 Task: Look for space in Takoma Park, United States from 8th August, 2023 to 15th August, 2023 for 9 adults in price range Rs.10000 to Rs.14000. Place can be shared room with 5 bedrooms having 9 beds and 5 bathrooms. Property type can be house, flat, guest house. Amenities needed are: wifi, TV, free parkinig on premises, gym, breakfast. Booking option can be shelf check-in. Required host language is English.
Action: Mouse moved to (600, 153)
Screenshot: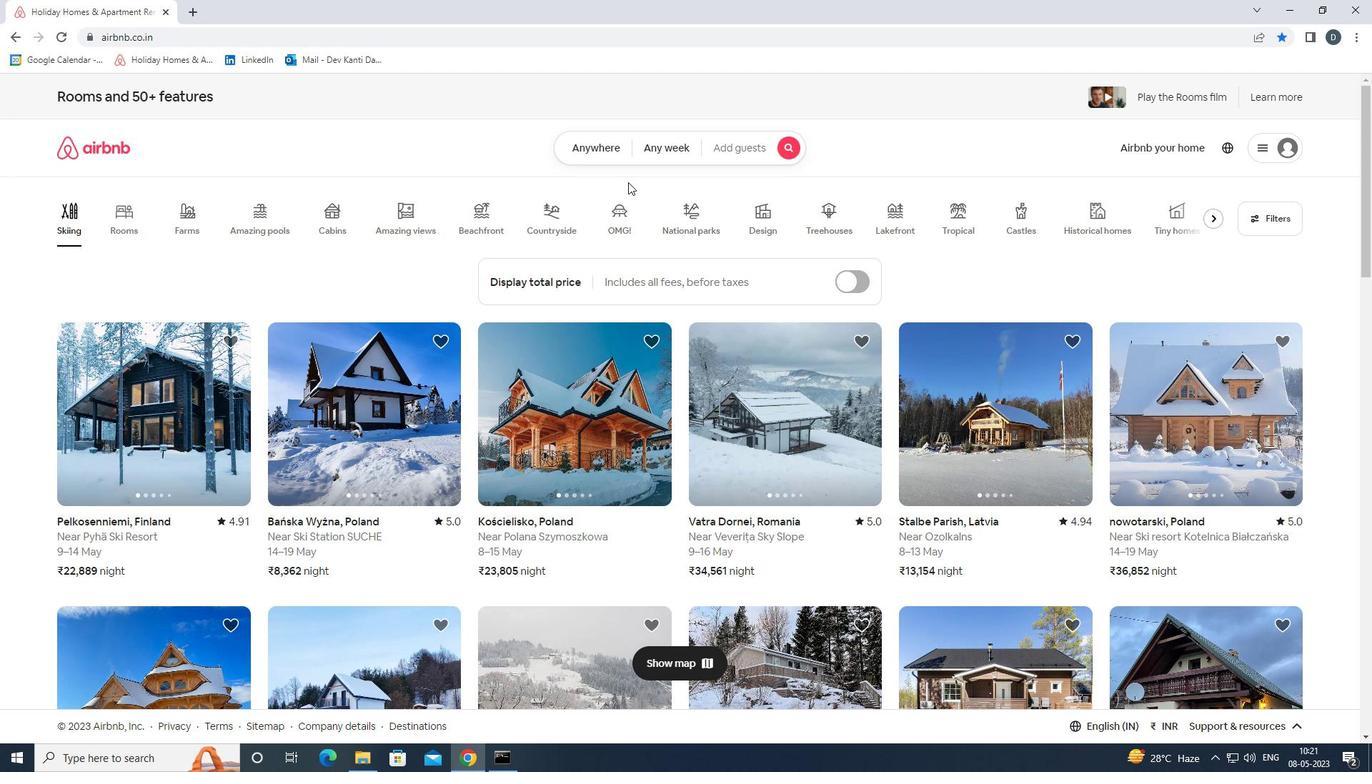 
Action: Mouse pressed left at (600, 153)
Screenshot: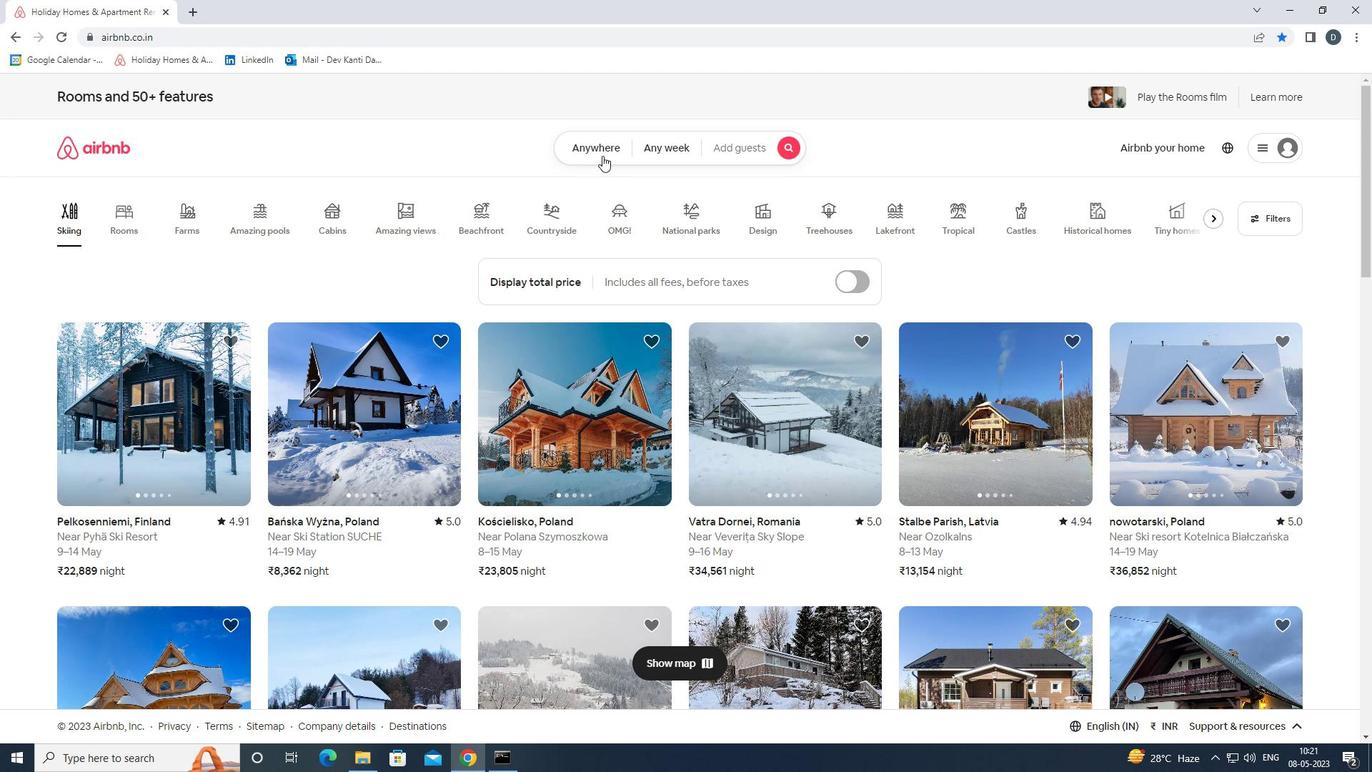 
Action: Mouse moved to (518, 203)
Screenshot: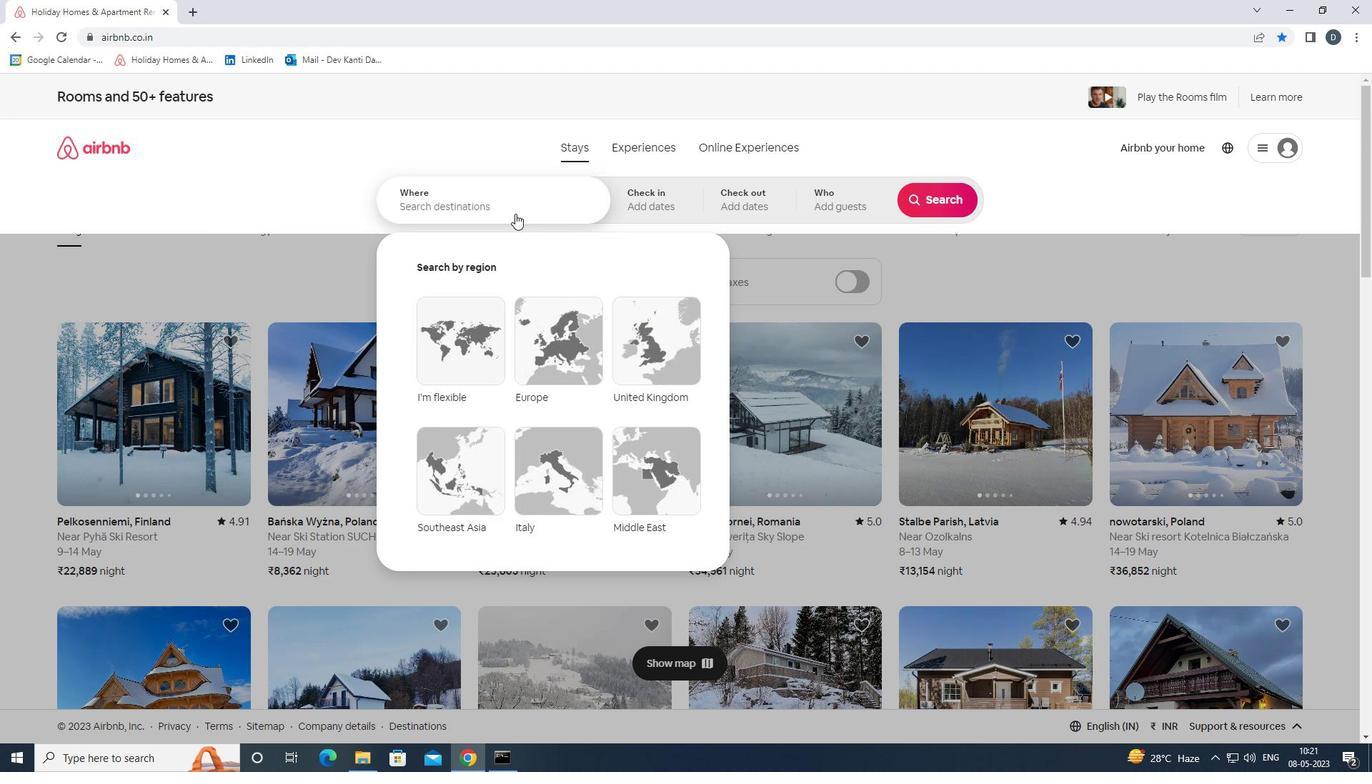 
Action: Mouse pressed left at (518, 203)
Screenshot: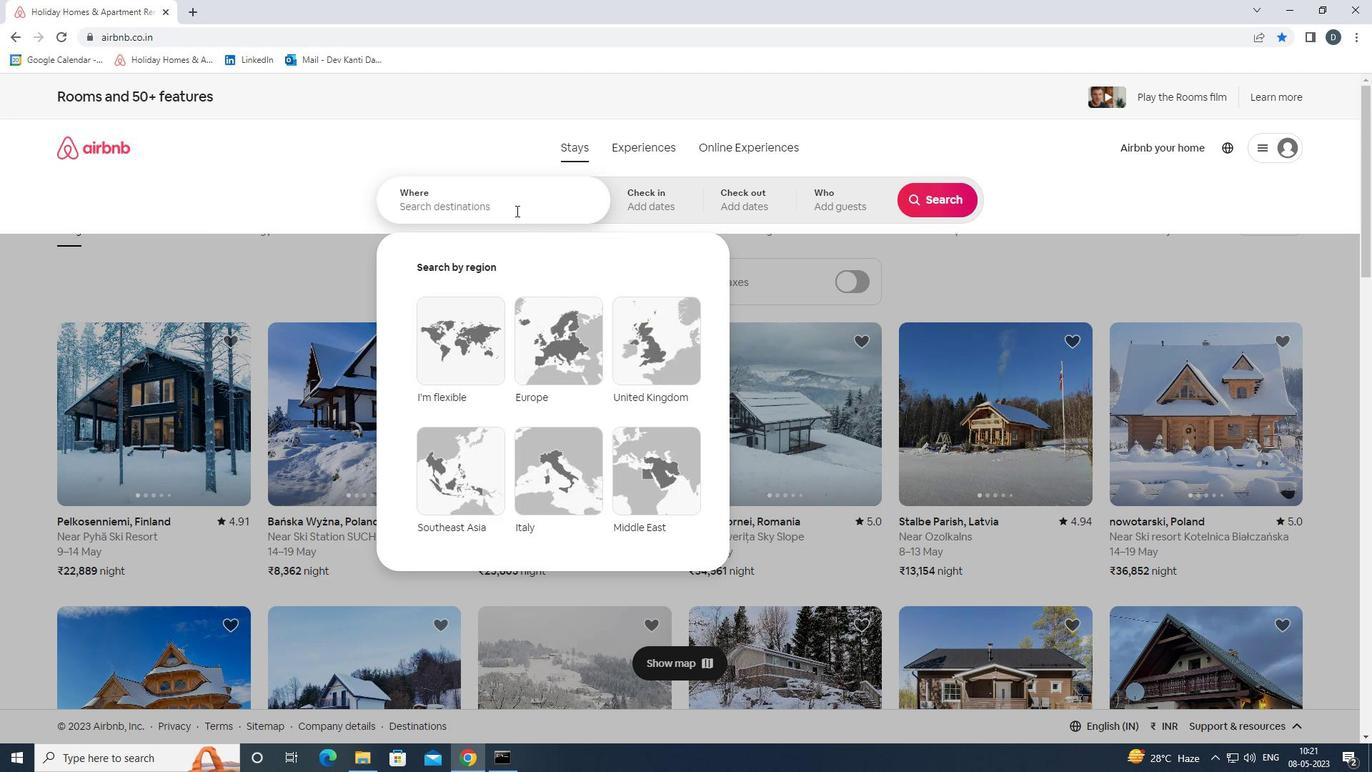 
Action: Key pressed <Key.shift><Key.shift><Key.shift><Key.shift><Key.shift><Key.shift><Key.shift><Key.shift><Key.shift><Key.shift><Key.shift><Key.shift><Key.shift>TAKOMA<Key.space><Key.shift>PARK,<Key.shift>UNITED<Key.space><Key.shift>STATES<Key.enter>
Screenshot: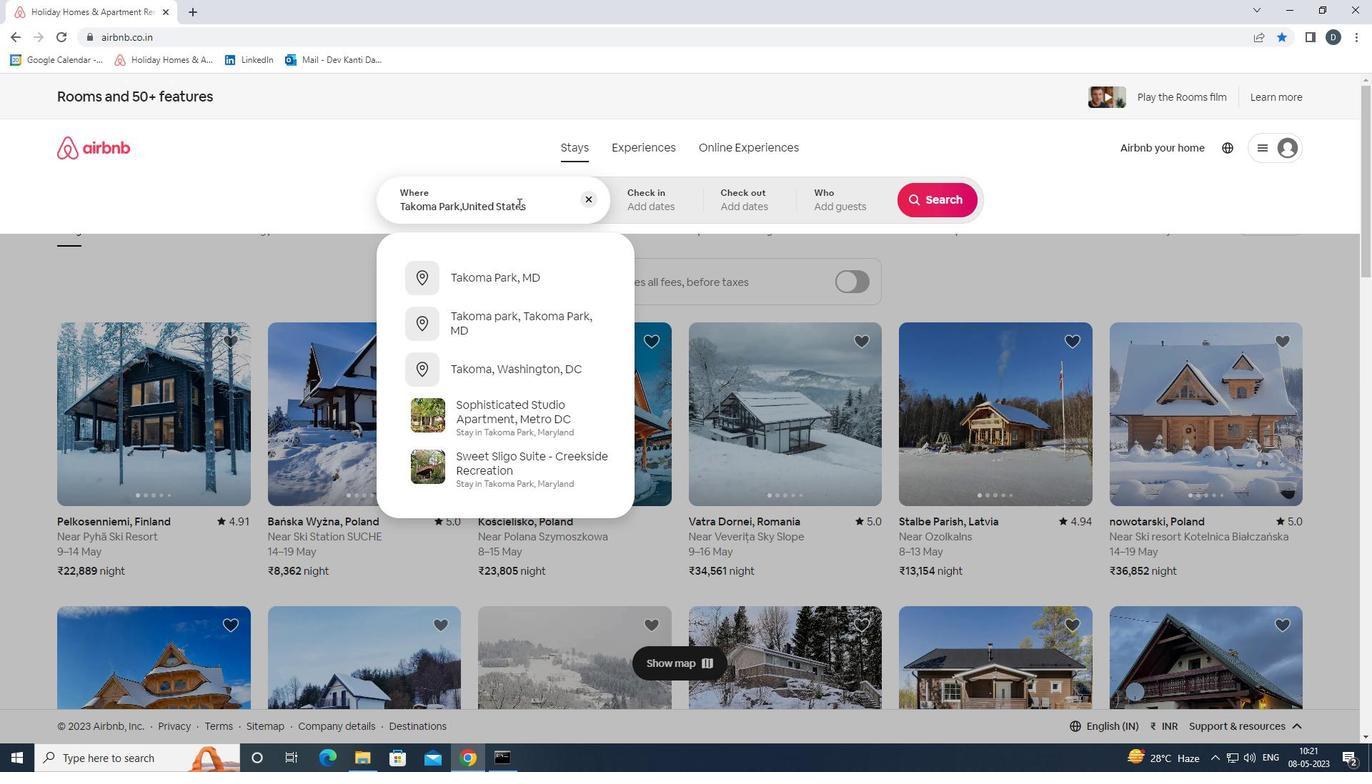 
Action: Mouse moved to (927, 310)
Screenshot: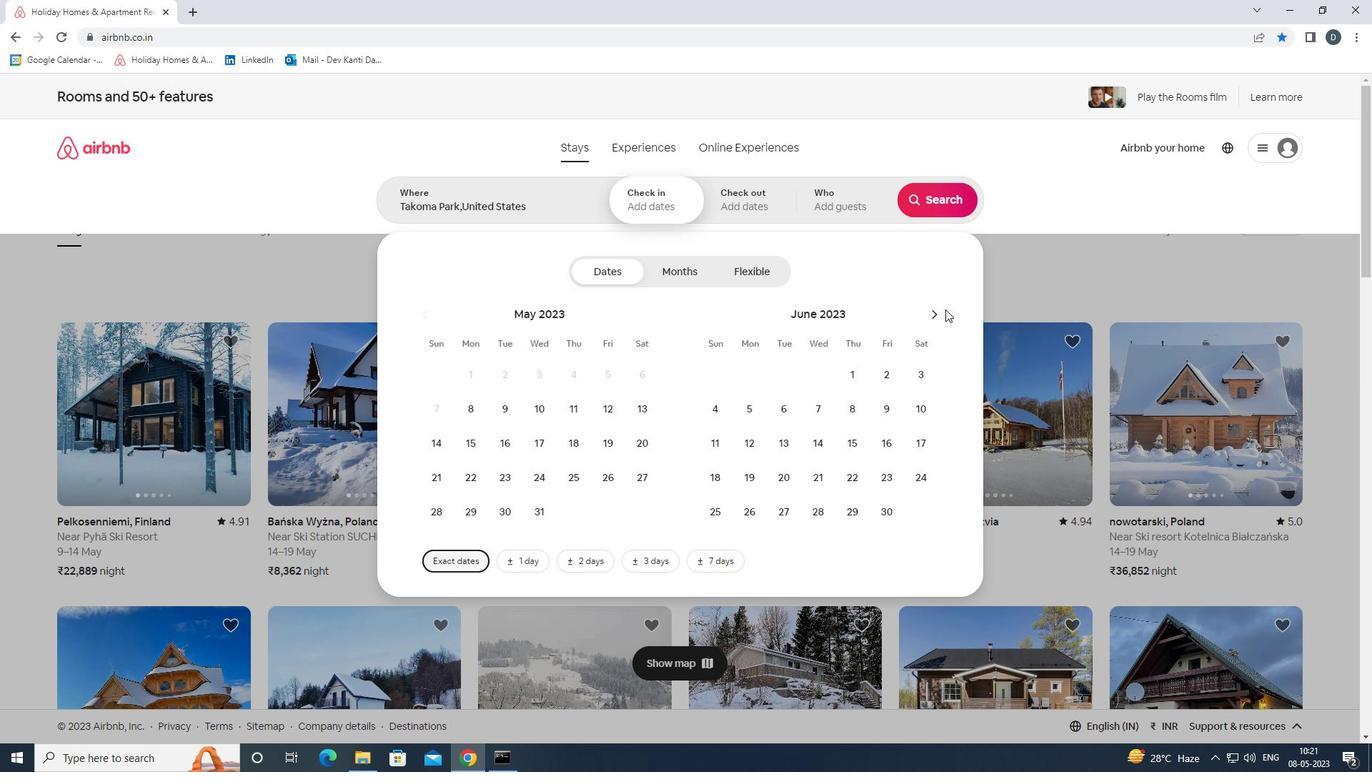 
Action: Mouse pressed left at (927, 310)
Screenshot: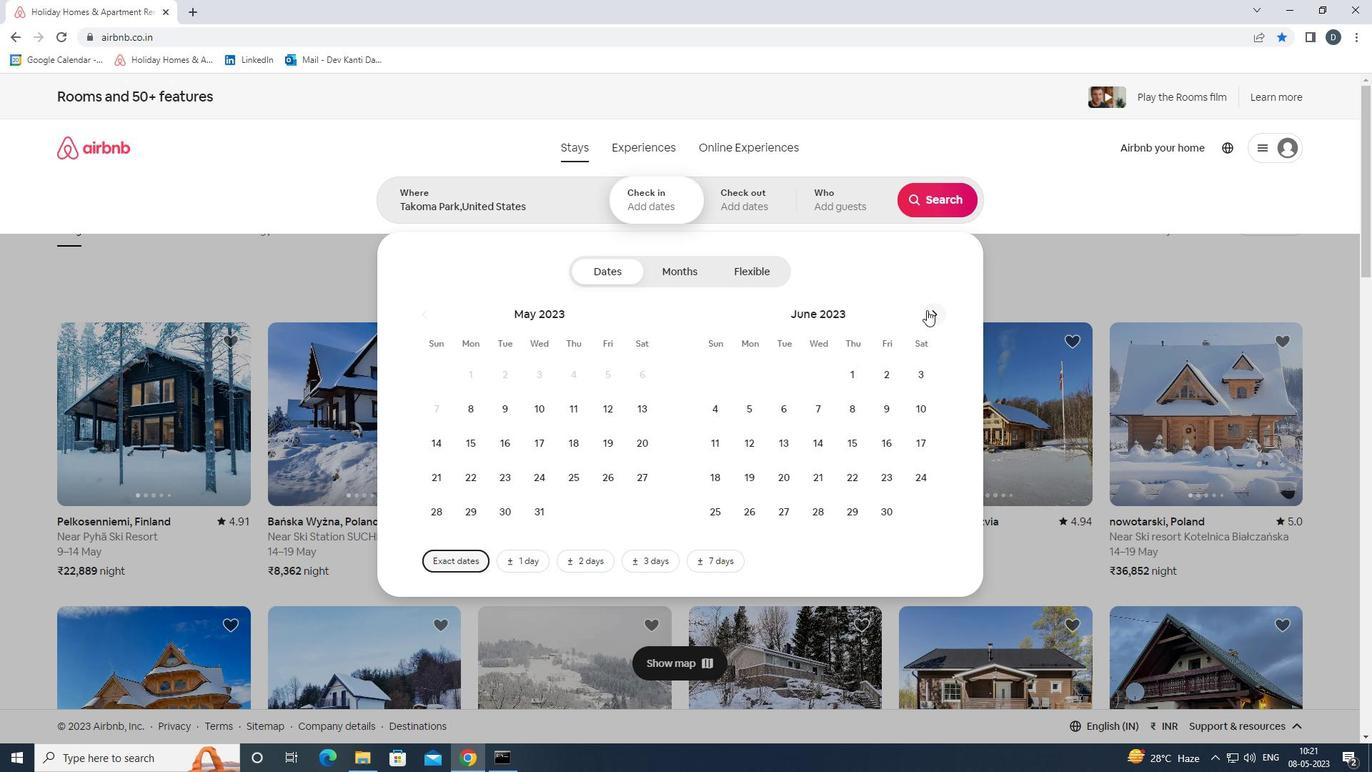 
Action: Mouse pressed left at (927, 310)
Screenshot: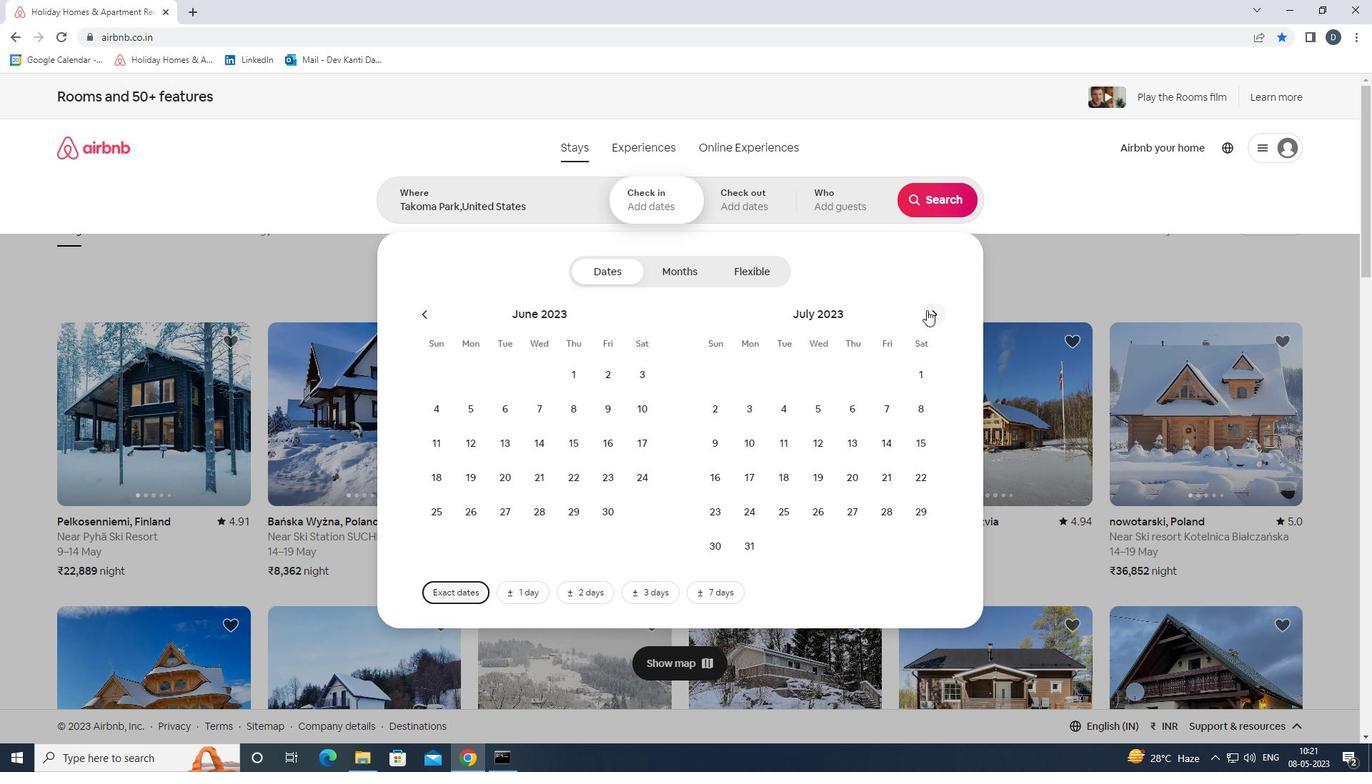 
Action: Mouse moved to (785, 408)
Screenshot: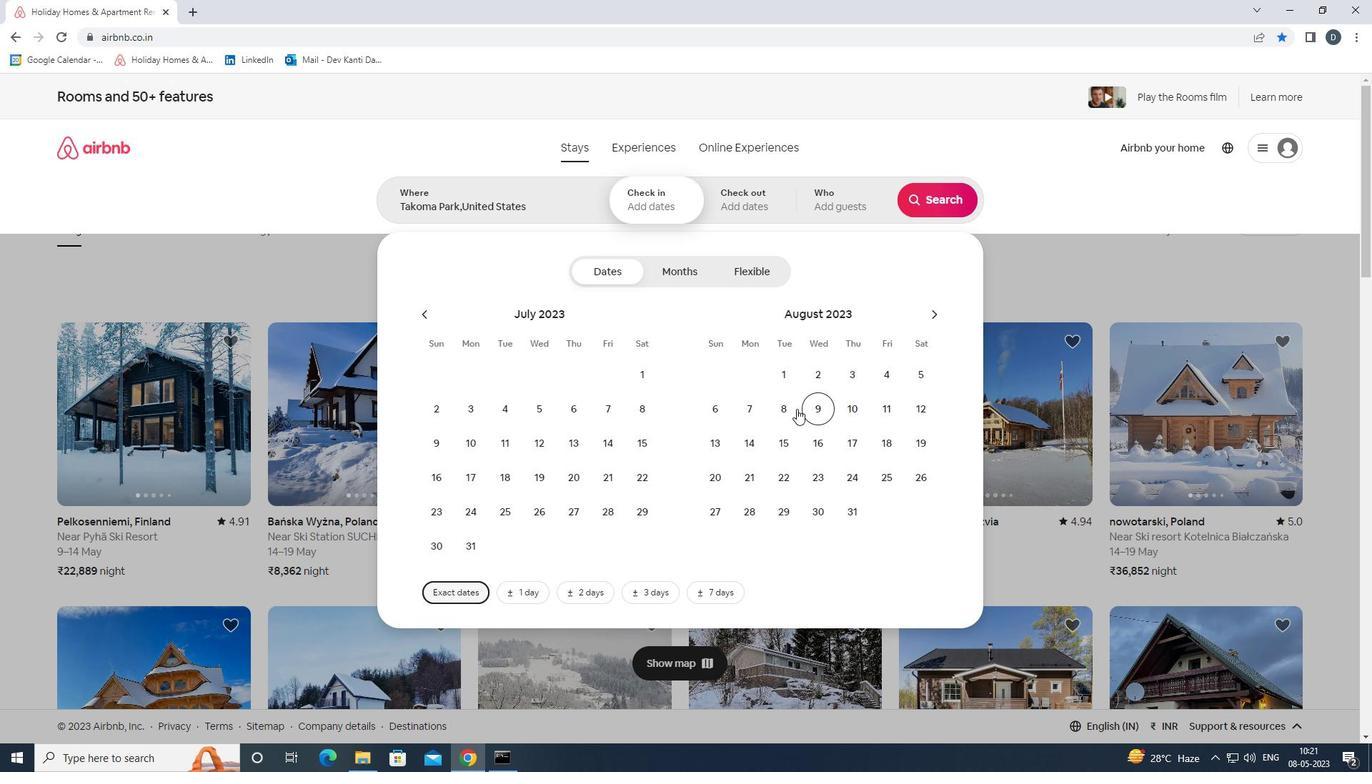
Action: Mouse pressed left at (785, 408)
Screenshot: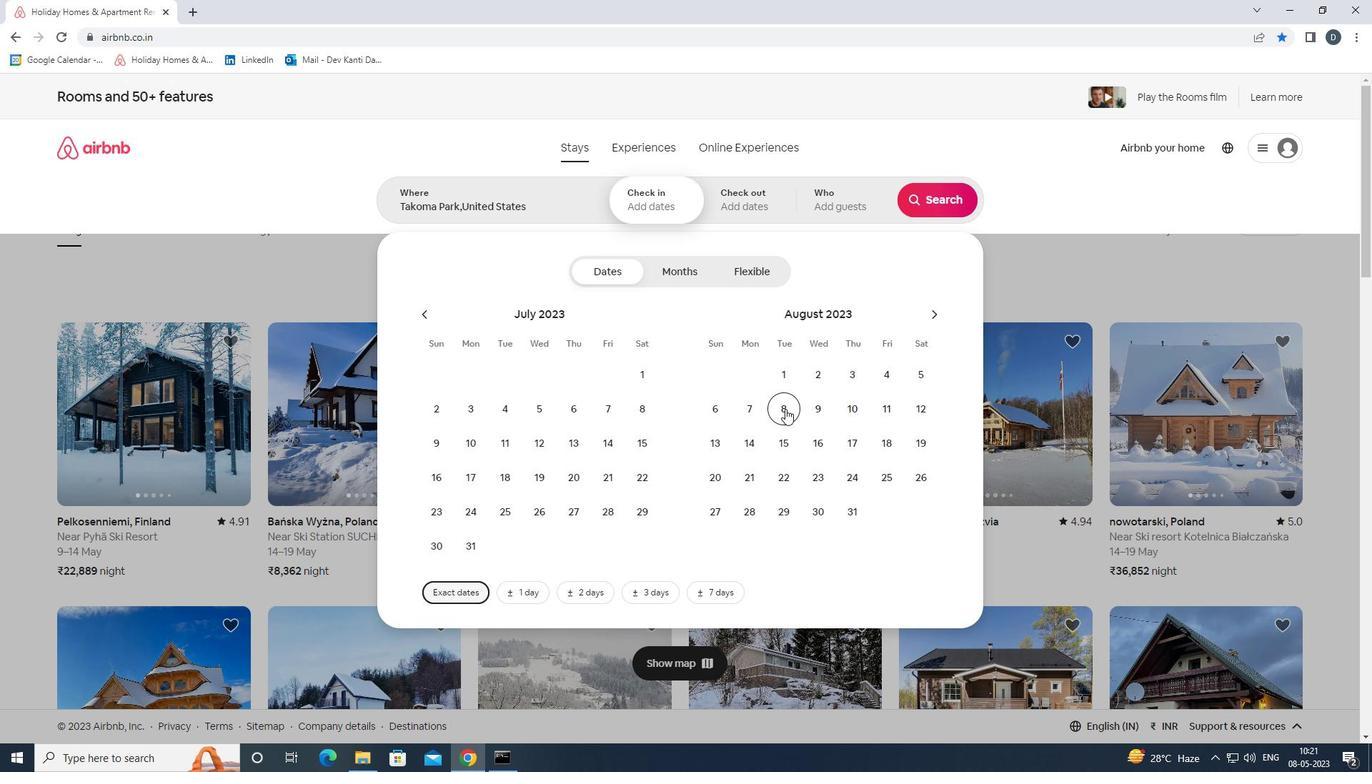 
Action: Mouse moved to (785, 446)
Screenshot: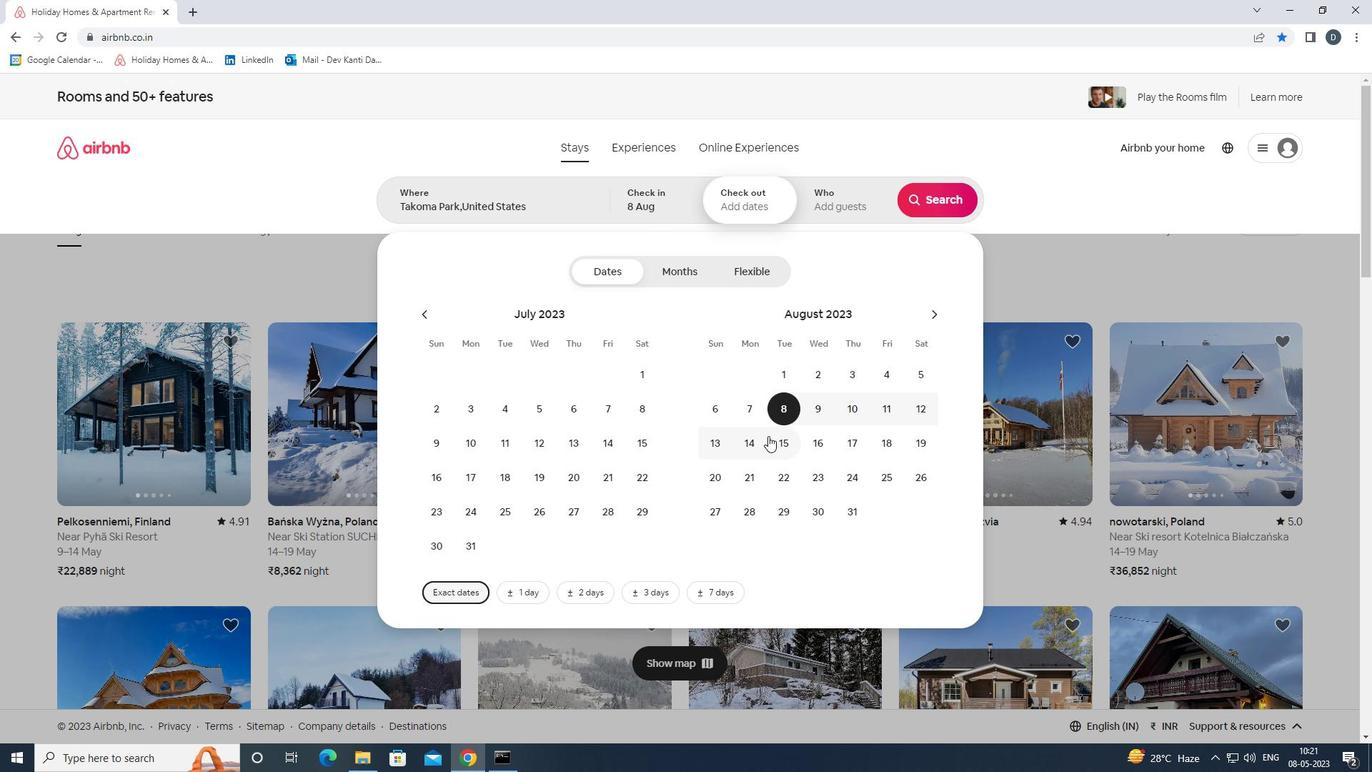 
Action: Mouse pressed left at (785, 446)
Screenshot: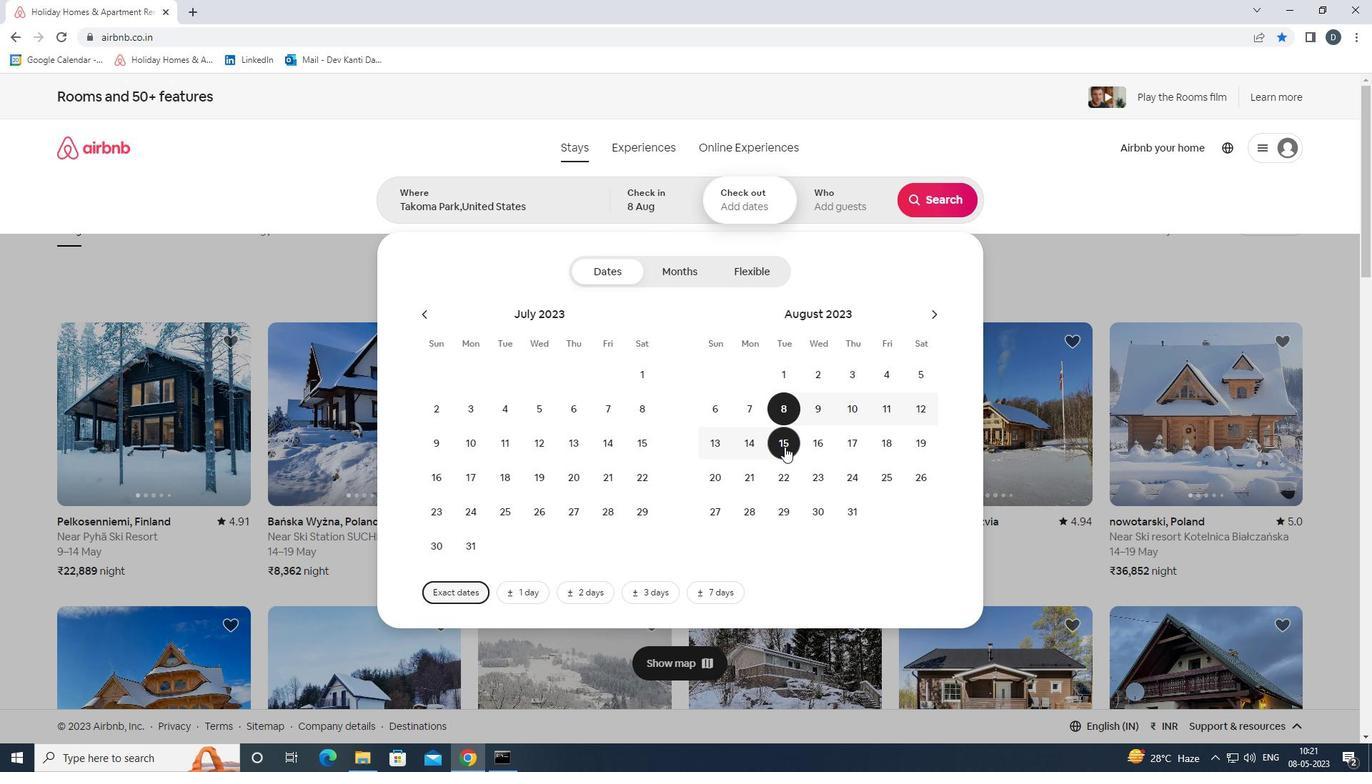 
Action: Mouse moved to (838, 186)
Screenshot: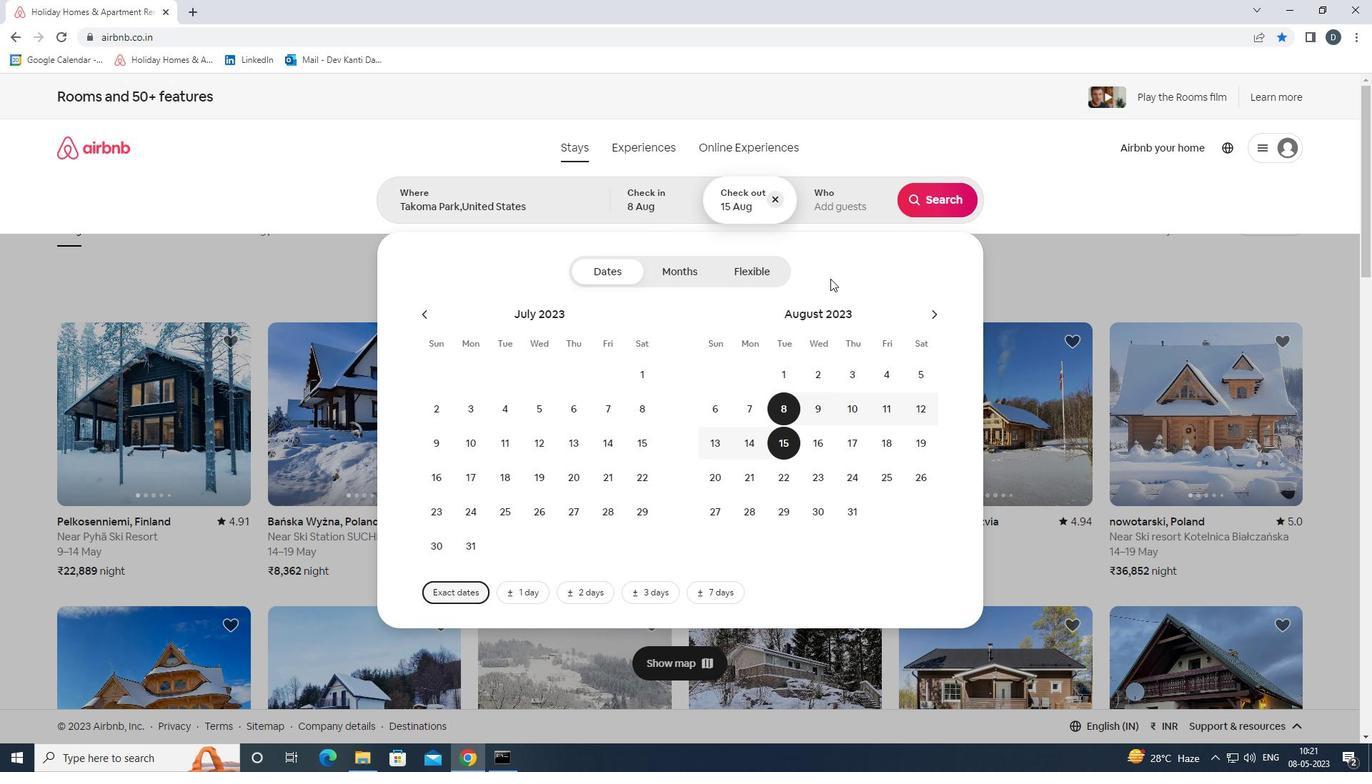
Action: Mouse pressed left at (838, 186)
Screenshot: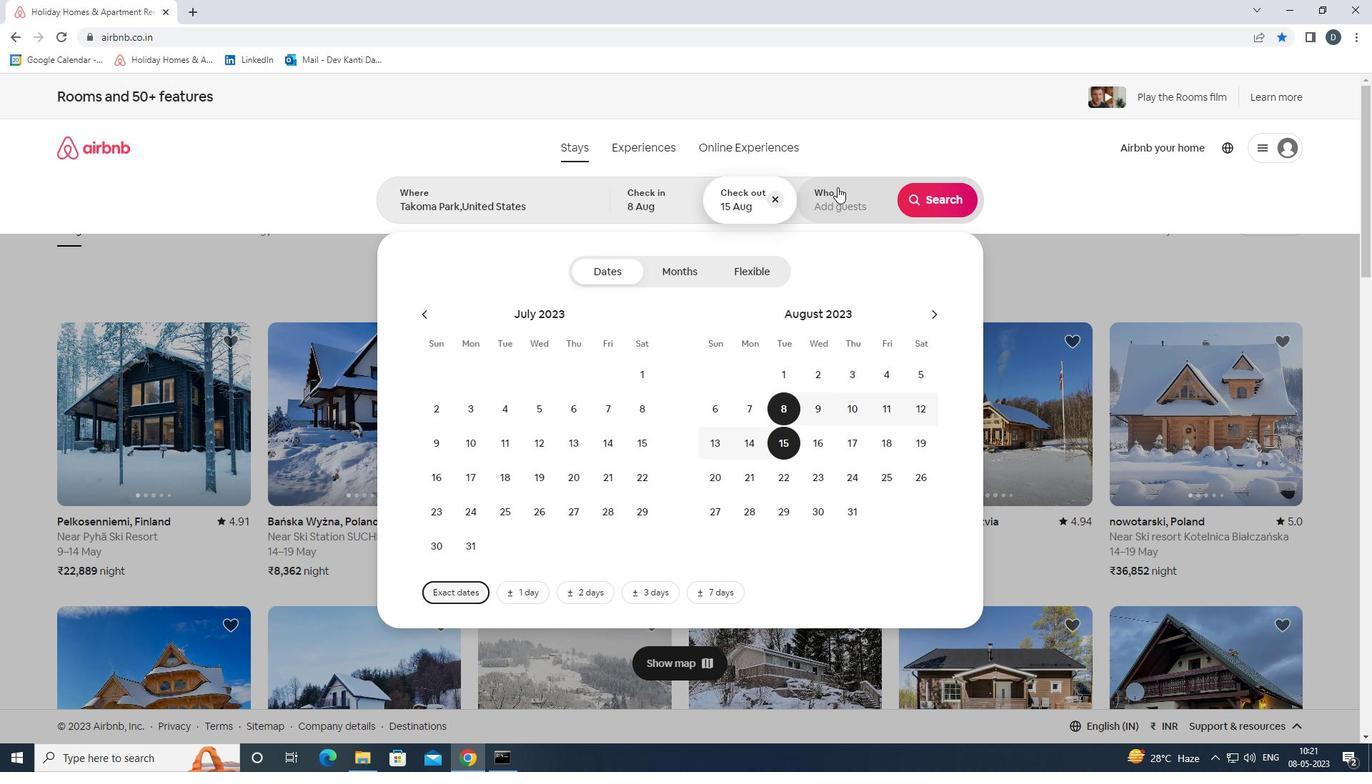 
Action: Mouse moved to (938, 266)
Screenshot: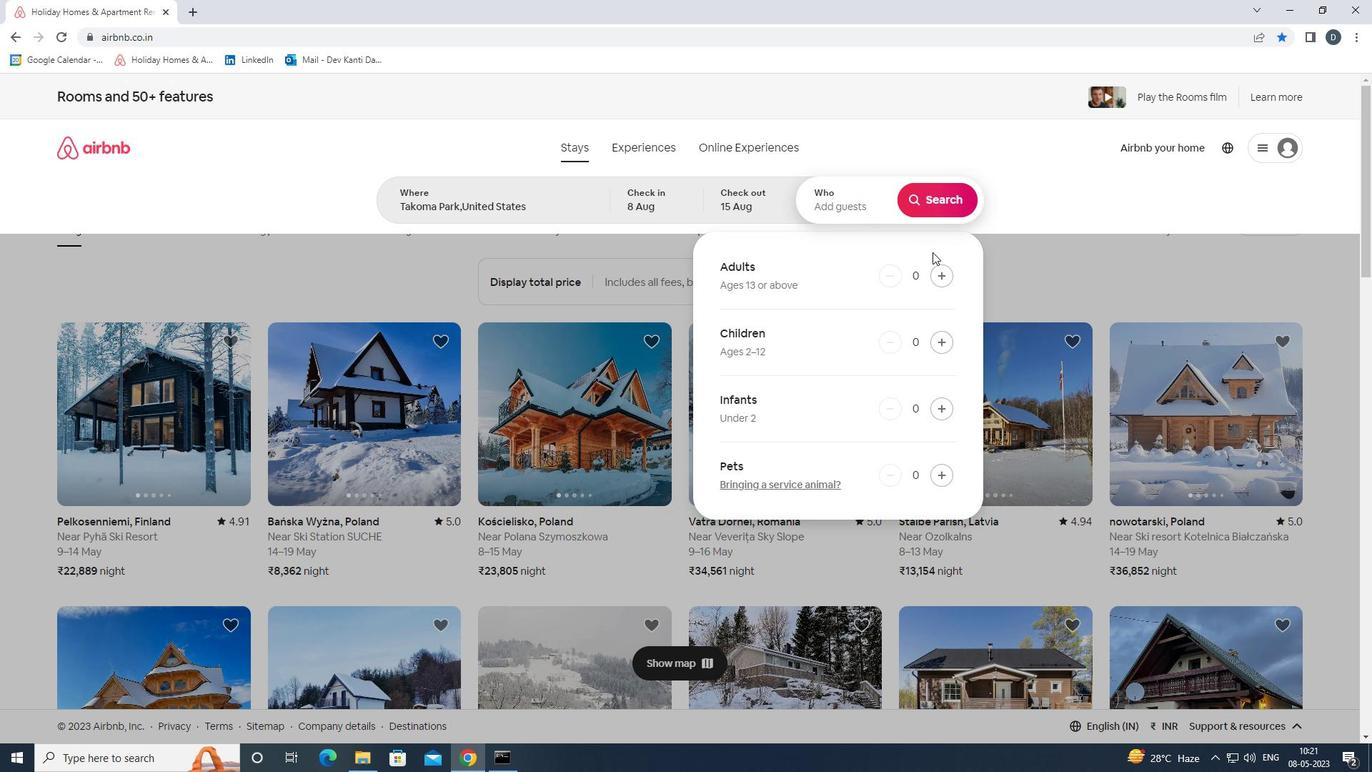 
Action: Mouse pressed left at (938, 266)
Screenshot: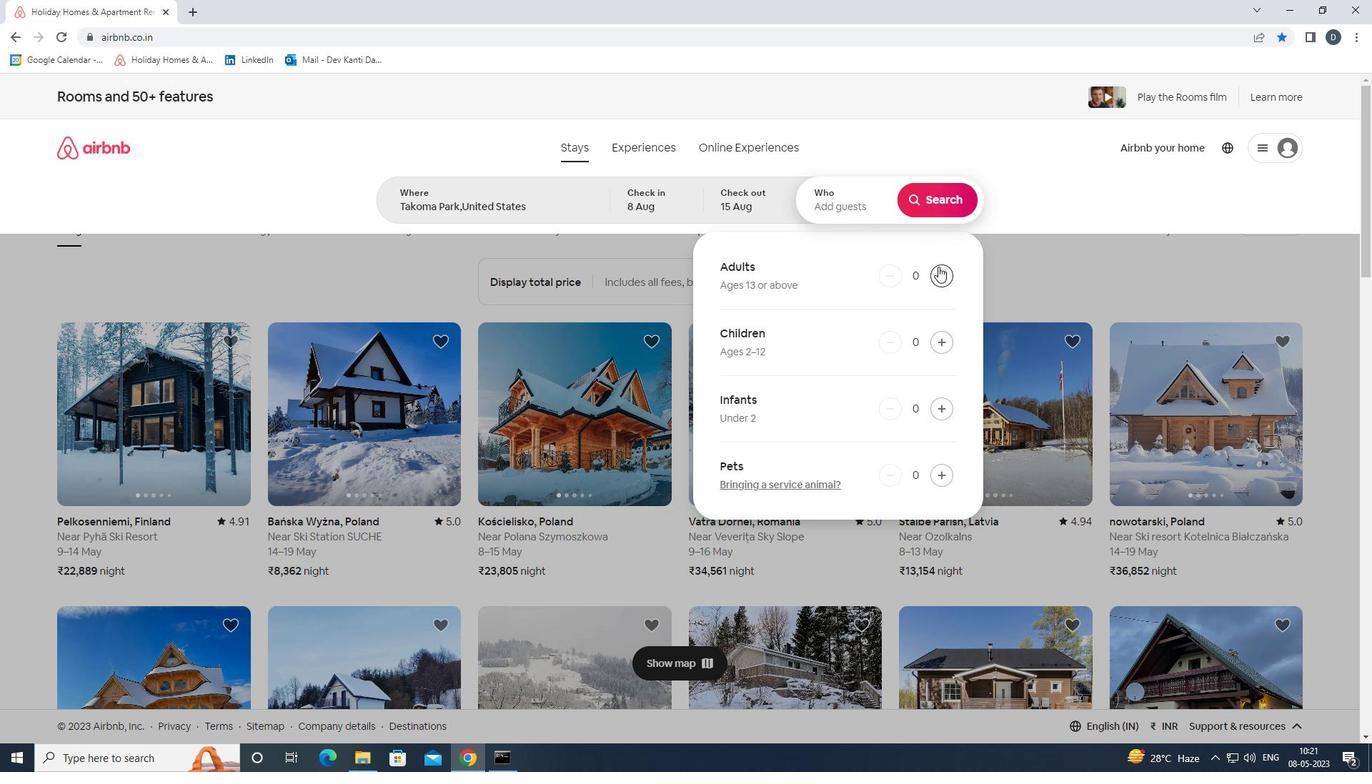 
Action: Mouse pressed left at (938, 266)
Screenshot: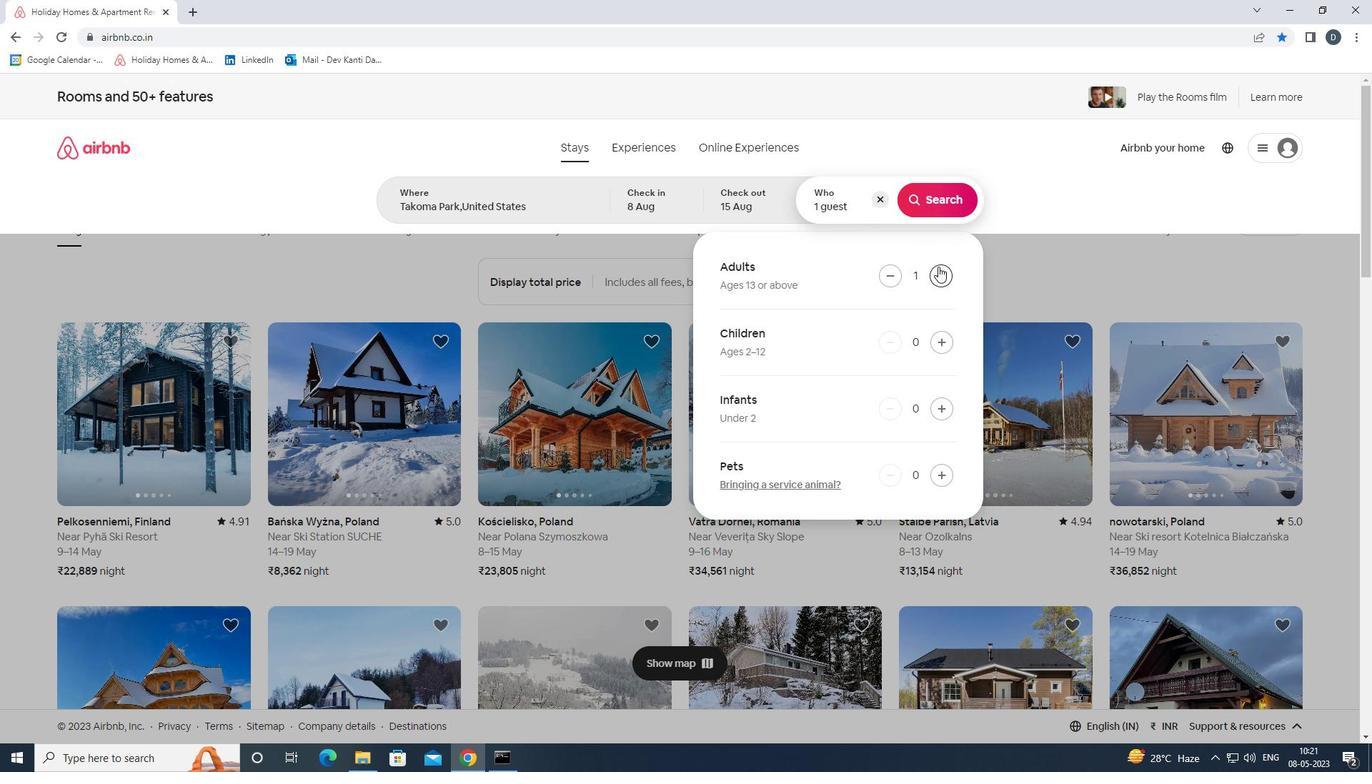 
Action: Mouse pressed left at (938, 266)
Screenshot: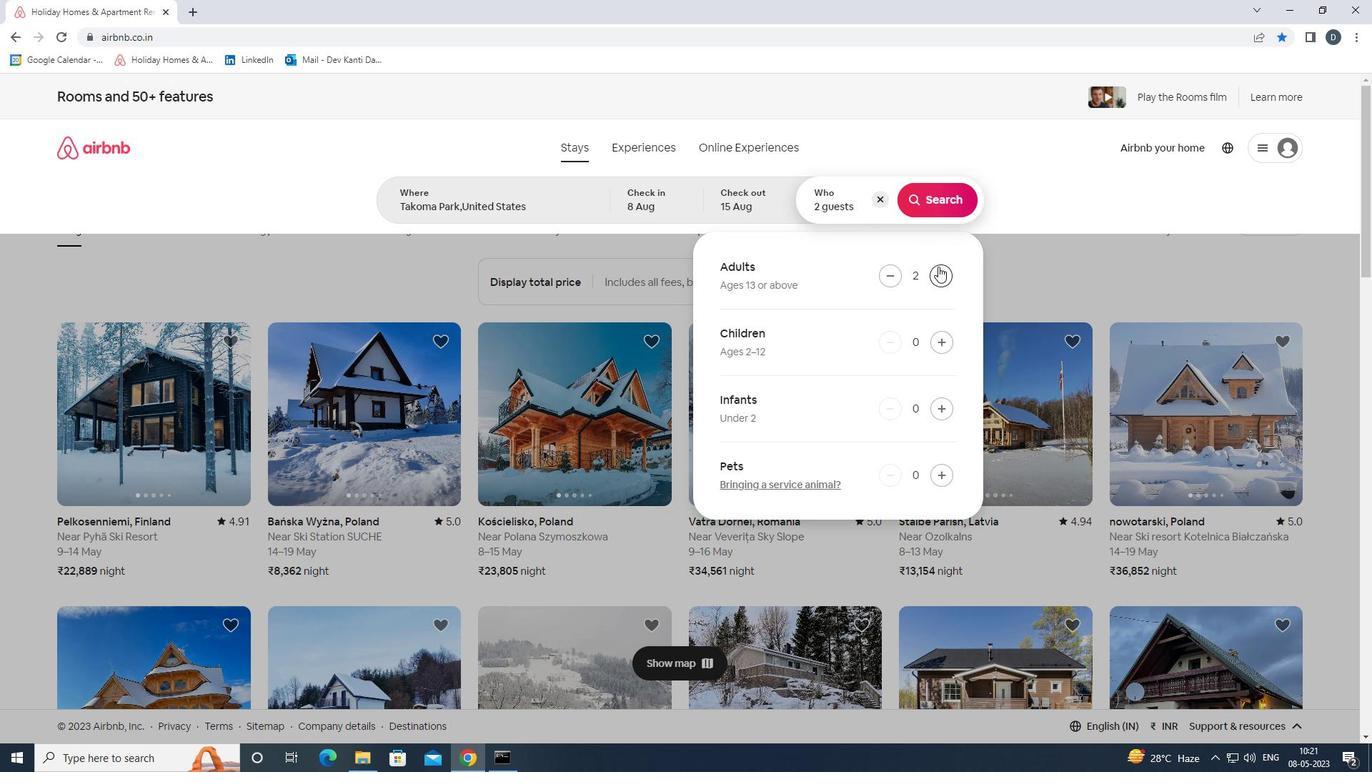 
Action: Mouse pressed left at (938, 266)
Screenshot: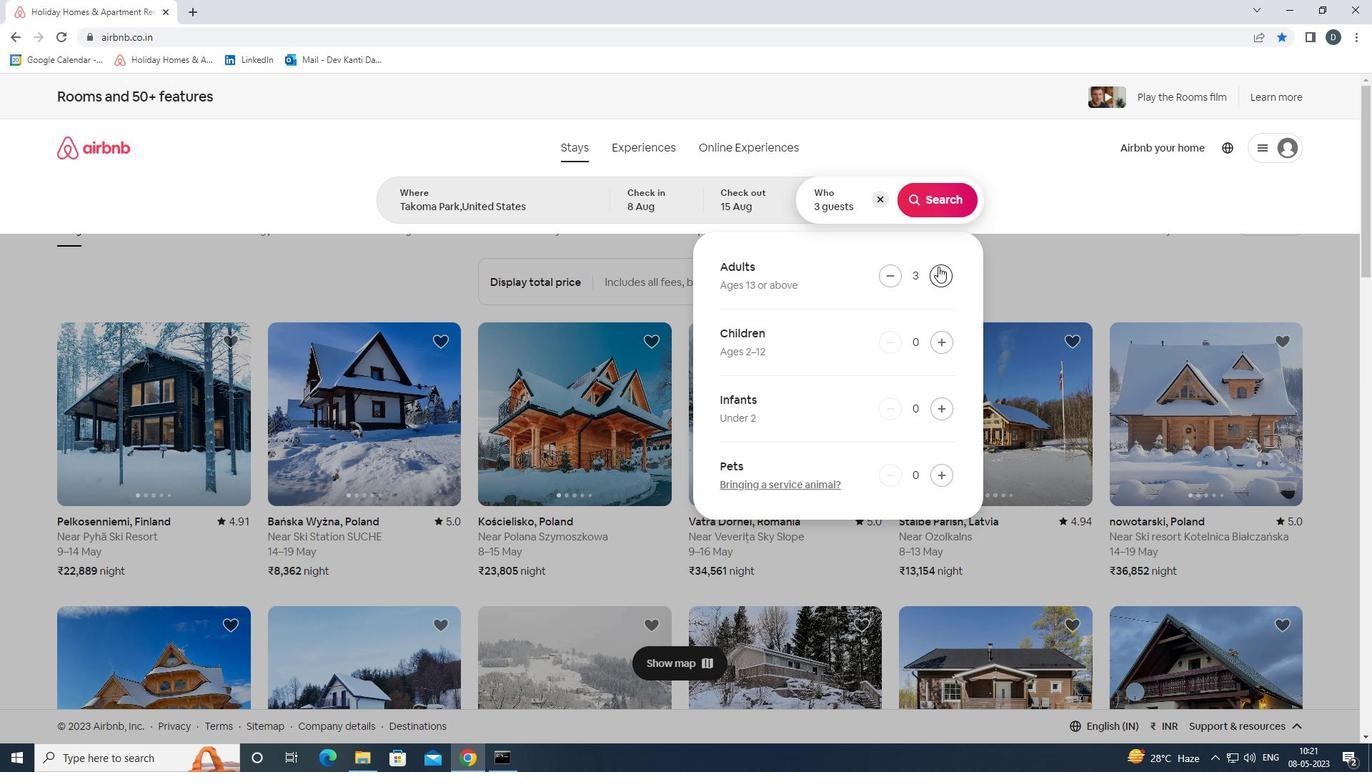 
Action: Mouse pressed left at (938, 266)
Screenshot: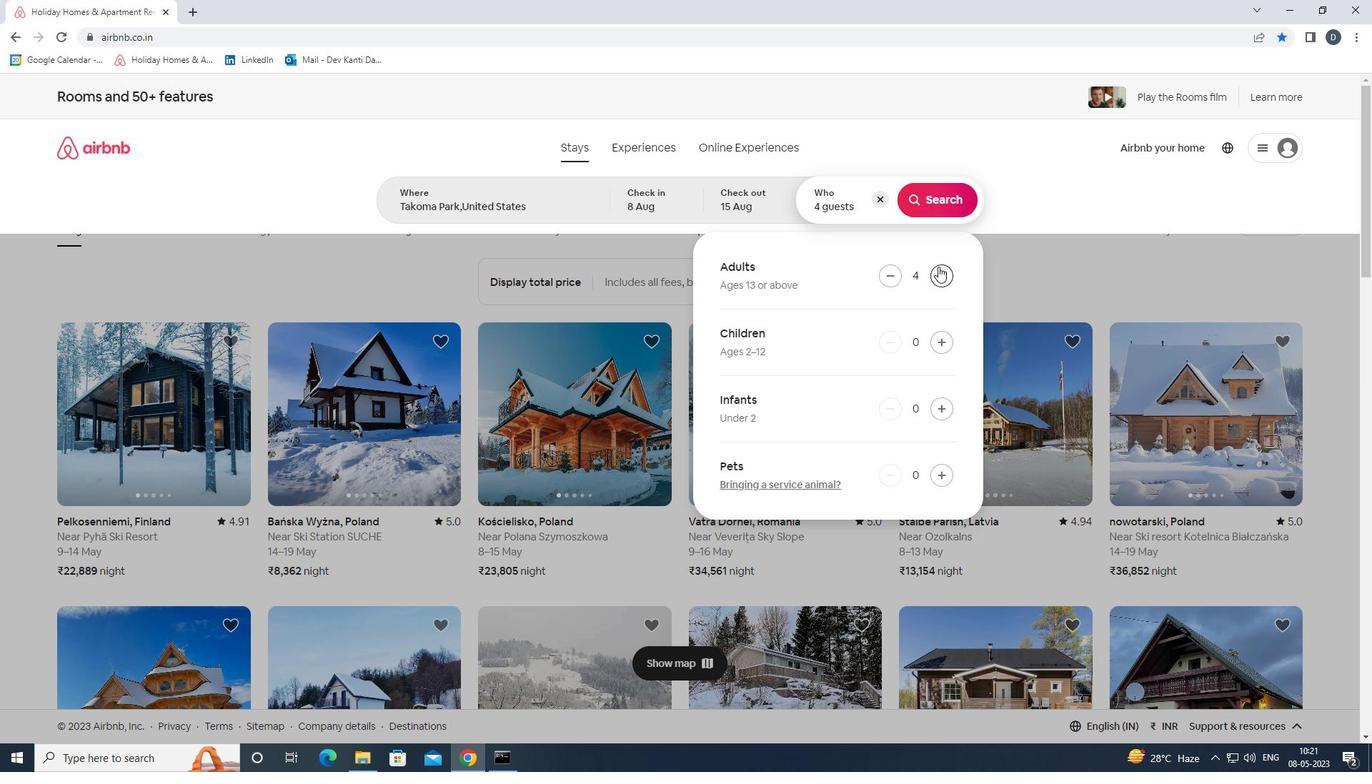 
Action: Mouse pressed left at (938, 266)
Screenshot: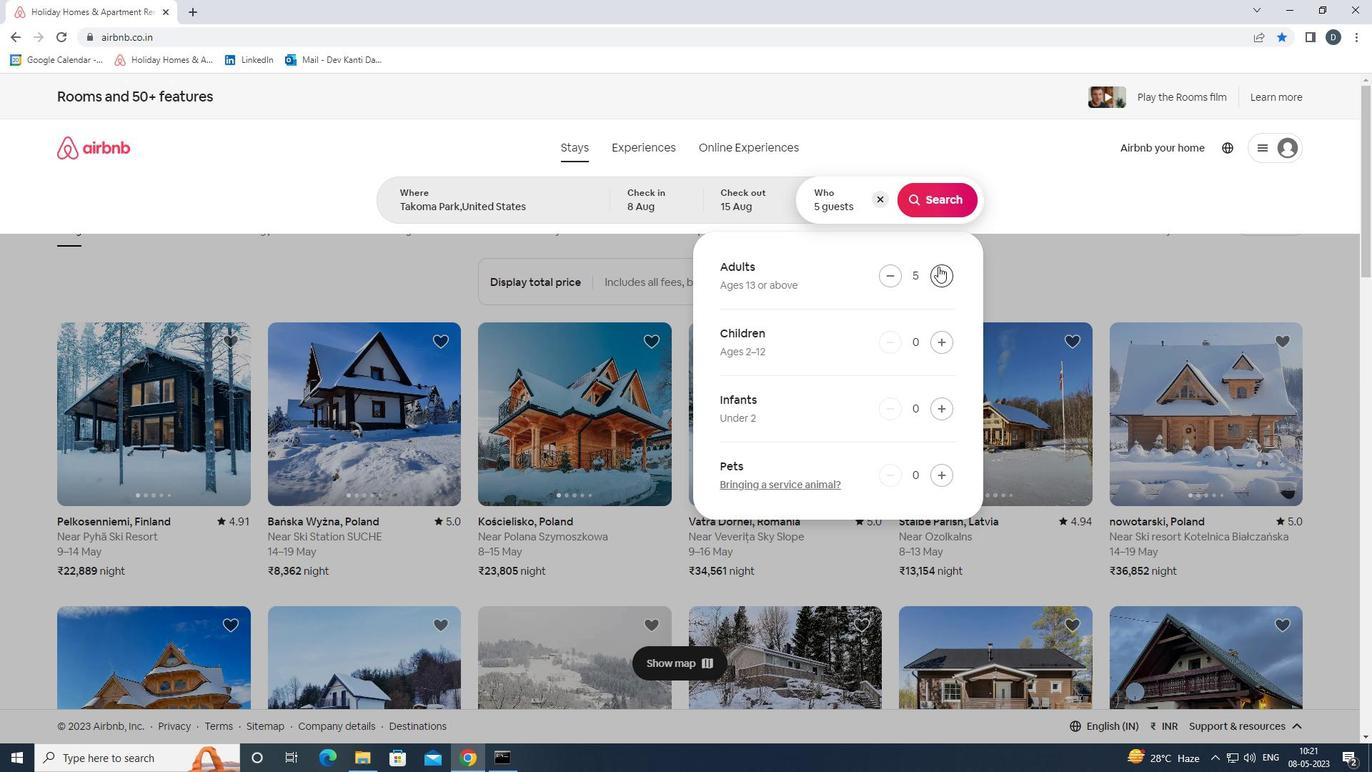
Action: Mouse pressed left at (938, 266)
Screenshot: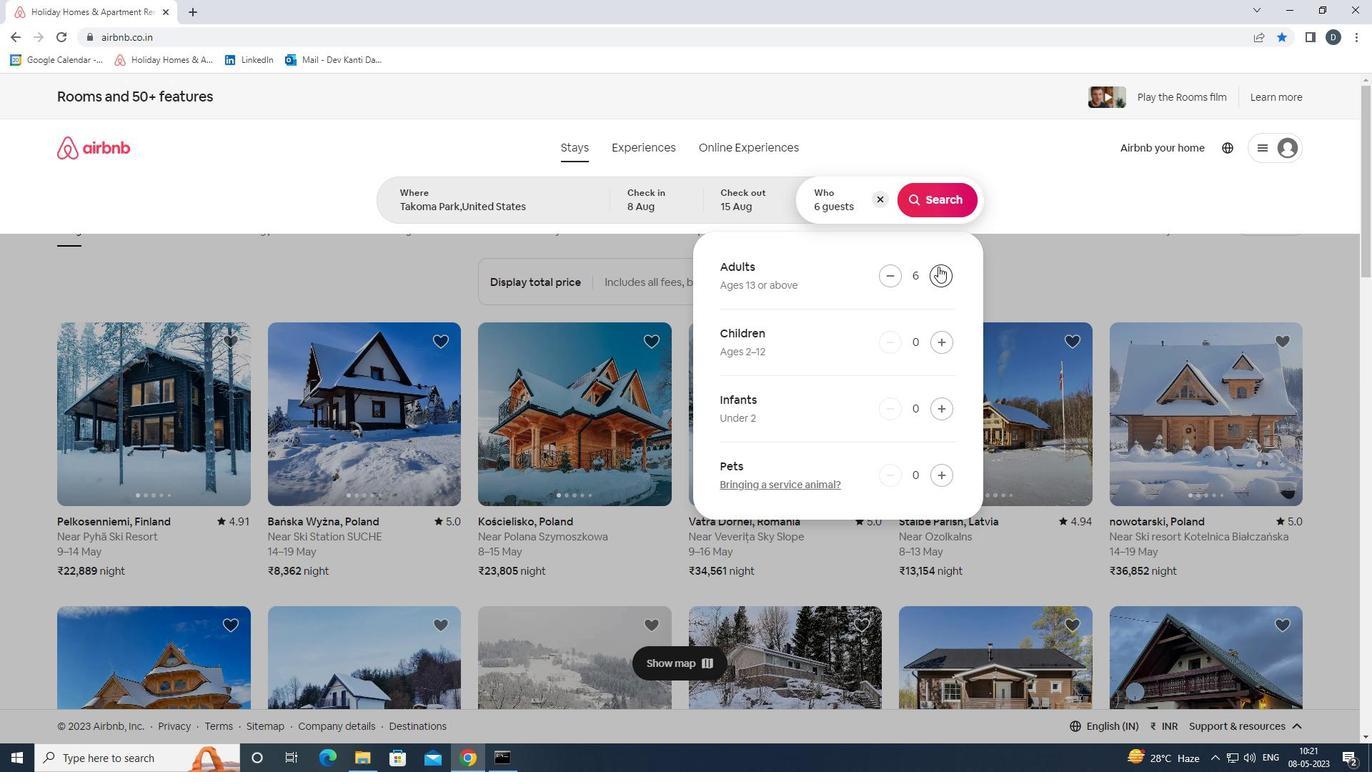 
Action: Mouse pressed left at (938, 266)
Screenshot: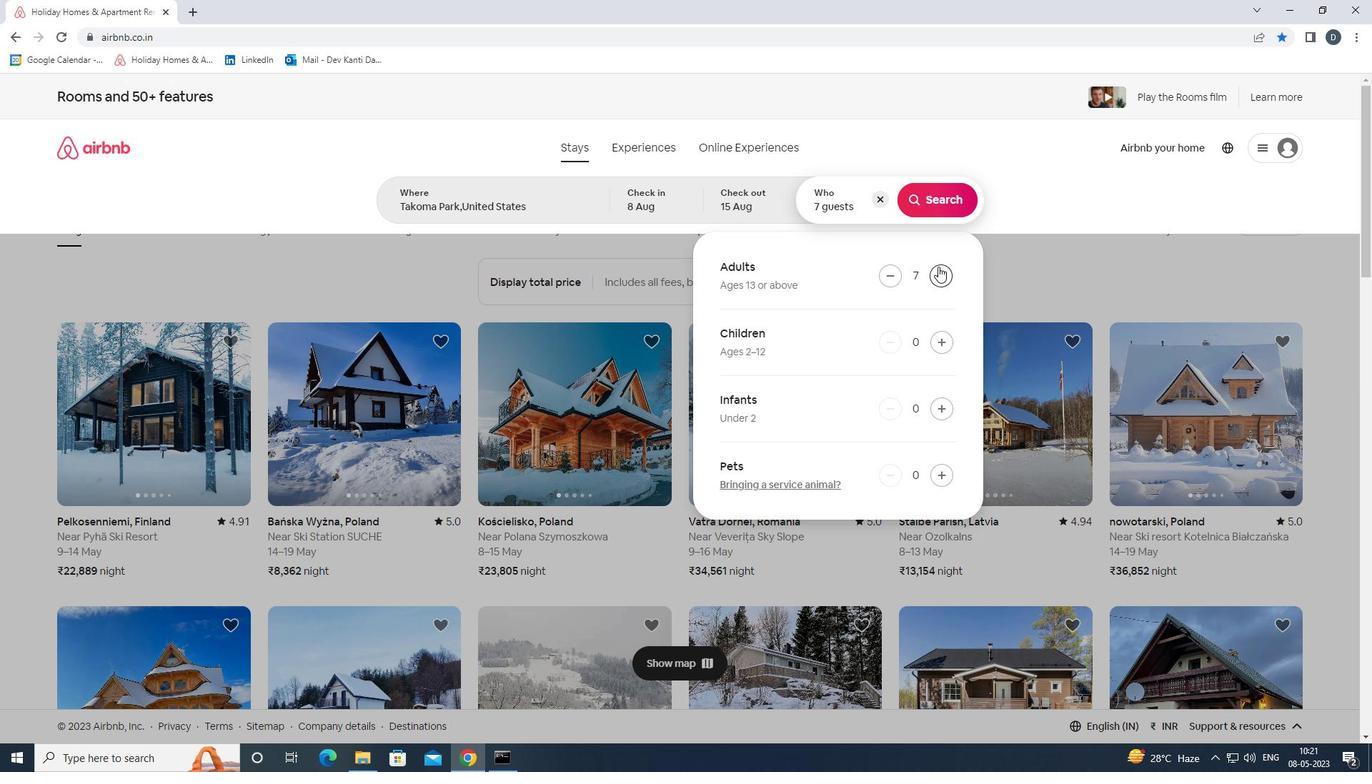 
Action: Mouse moved to (939, 266)
Screenshot: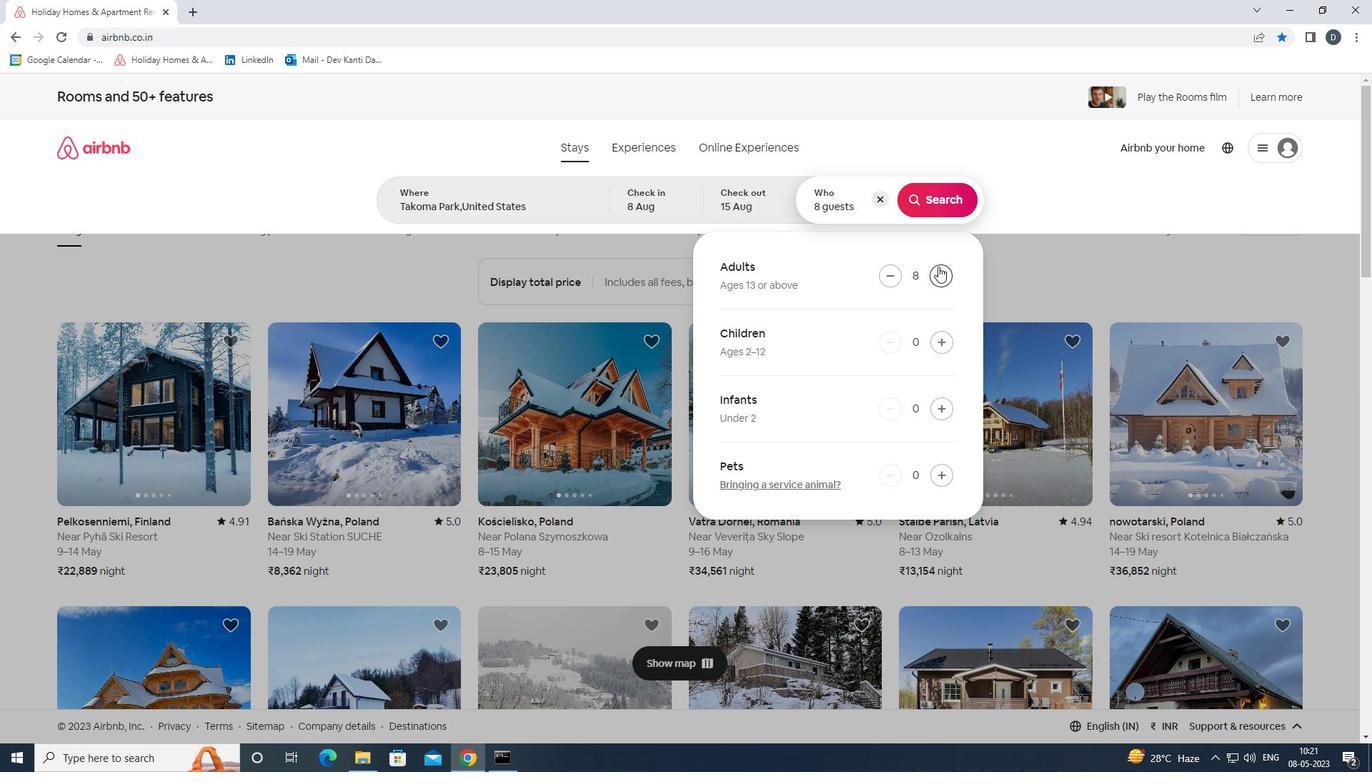 
Action: Mouse pressed left at (939, 266)
Screenshot: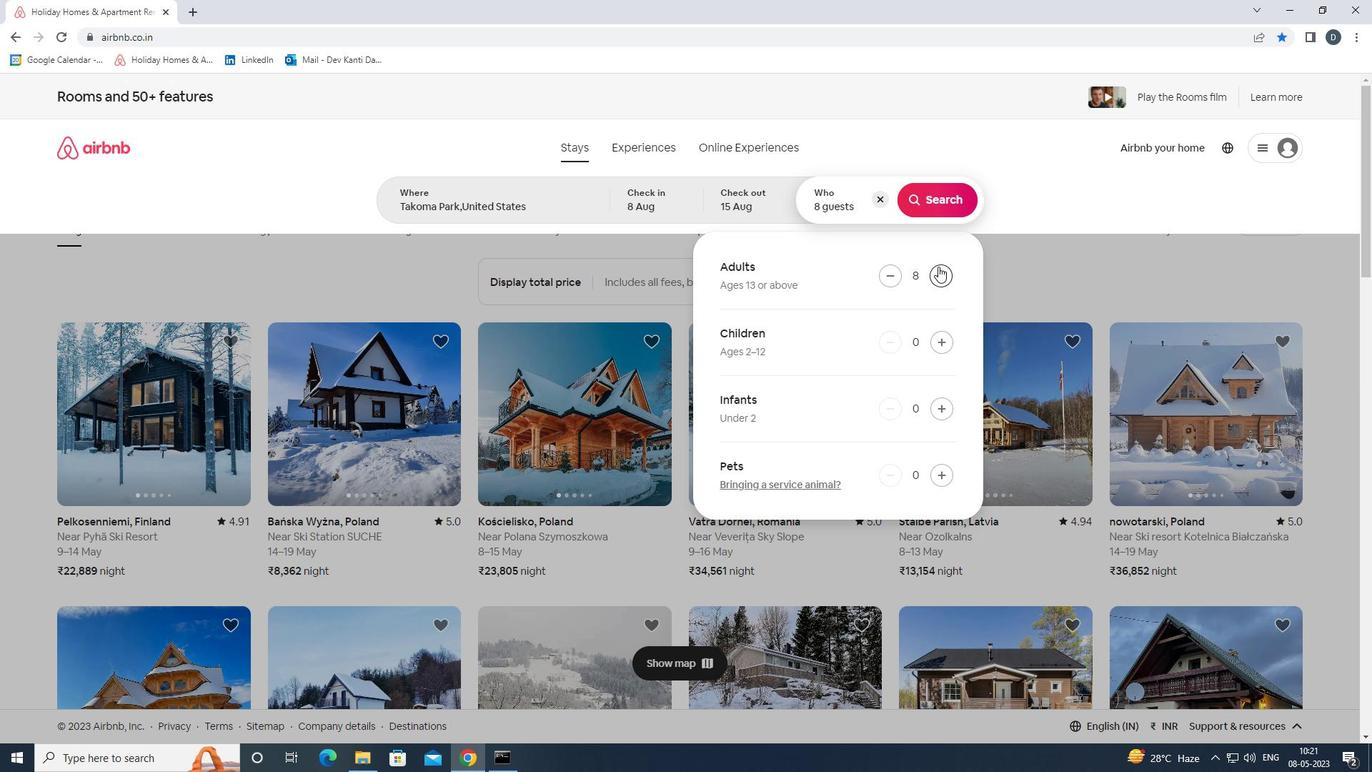 
Action: Mouse moved to (932, 200)
Screenshot: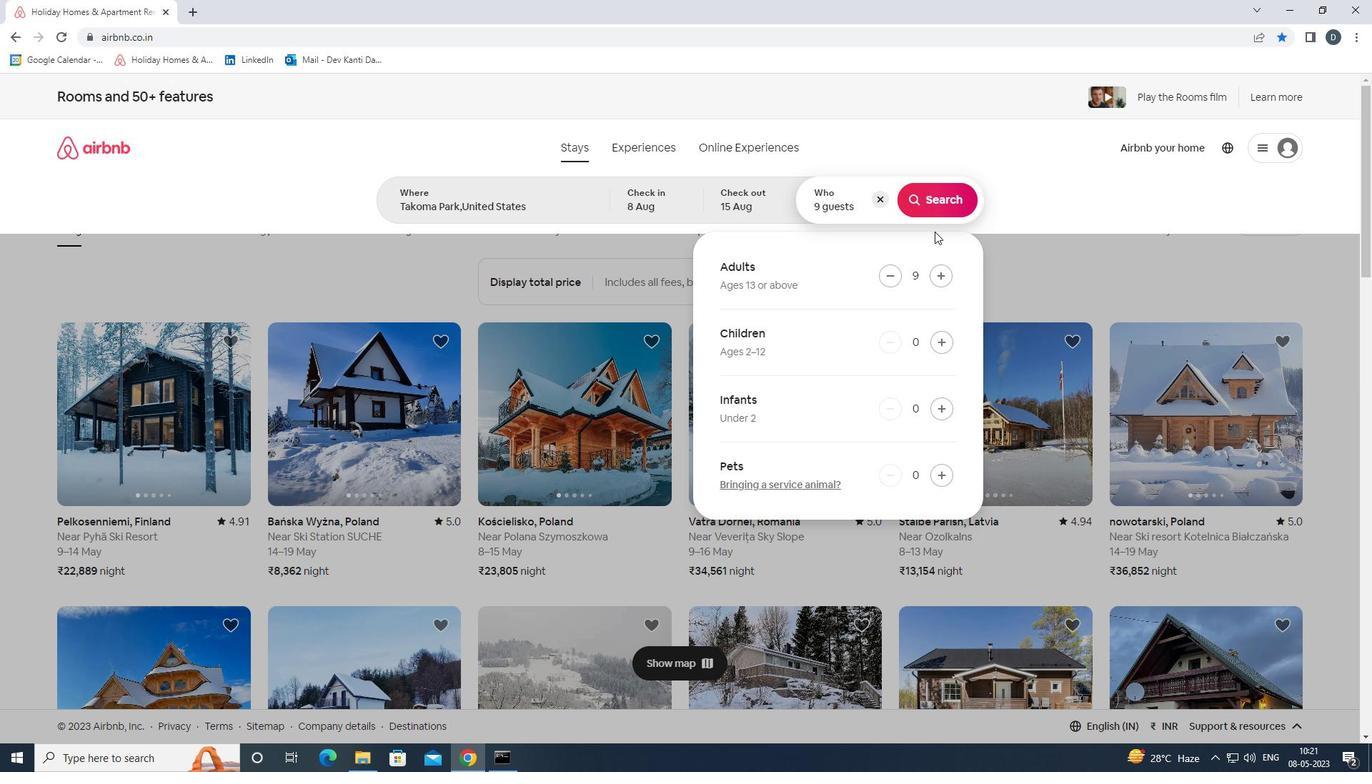 
Action: Mouse pressed left at (932, 200)
Screenshot: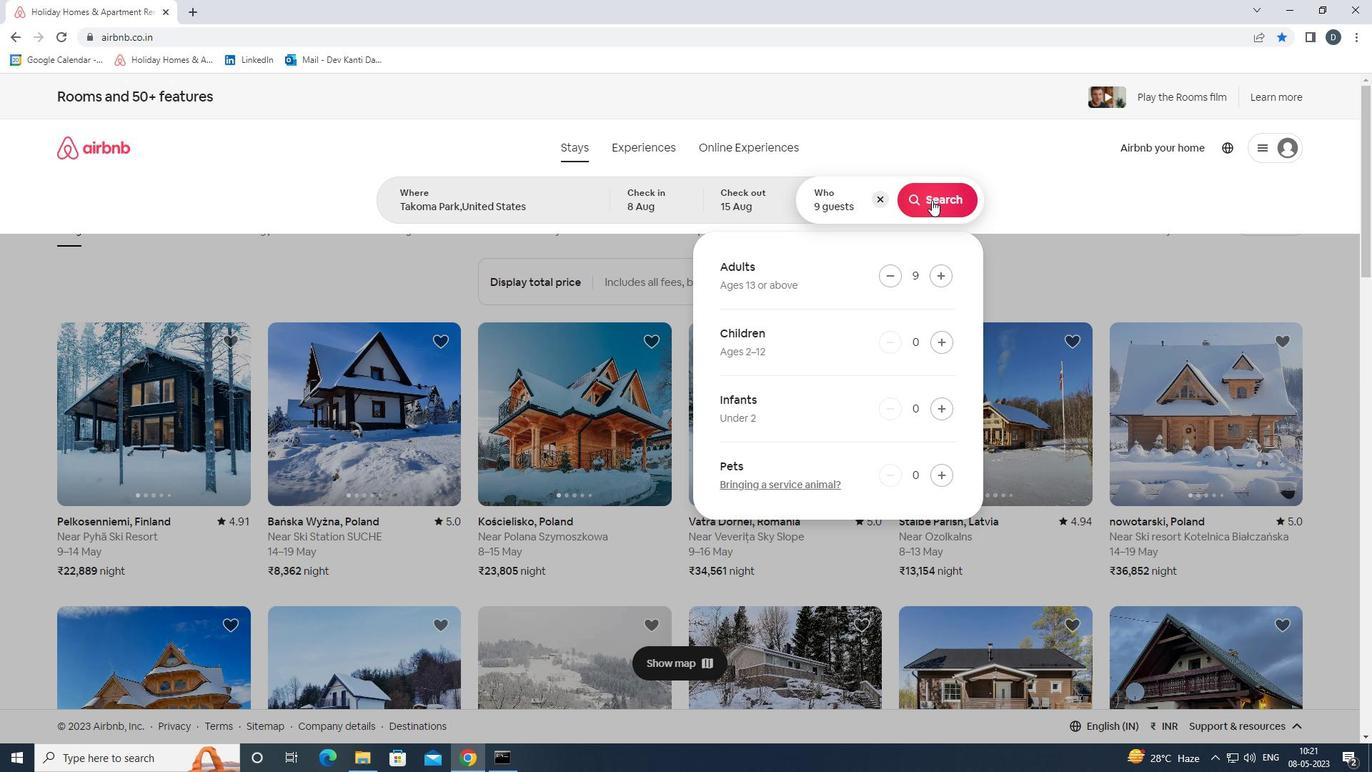
Action: Mouse moved to (1308, 156)
Screenshot: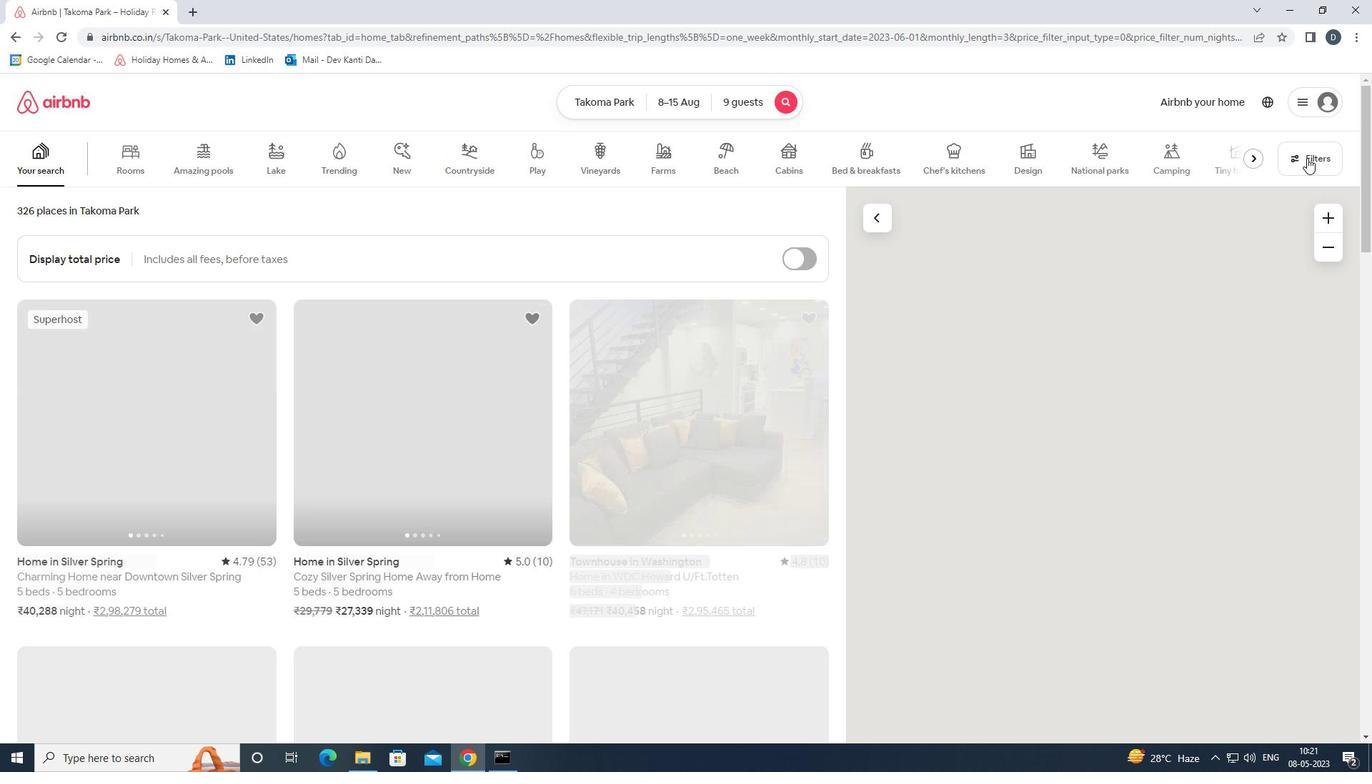 
Action: Mouse pressed left at (1308, 156)
Screenshot: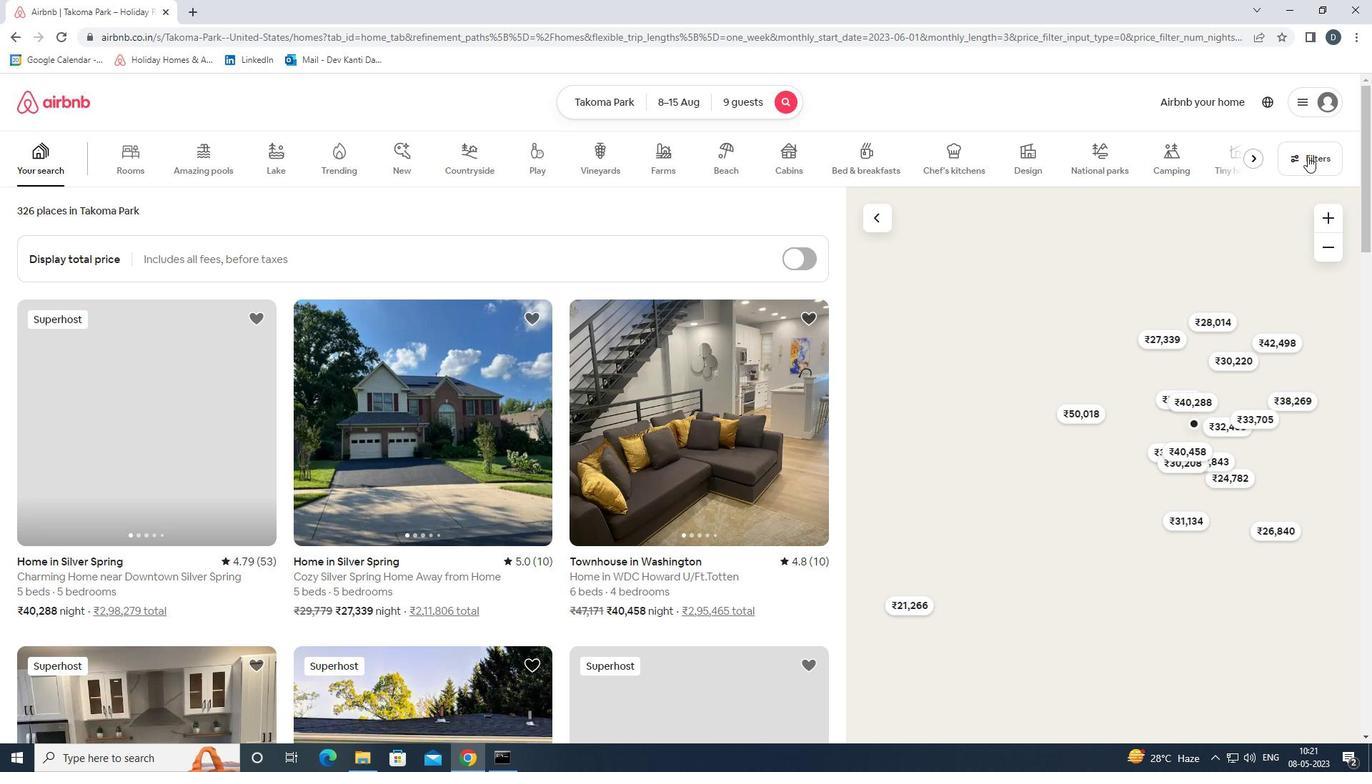 
Action: Mouse moved to (600, 508)
Screenshot: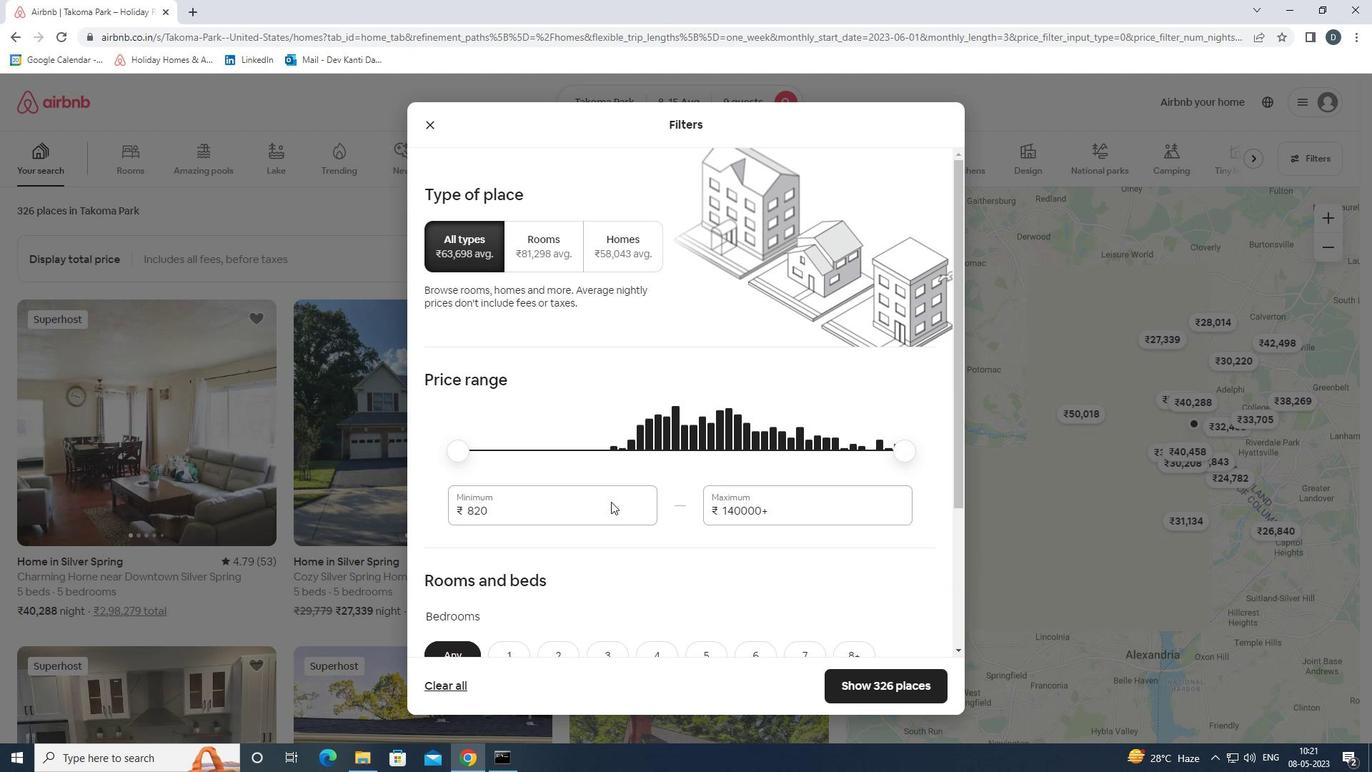 
Action: Mouse pressed left at (600, 508)
Screenshot: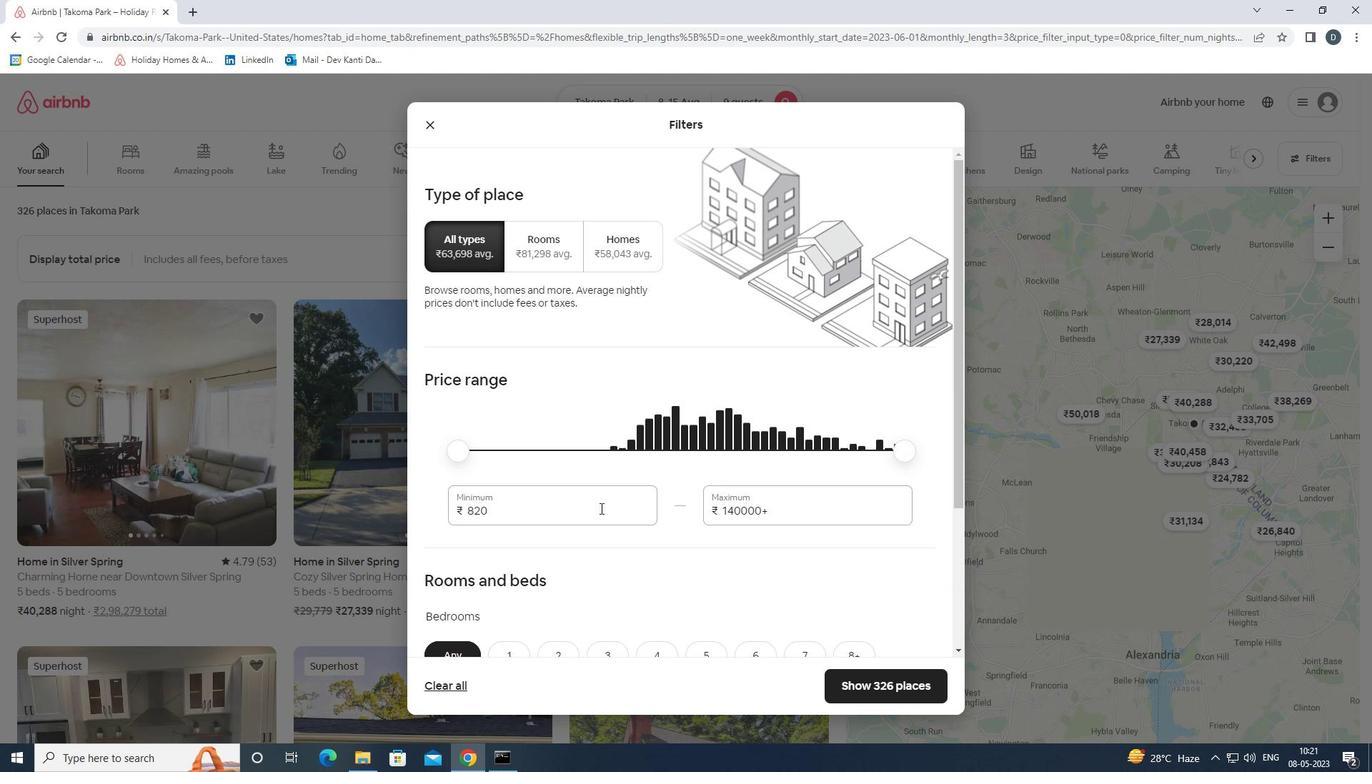 
Action: Mouse pressed left at (600, 508)
Screenshot: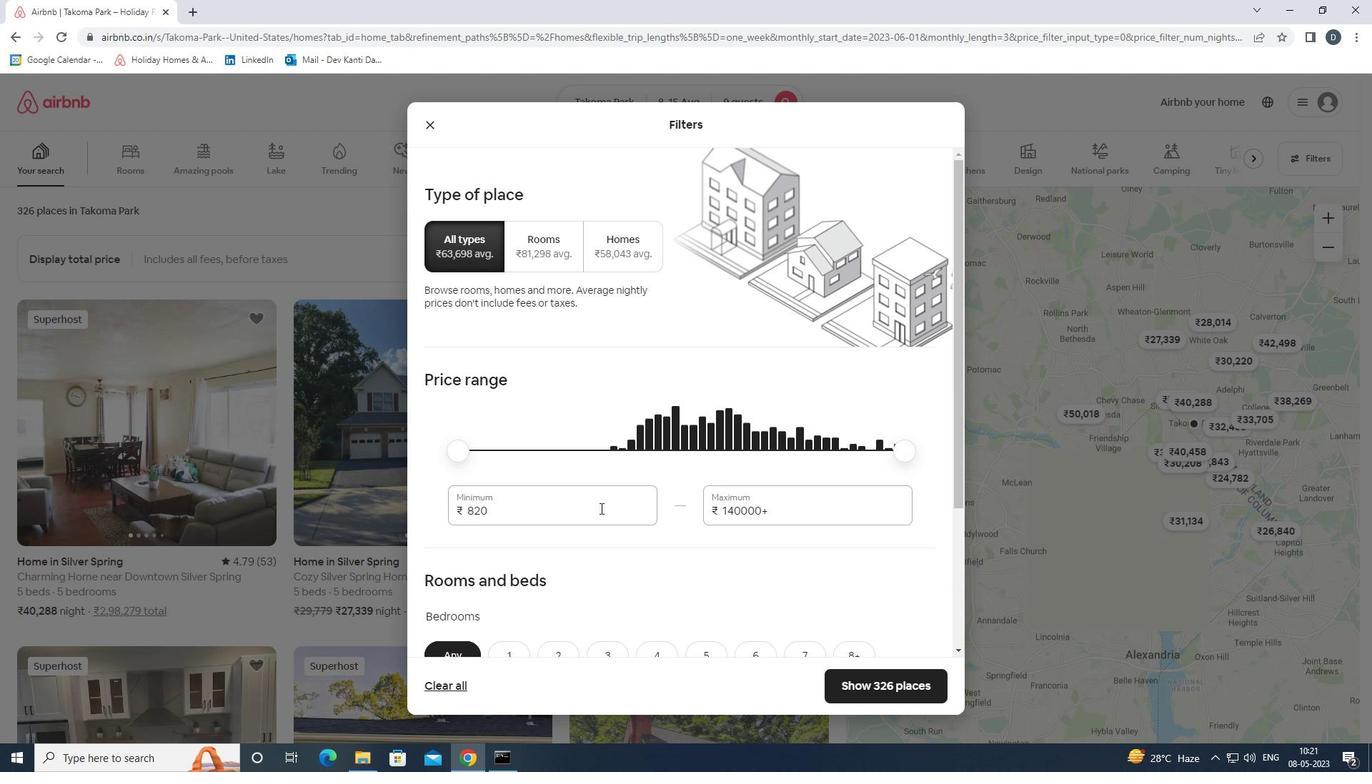 
Action: Key pressed 10000<Key.tab>14000
Screenshot: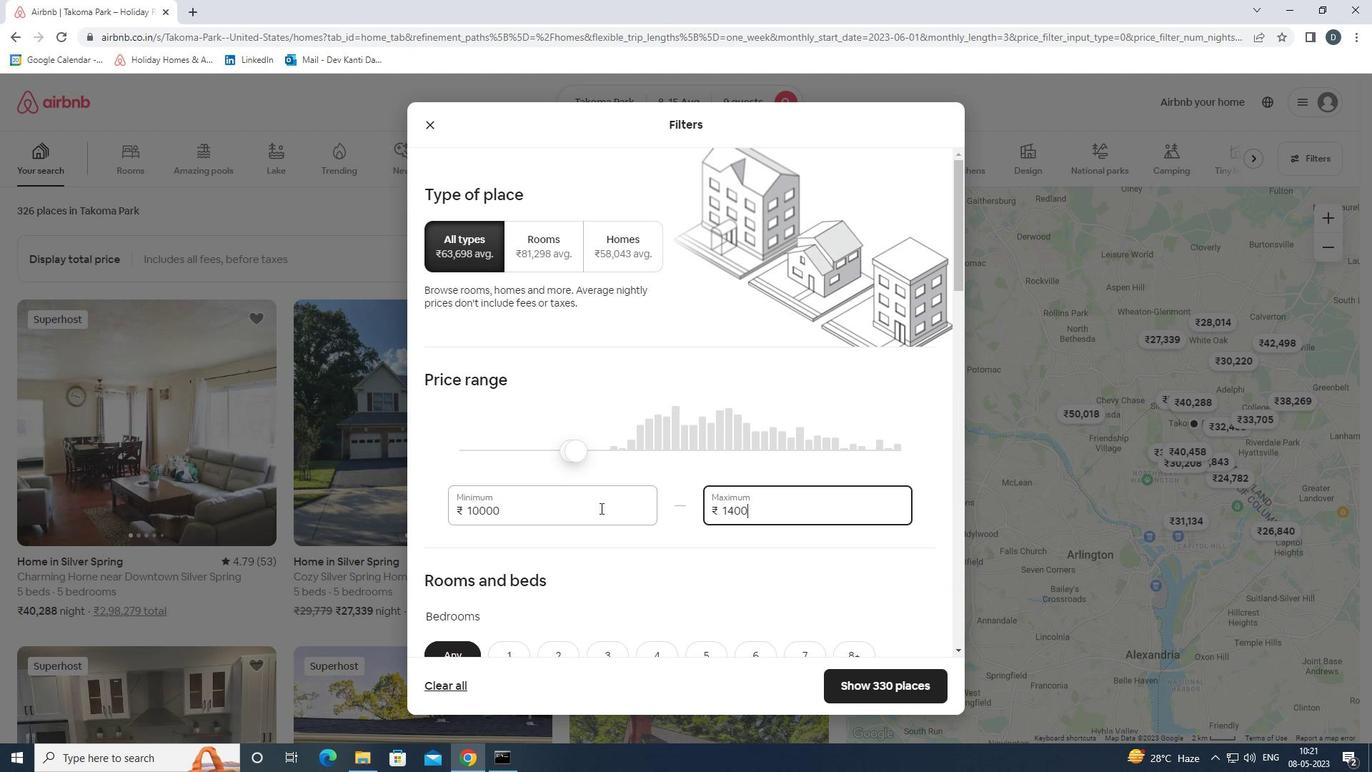 
Action: Mouse moved to (601, 508)
Screenshot: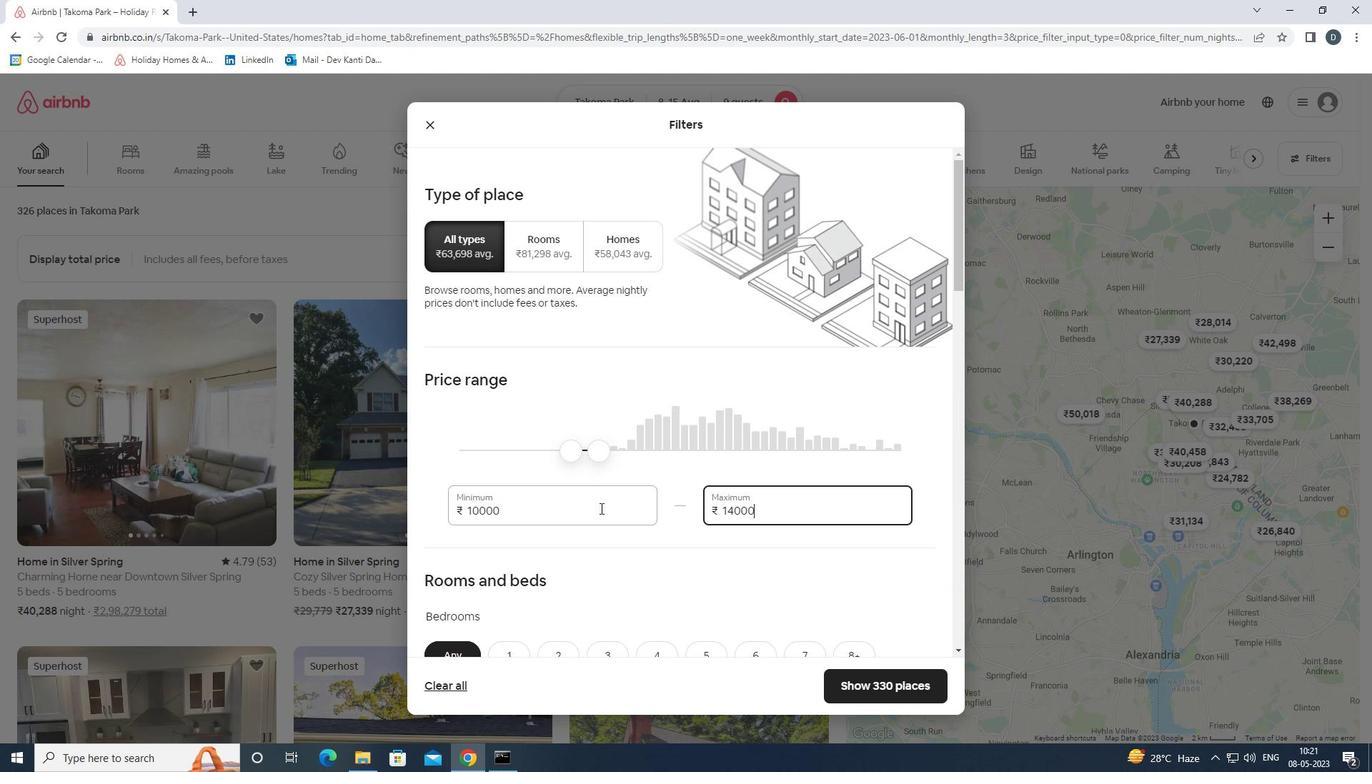 
Action: Mouse scrolled (601, 507) with delta (0, 0)
Screenshot: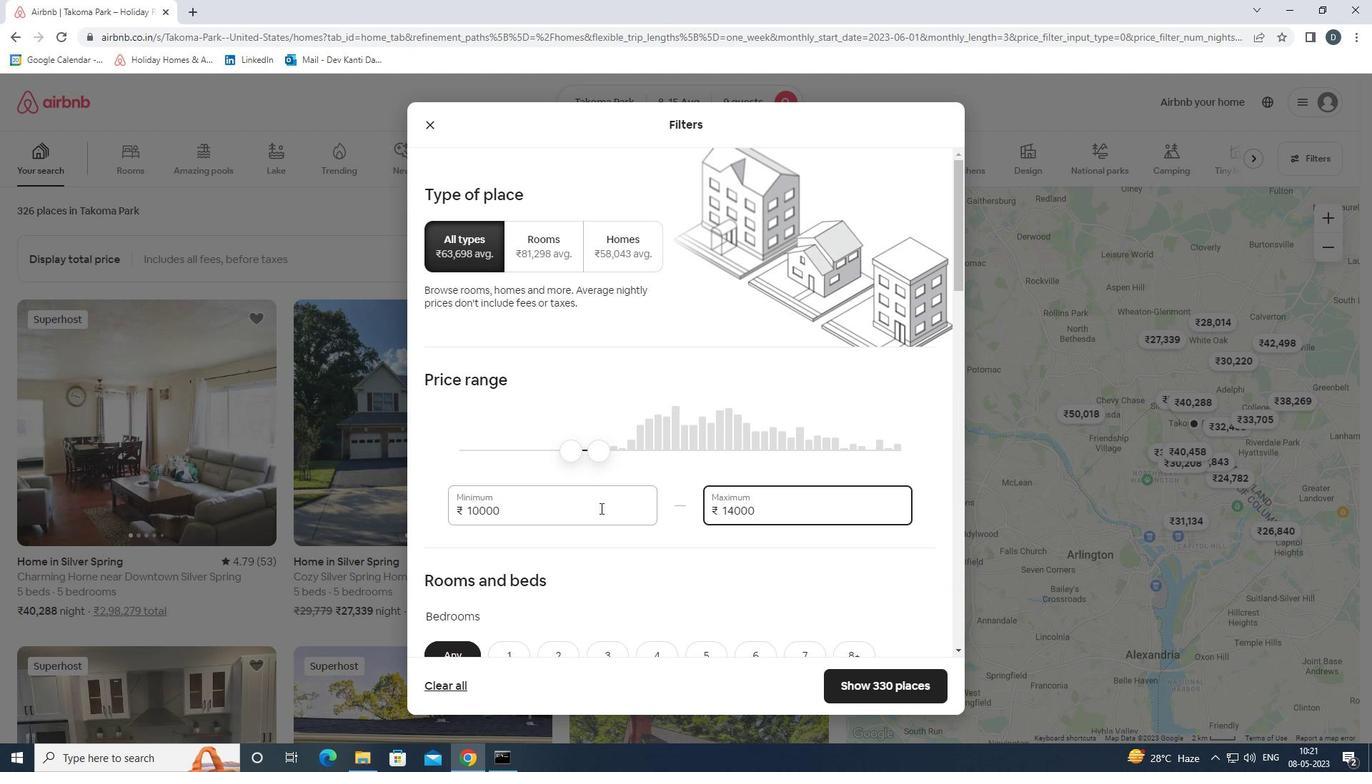 
Action: Mouse scrolled (601, 507) with delta (0, 0)
Screenshot: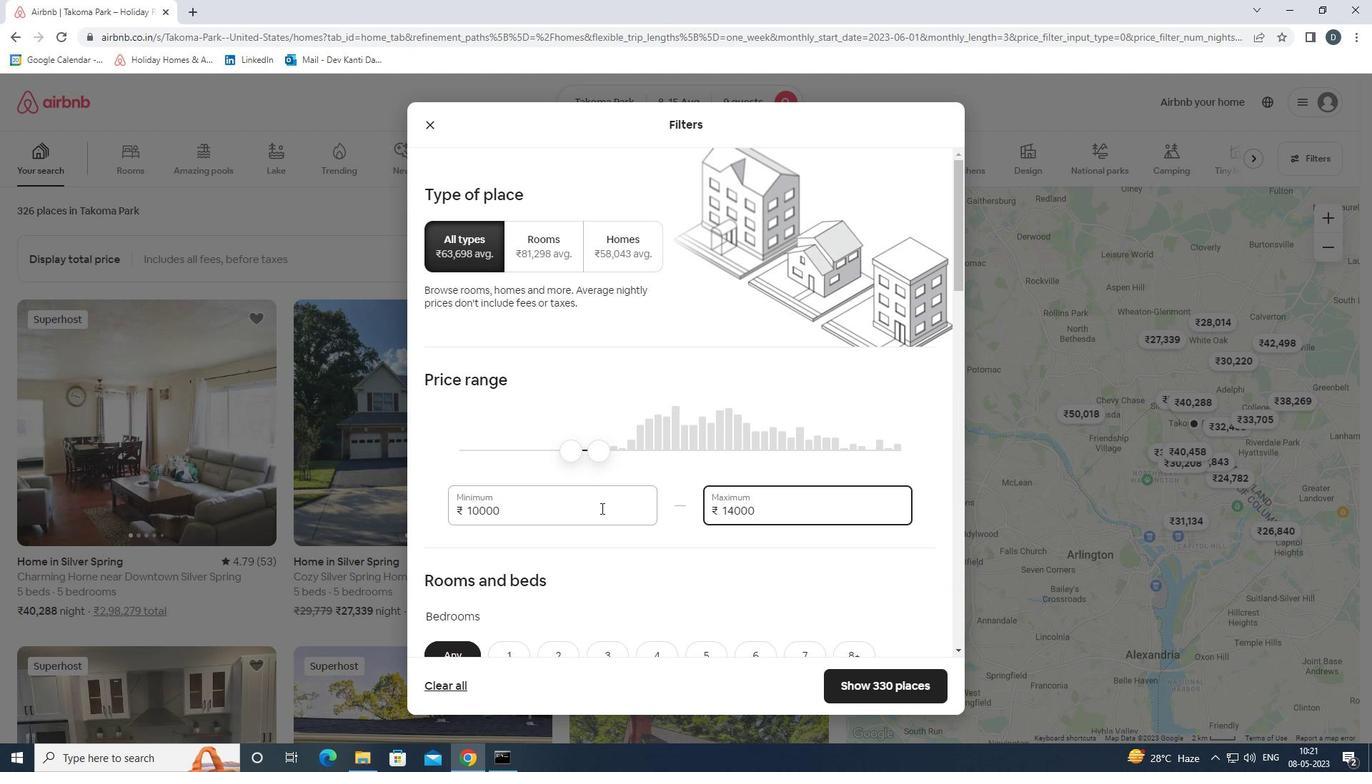
Action: Mouse scrolled (601, 507) with delta (0, 0)
Screenshot: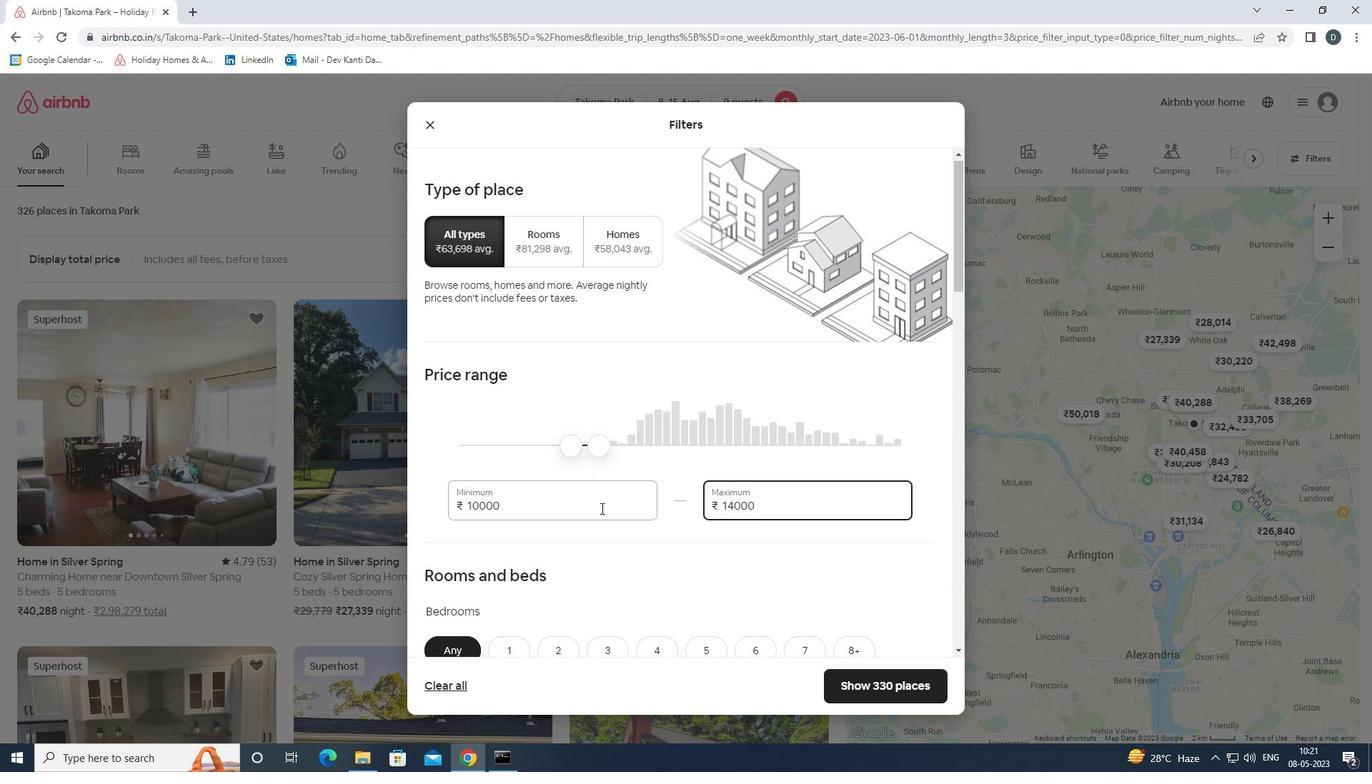 
Action: Mouse moved to (599, 499)
Screenshot: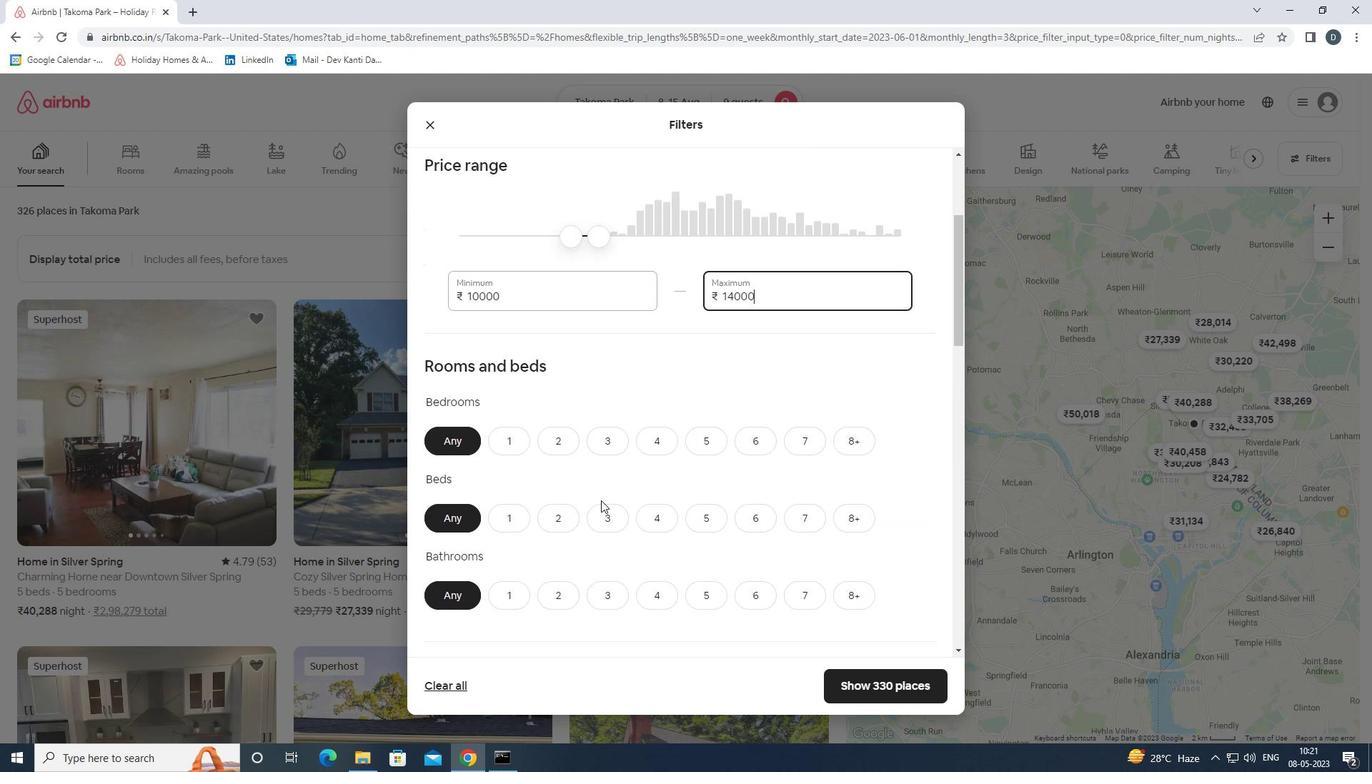 
Action: Mouse scrolled (599, 499) with delta (0, 0)
Screenshot: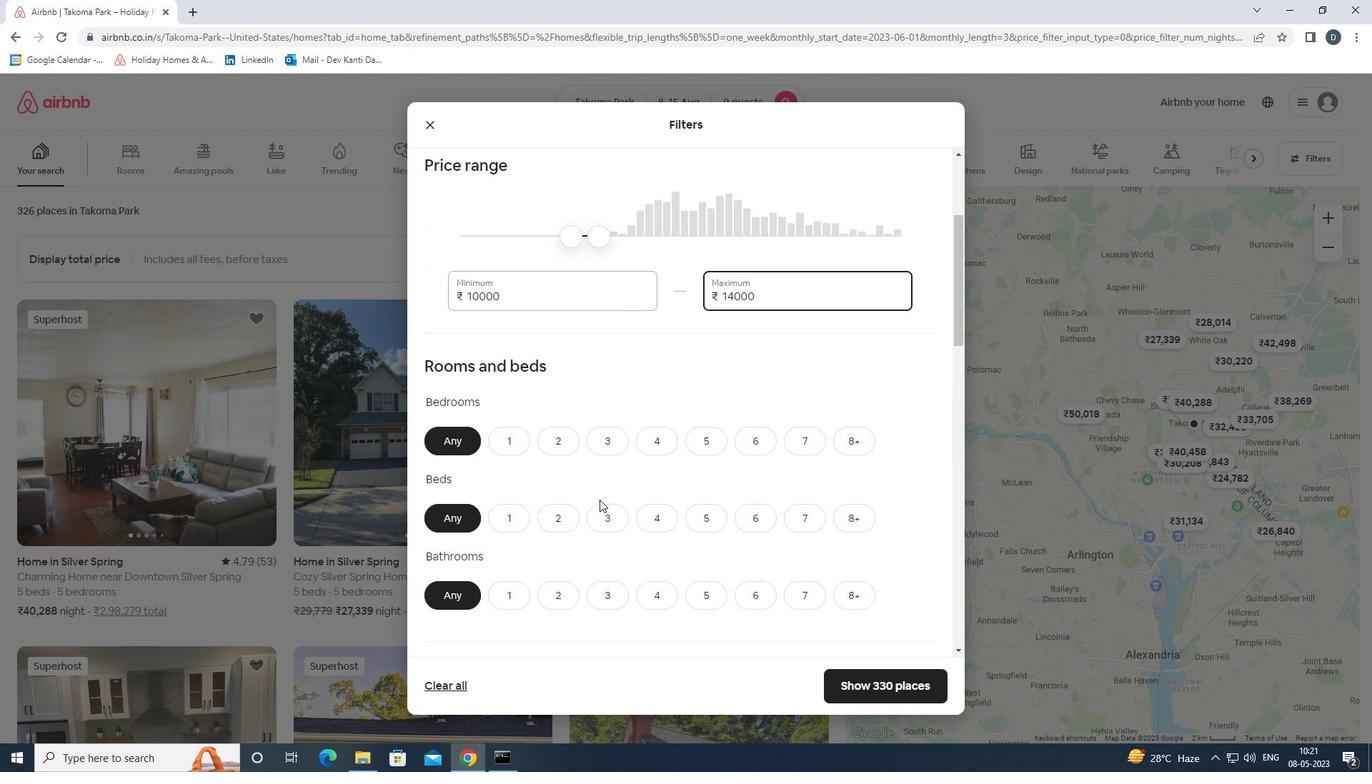 
Action: Mouse moved to (710, 365)
Screenshot: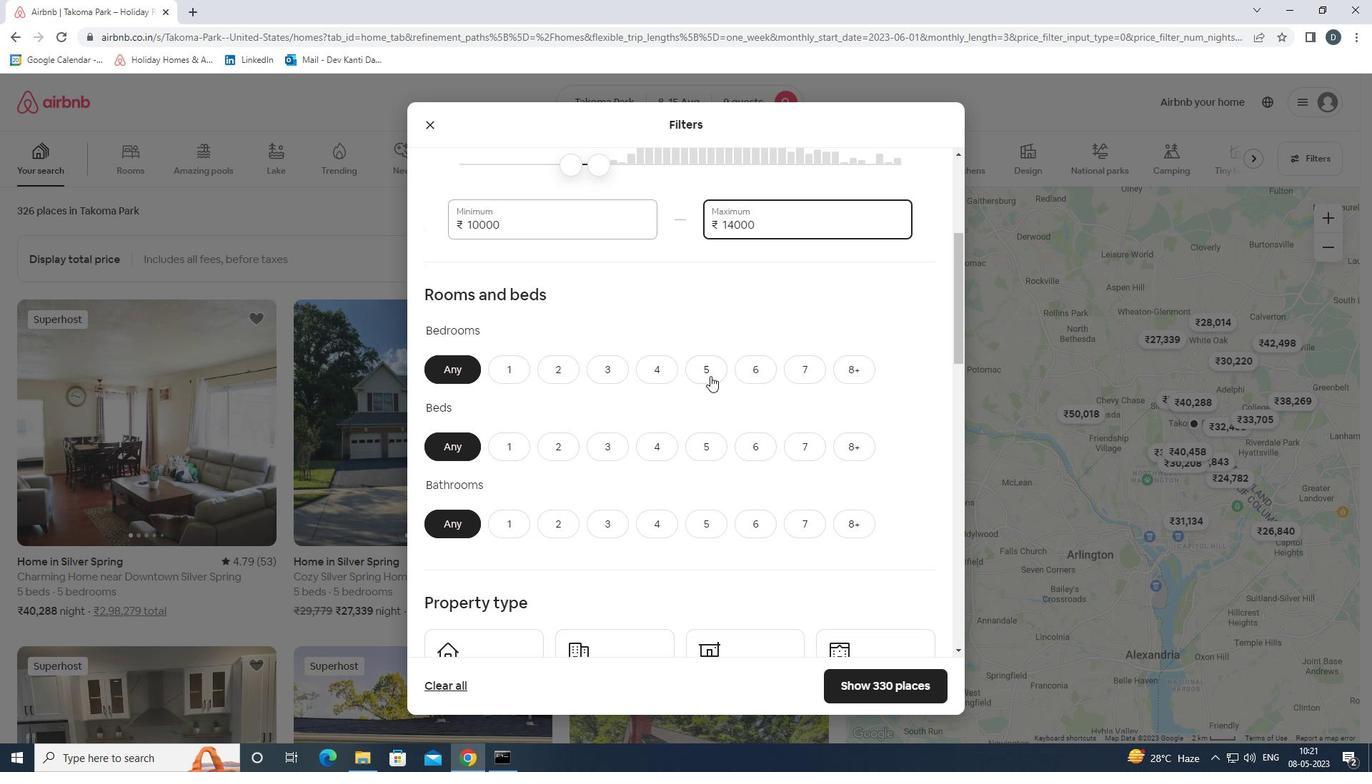 
Action: Mouse pressed left at (710, 365)
Screenshot: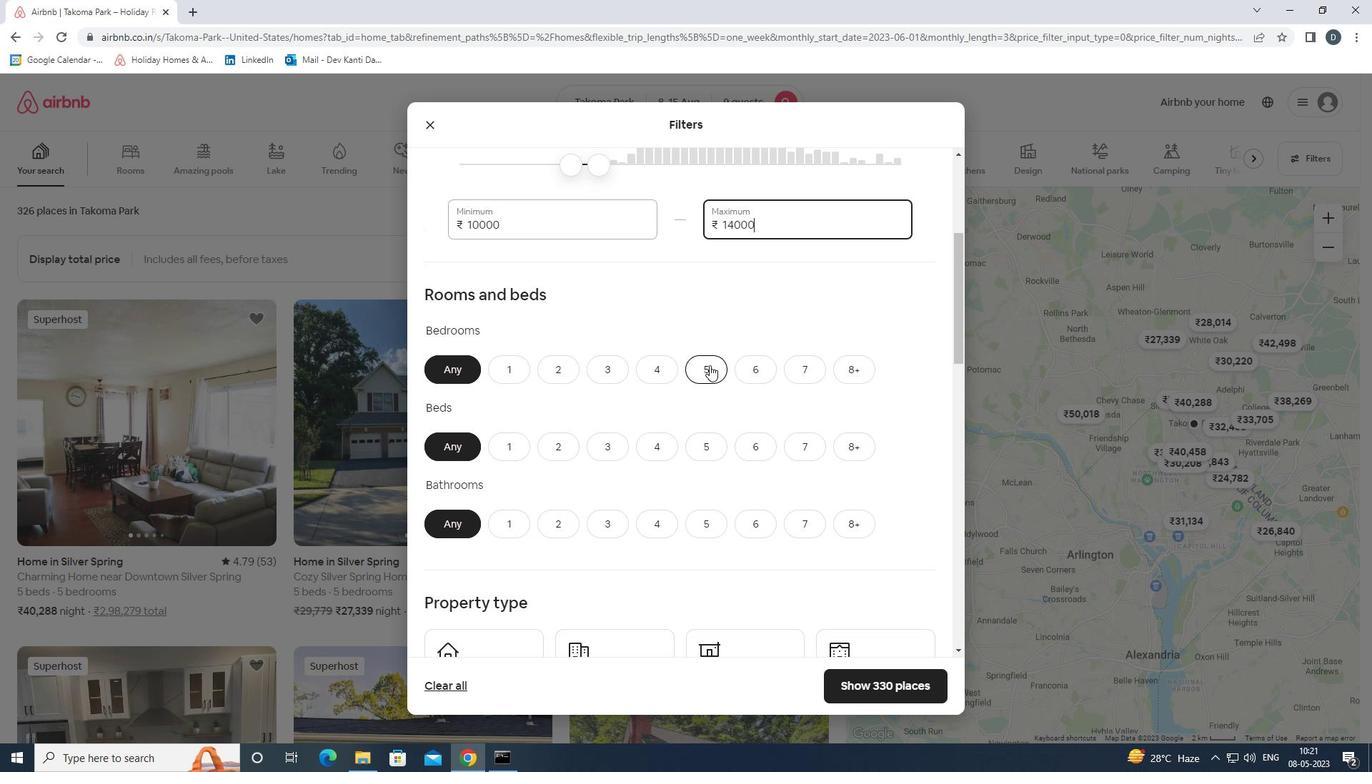 
Action: Mouse moved to (855, 442)
Screenshot: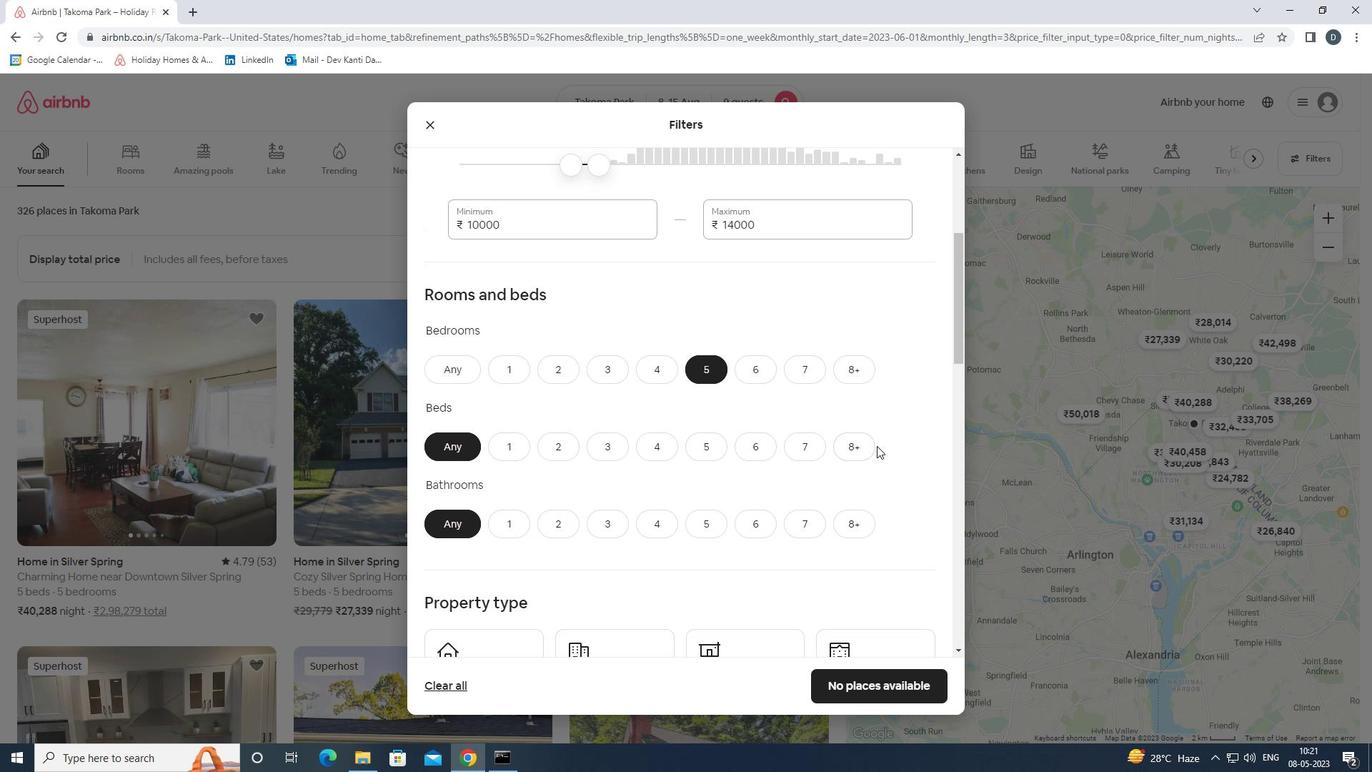 
Action: Mouse pressed left at (855, 442)
Screenshot: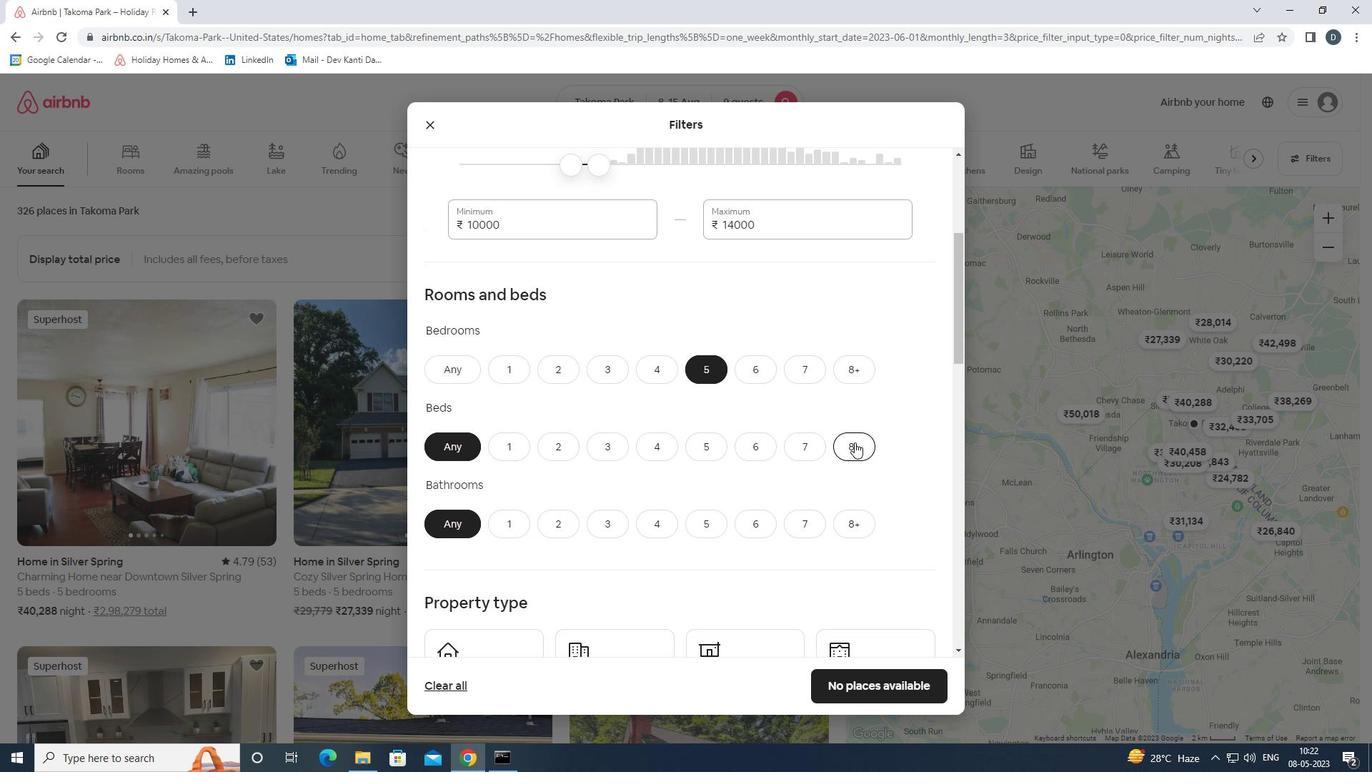 
Action: Mouse moved to (700, 529)
Screenshot: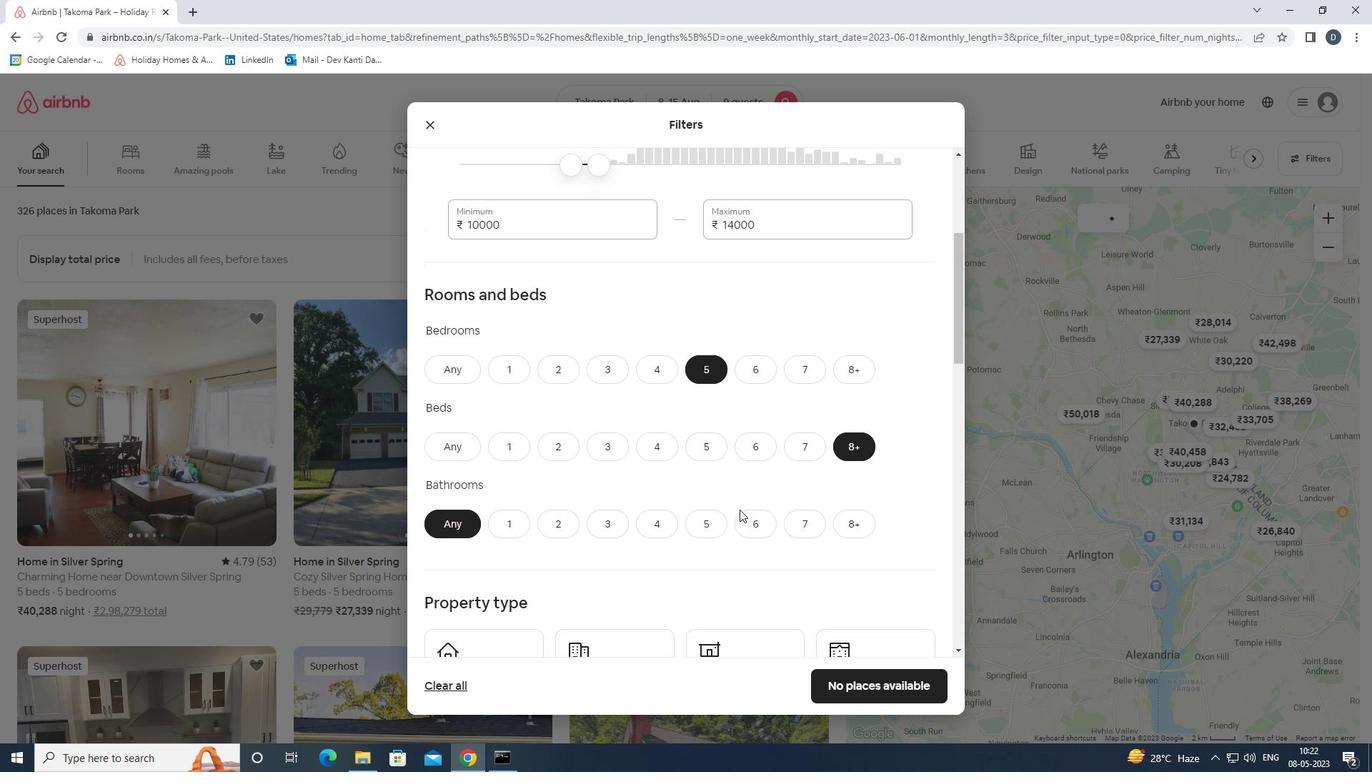 
Action: Mouse pressed left at (700, 529)
Screenshot: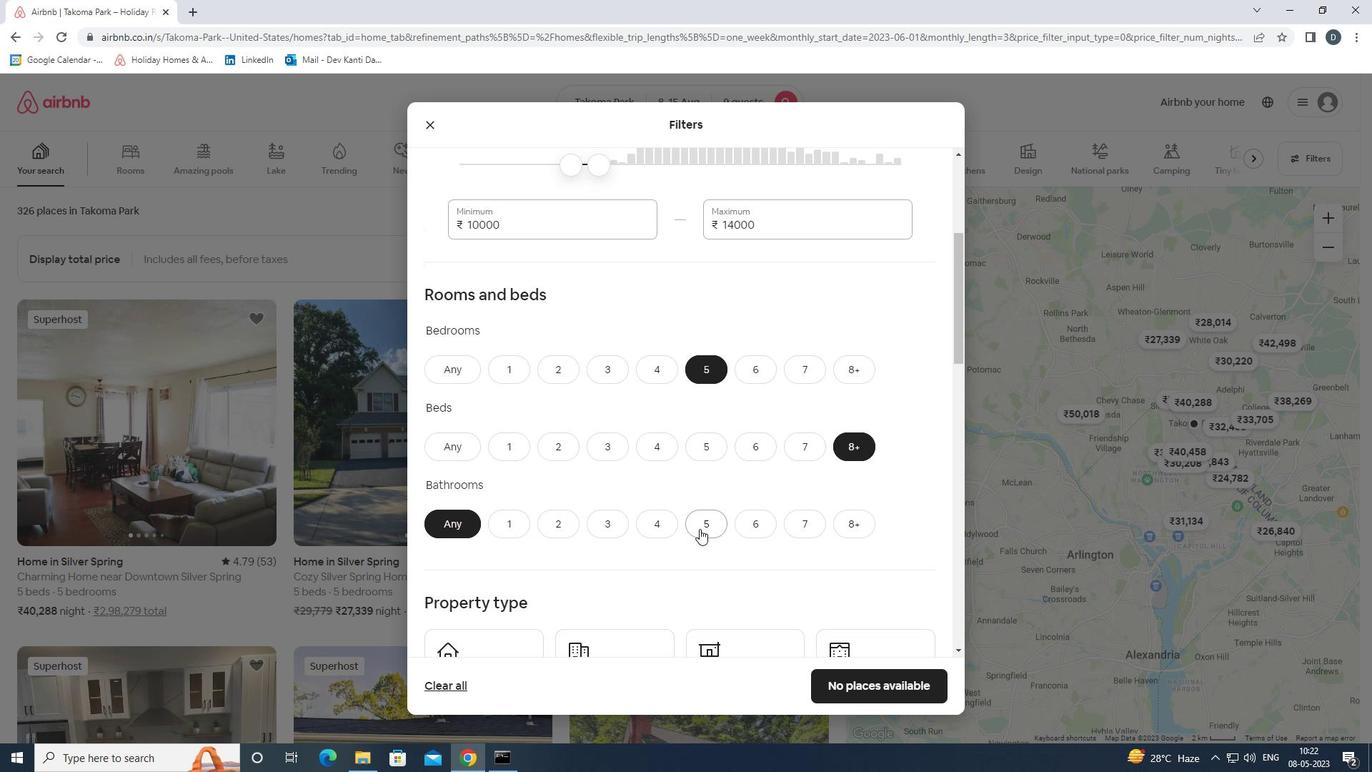 
Action: Mouse scrolled (700, 528) with delta (0, 0)
Screenshot: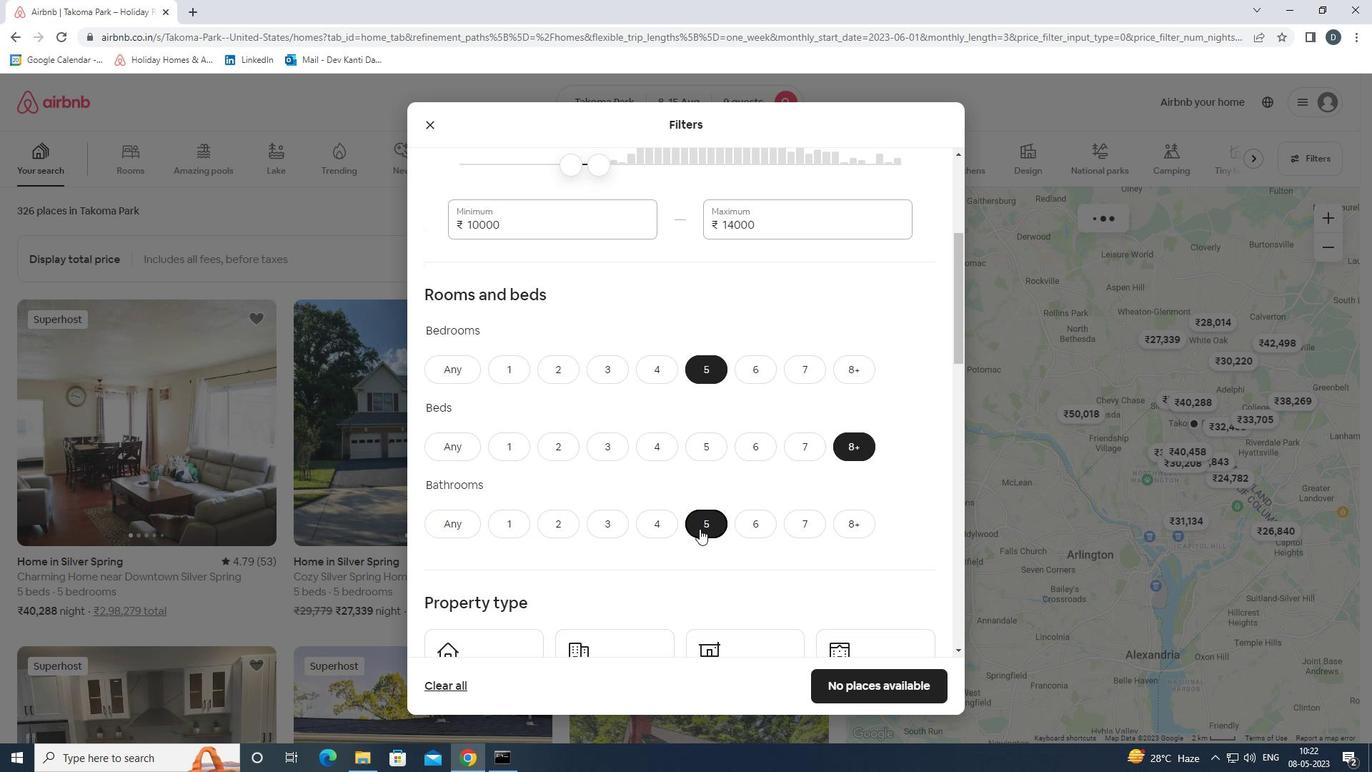 
Action: Mouse scrolled (700, 528) with delta (0, 0)
Screenshot: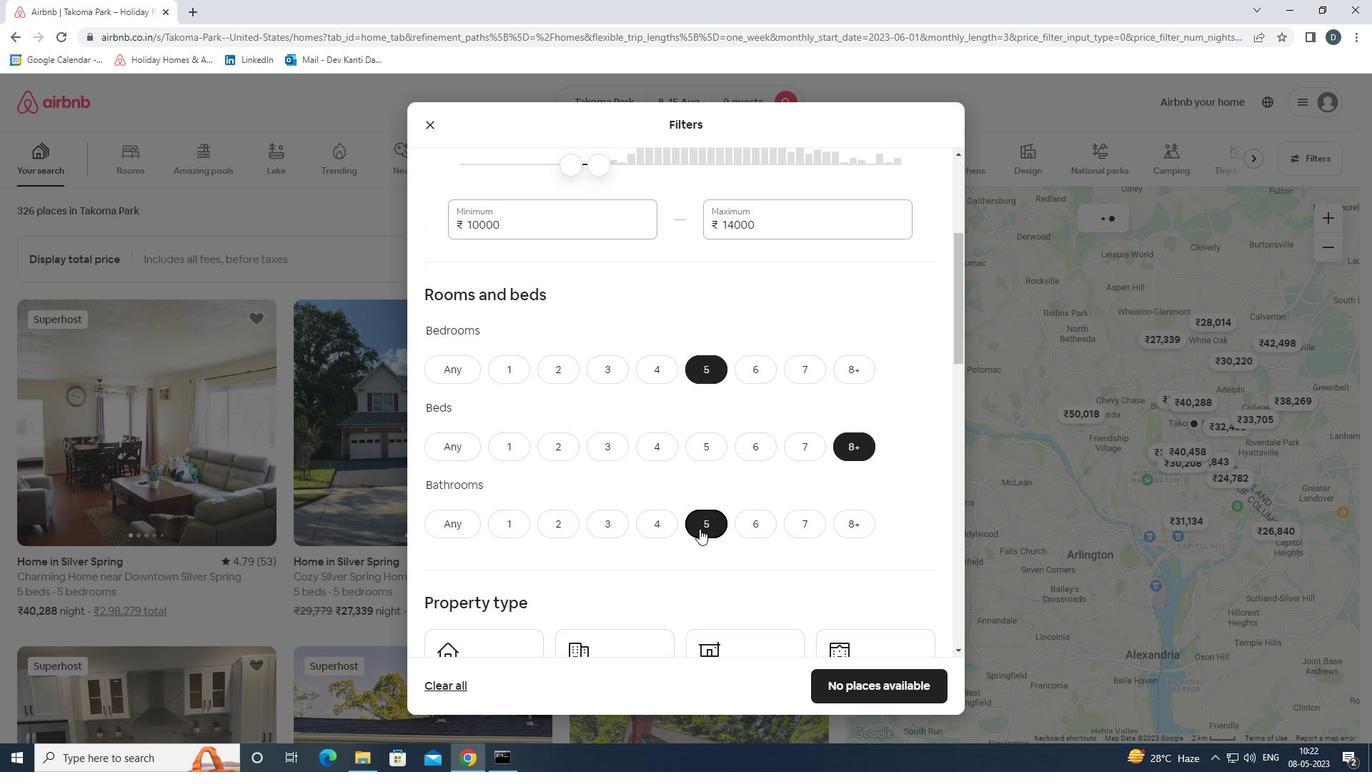 
Action: Mouse scrolled (700, 528) with delta (0, 0)
Screenshot: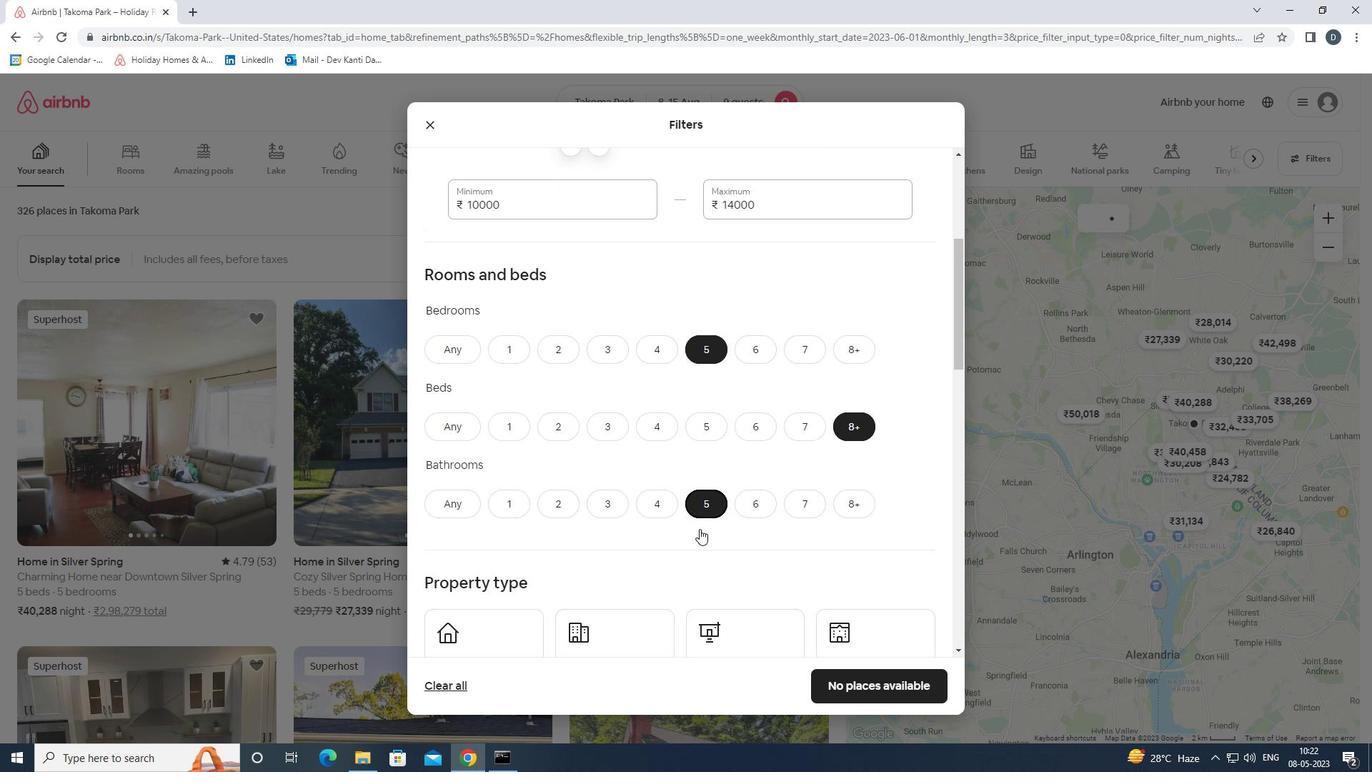 
Action: Mouse moved to (494, 496)
Screenshot: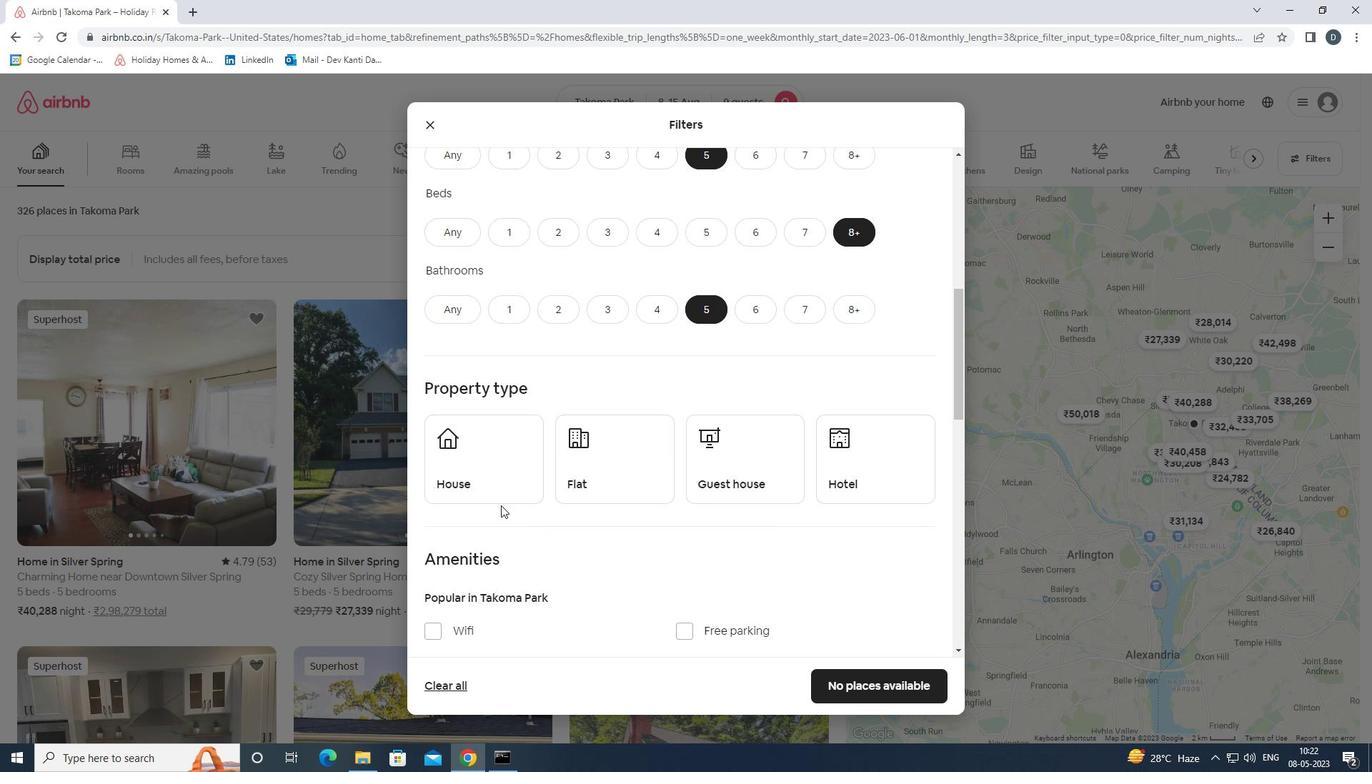 
Action: Mouse pressed left at (494, 496)
Screenshot: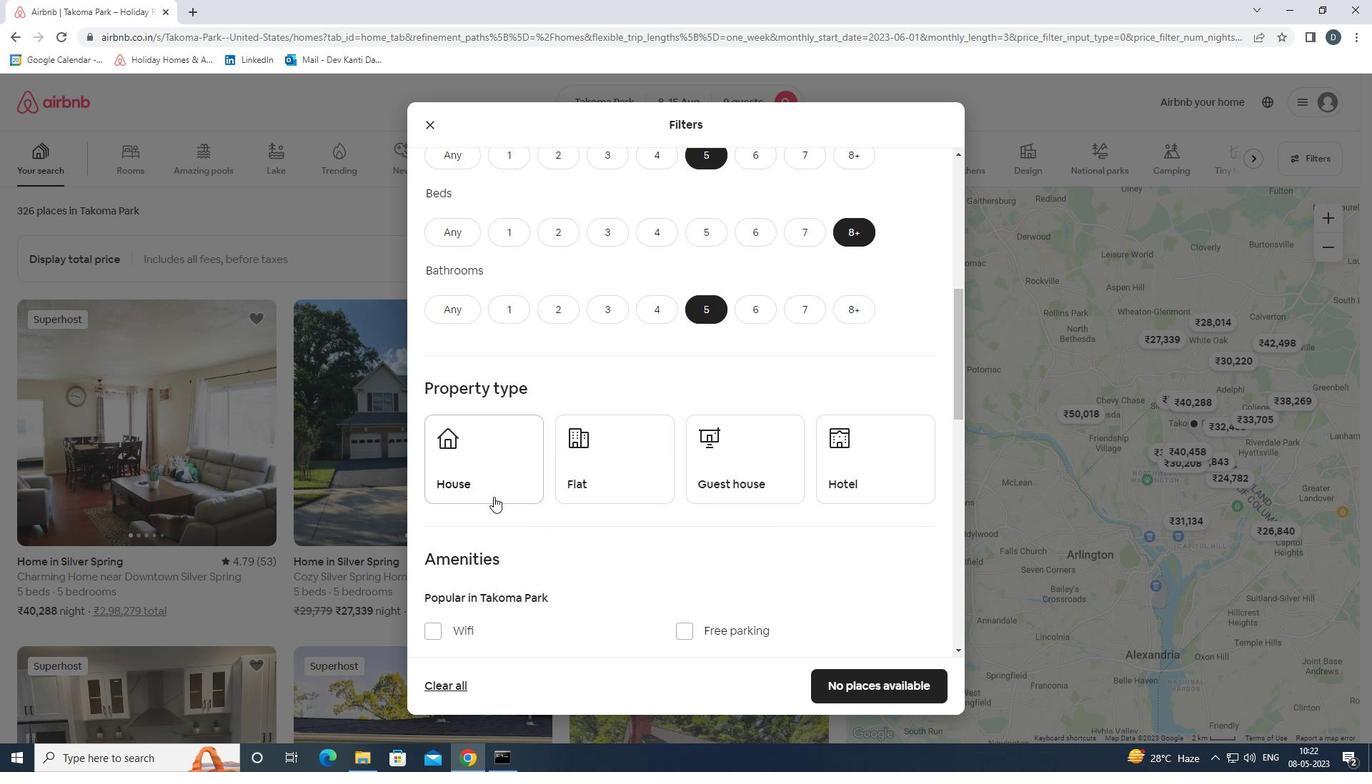 
Action: Mouse moved to (583, 479)
Screenshot: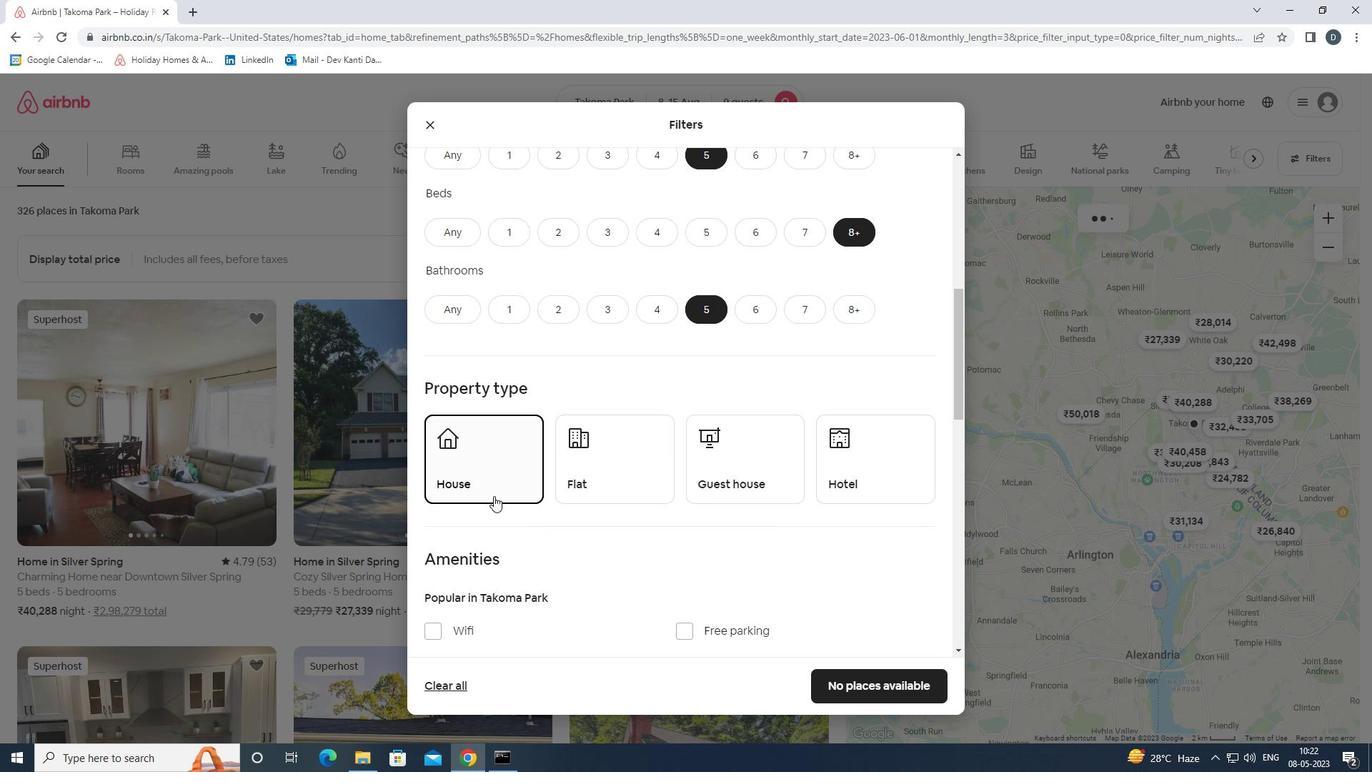 
Action: Mouse pressed left at (583, 479)
Screenshot: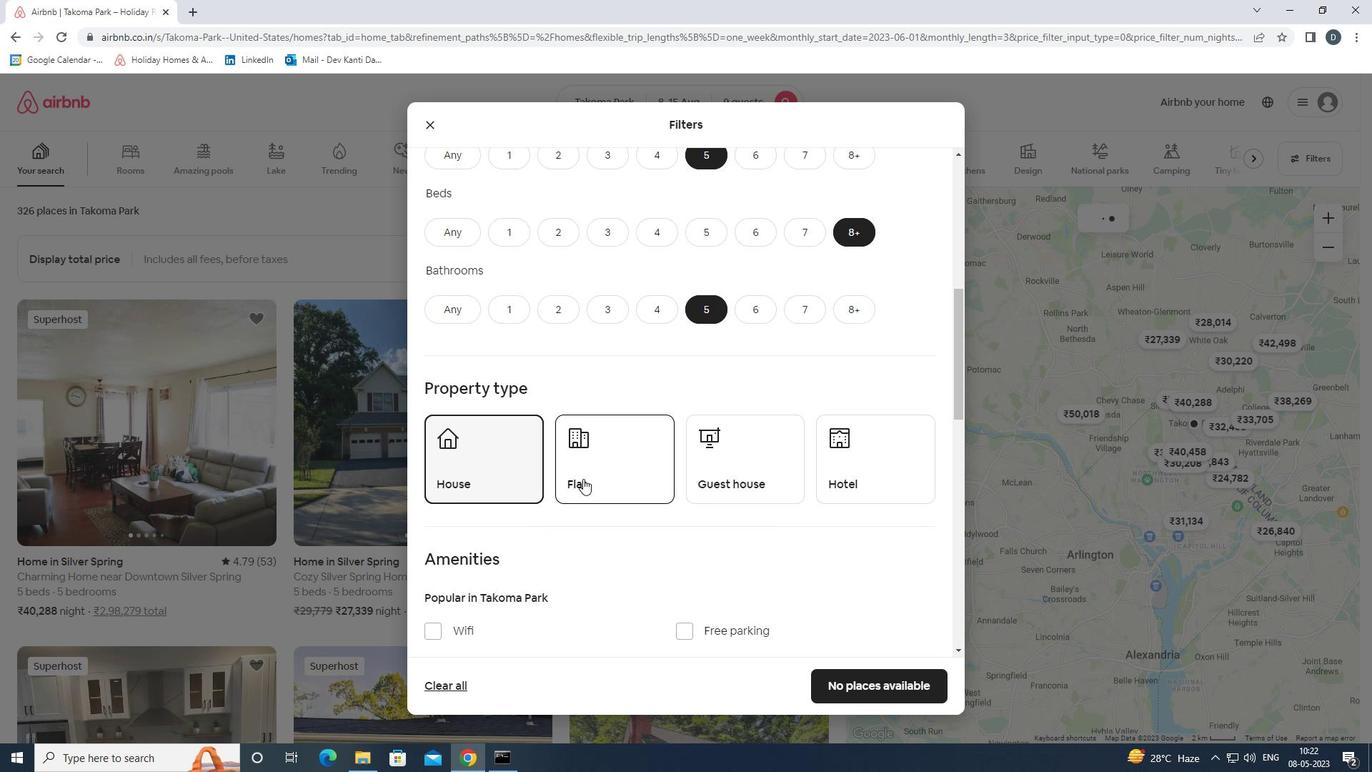 
Action: Mouse moved to (716, 483)
Screenshot: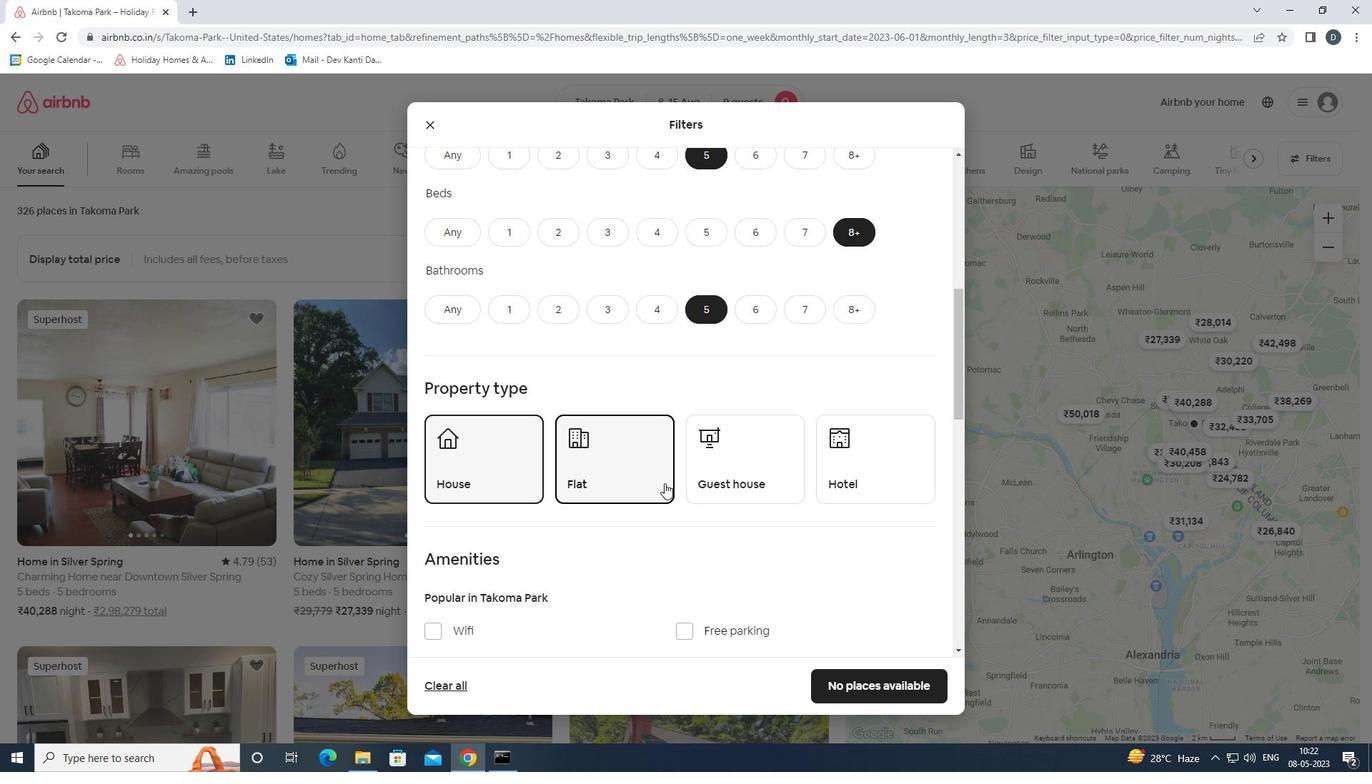 
Action: Mouse pressed left at (716, 483)
Screenshot: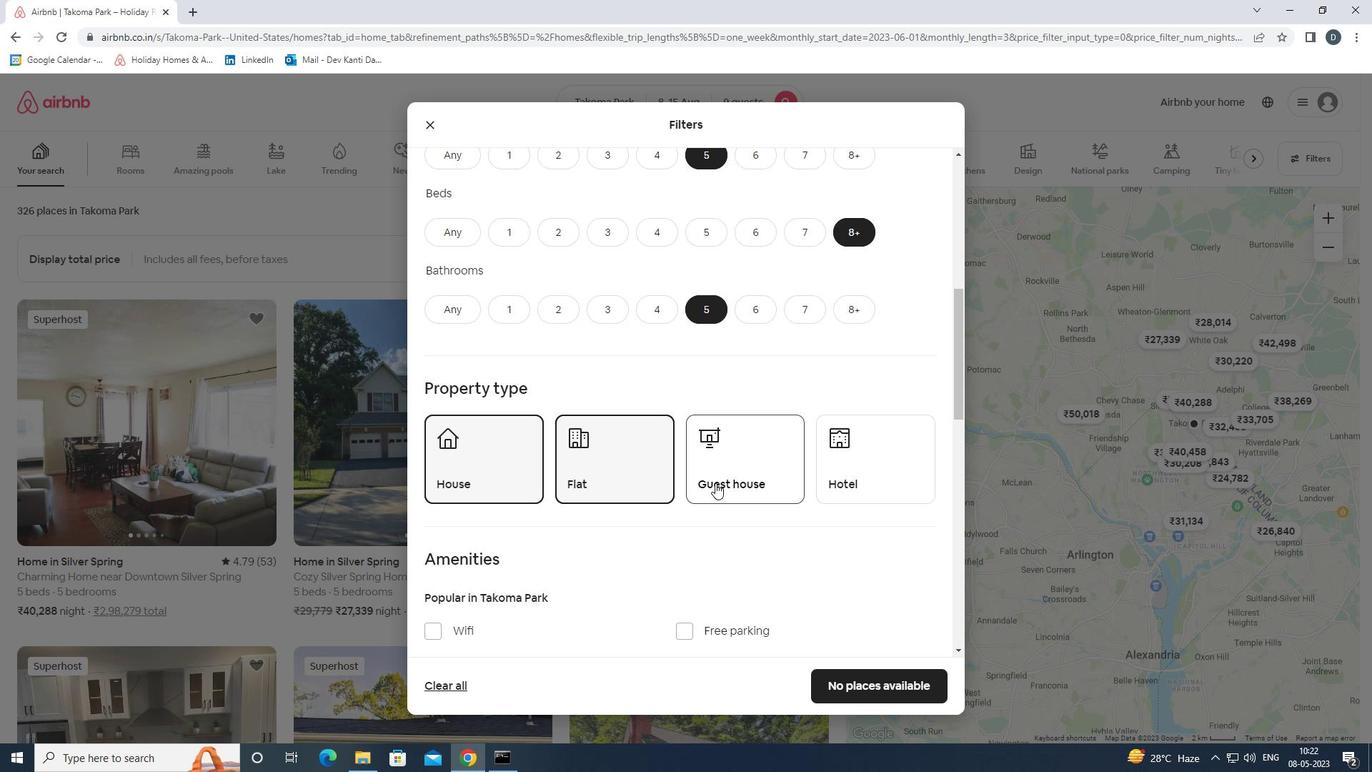 
Action: Mouse scrolled (716, 482) with delta (0, 0)
Screenshot: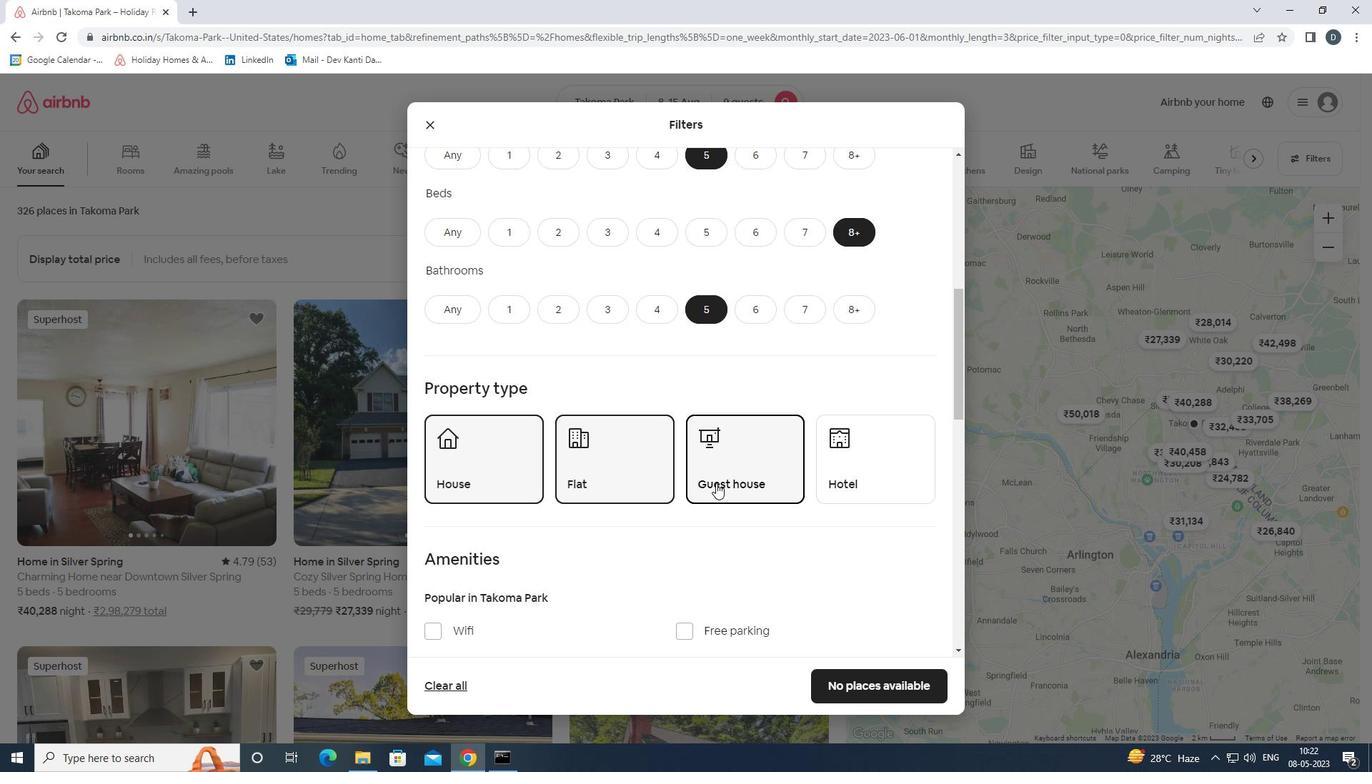 
Action: Mouse scrolled (716, 482) with delta (0, 0)
Screenshot: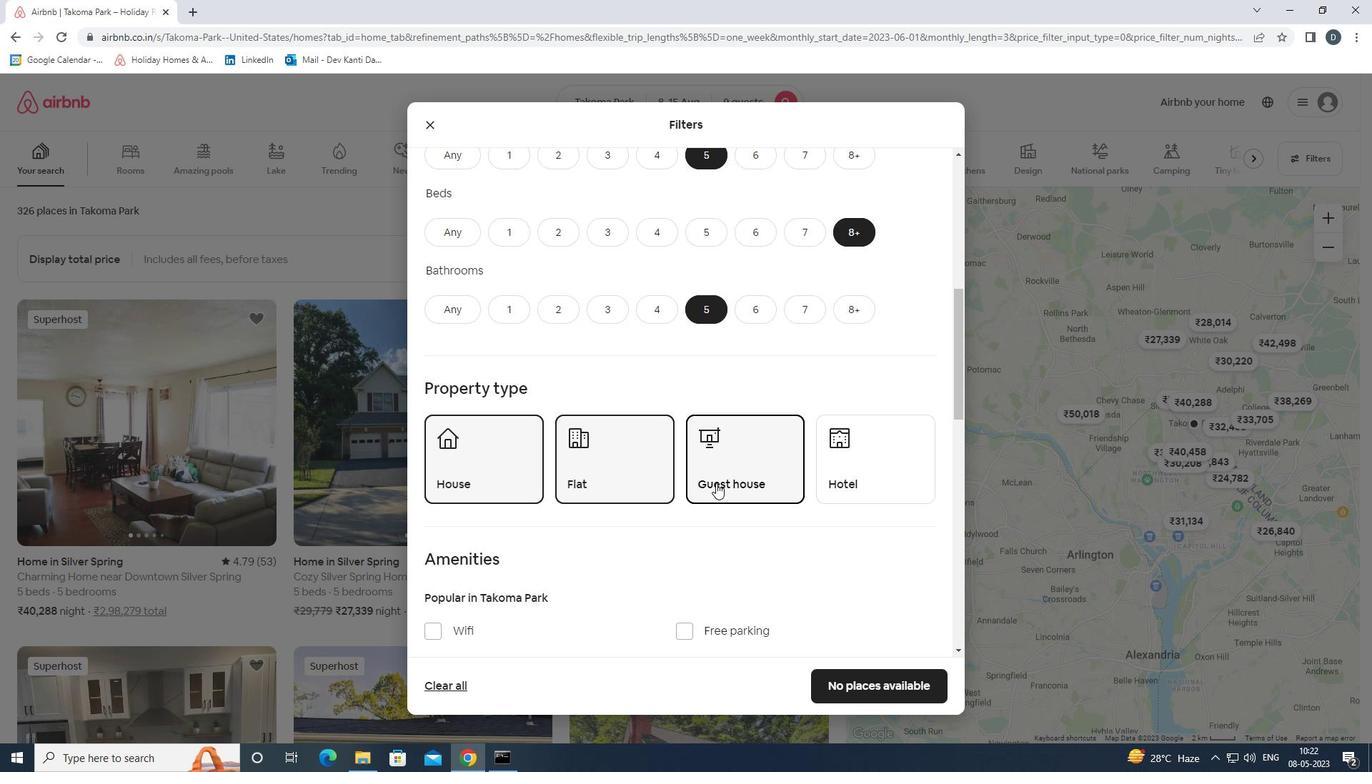 
Action: Mouse moved to (470, 485)
Screenshot: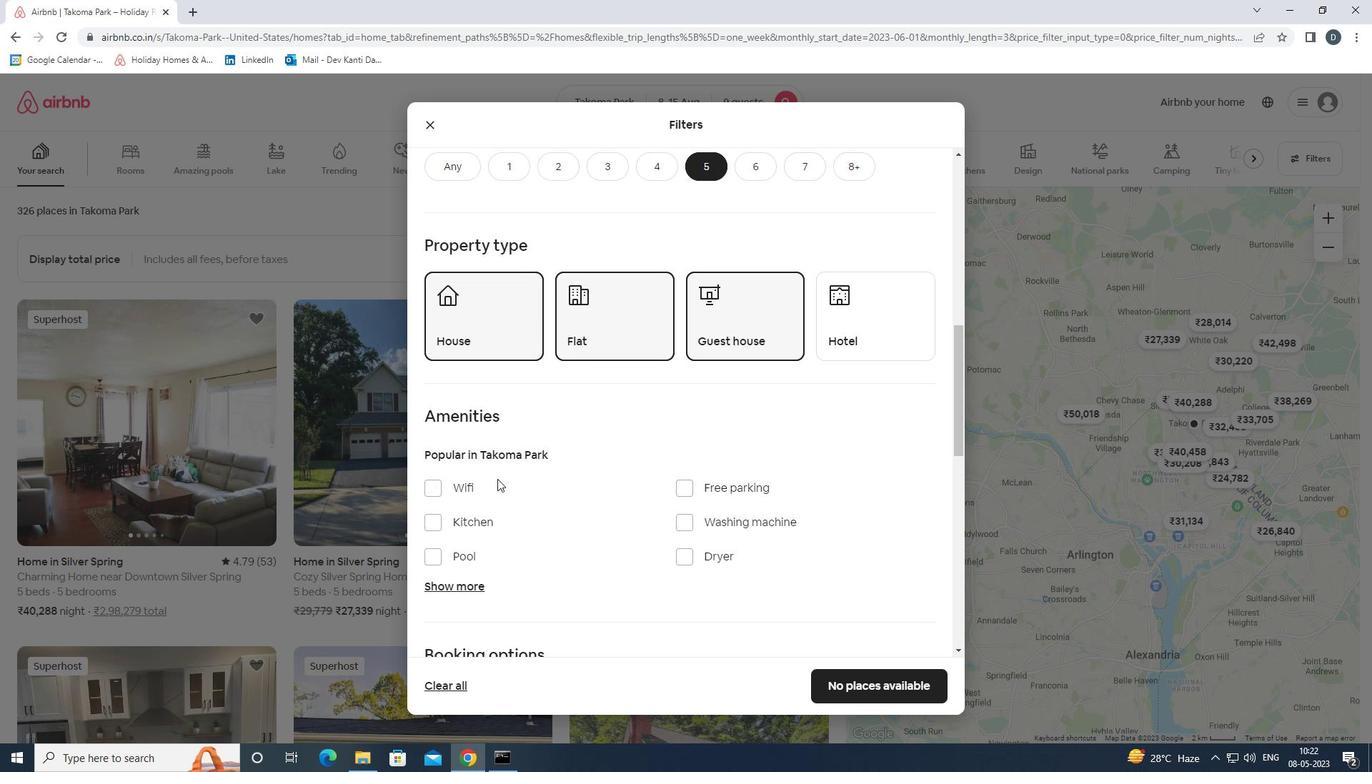 
Action: Mouse pressed left at (470, 485)
Screenshot: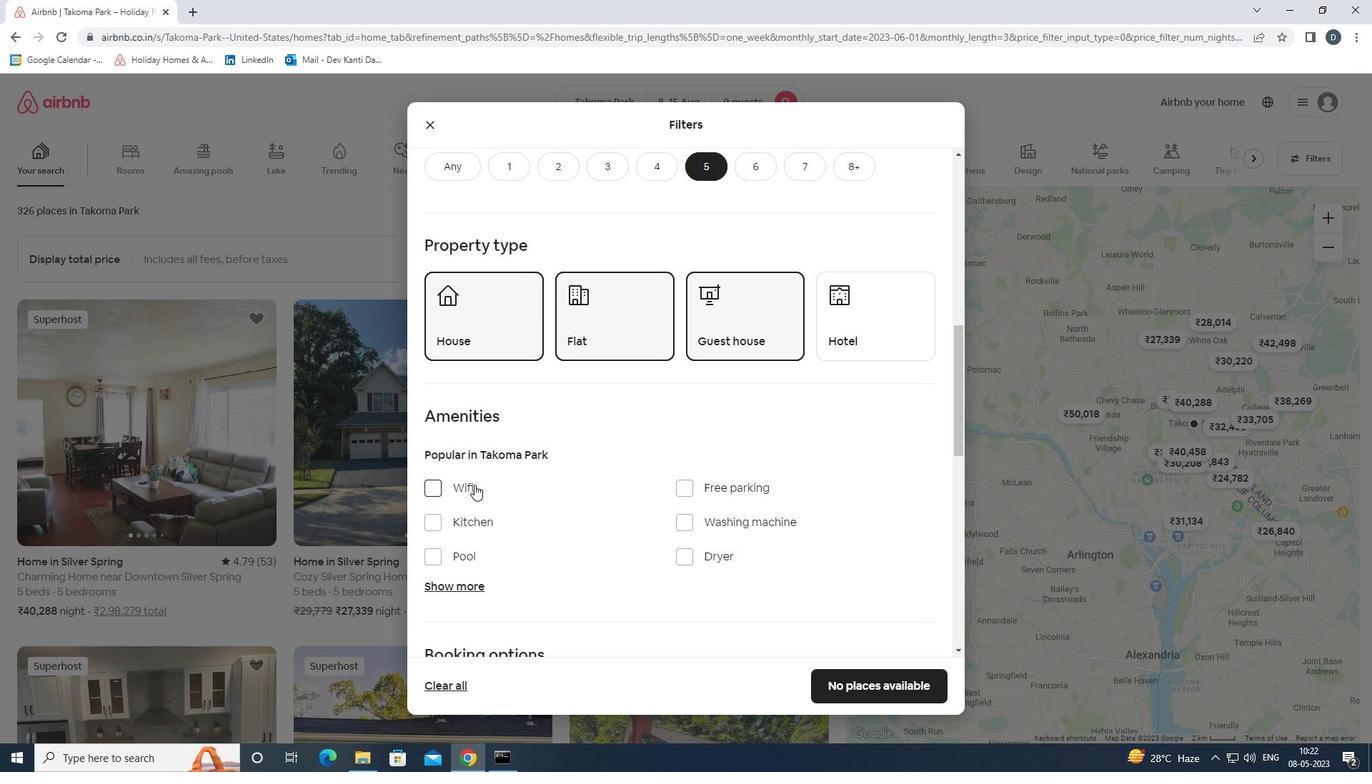 
Action: Mouse moved to (693, 493)
Screenshot: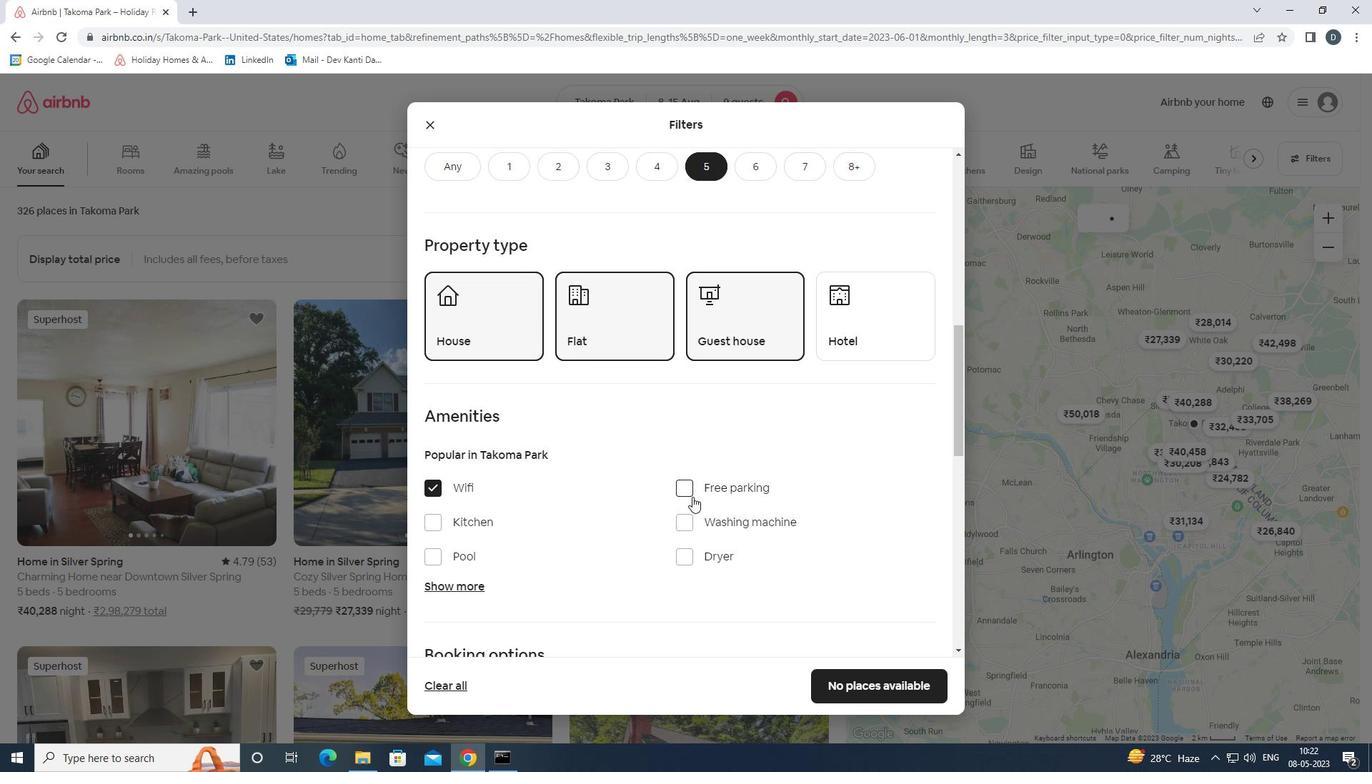 
Action: Mouse pressed left at (693, 493)
Screenshot: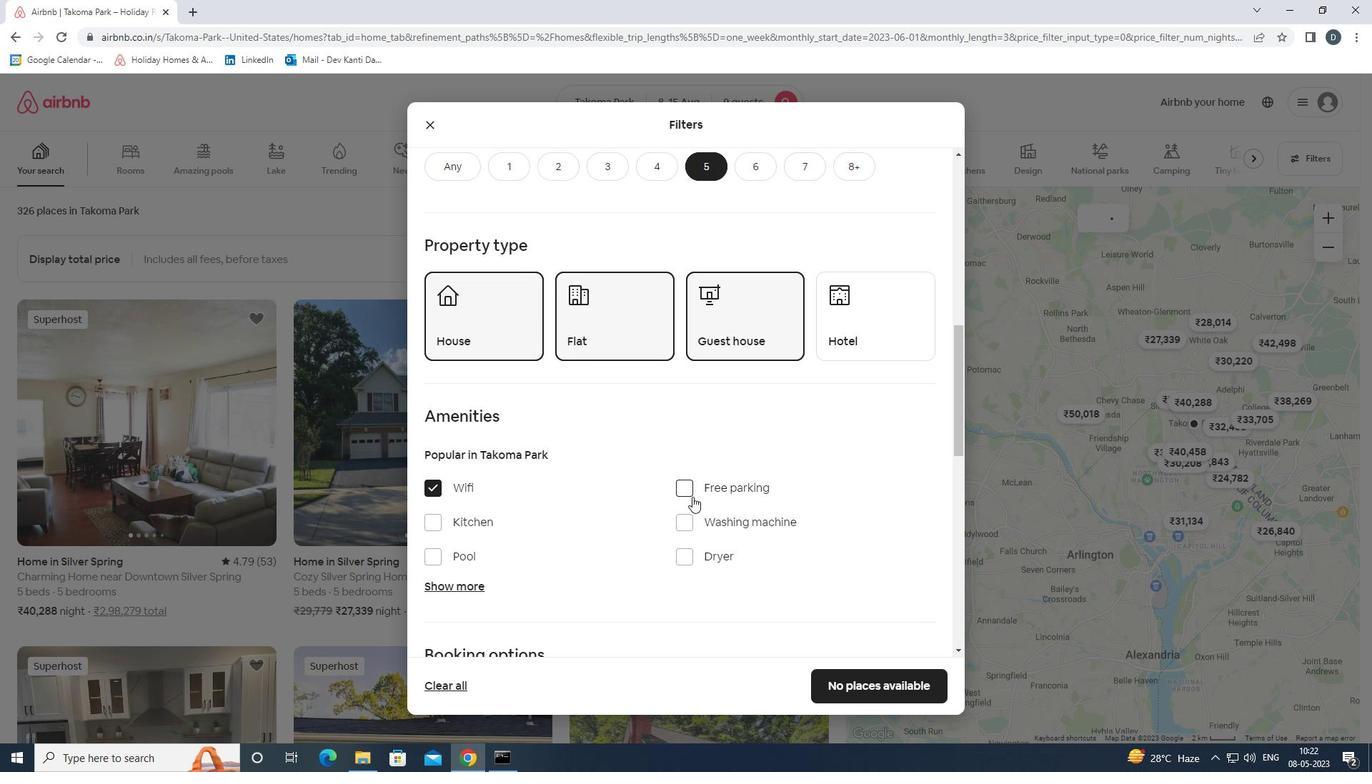 
Action: Mouse moved to (468, 577)
Screenshot: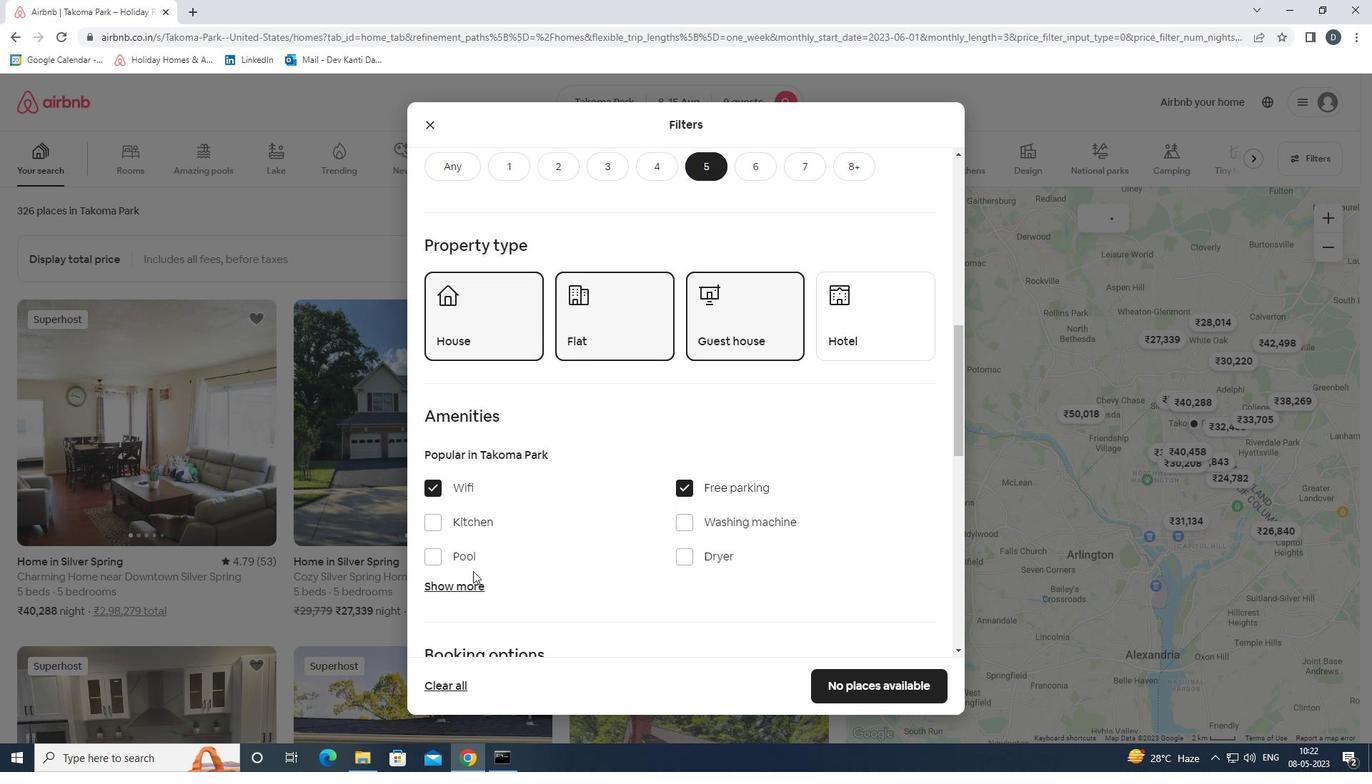 
Action: Mouse pressed left at (468, 577)
Screenshot: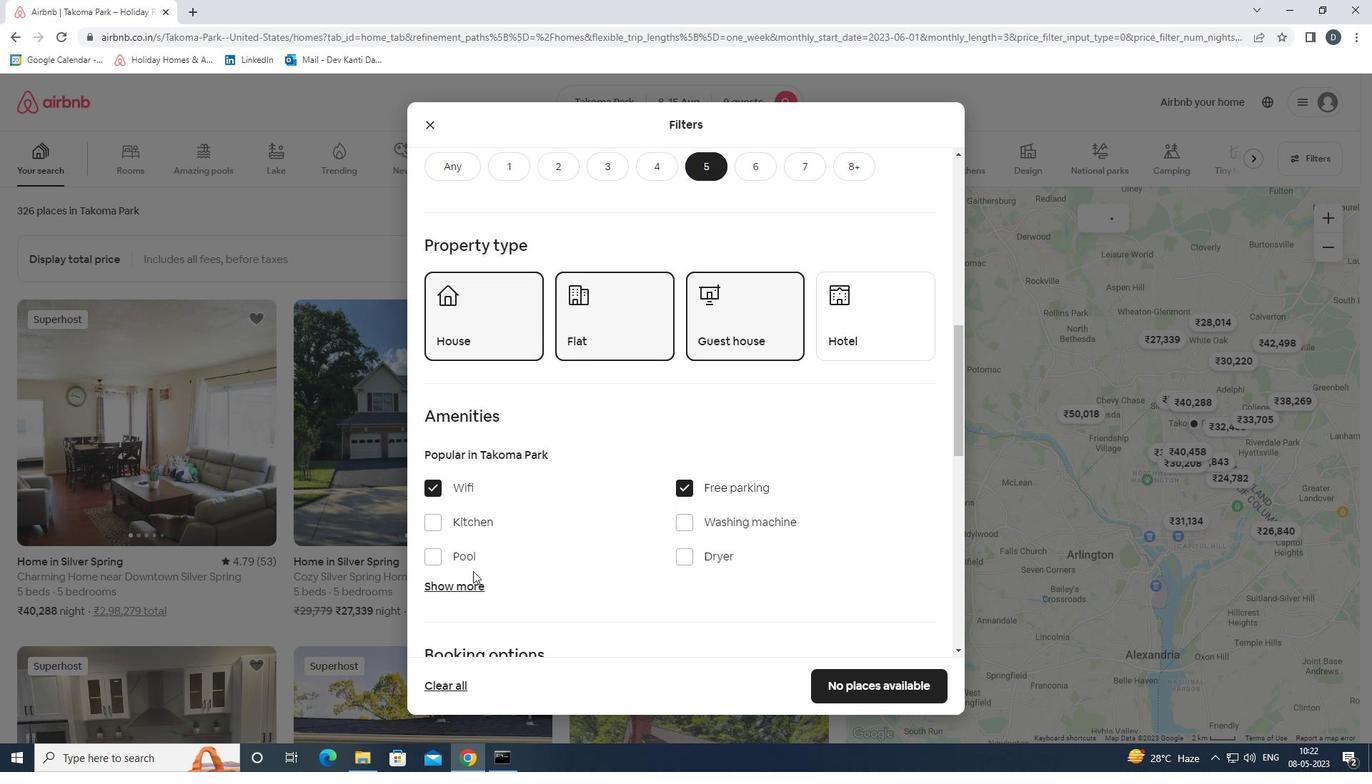 
Action: Mouse moved to (464, 582)
Screenshot: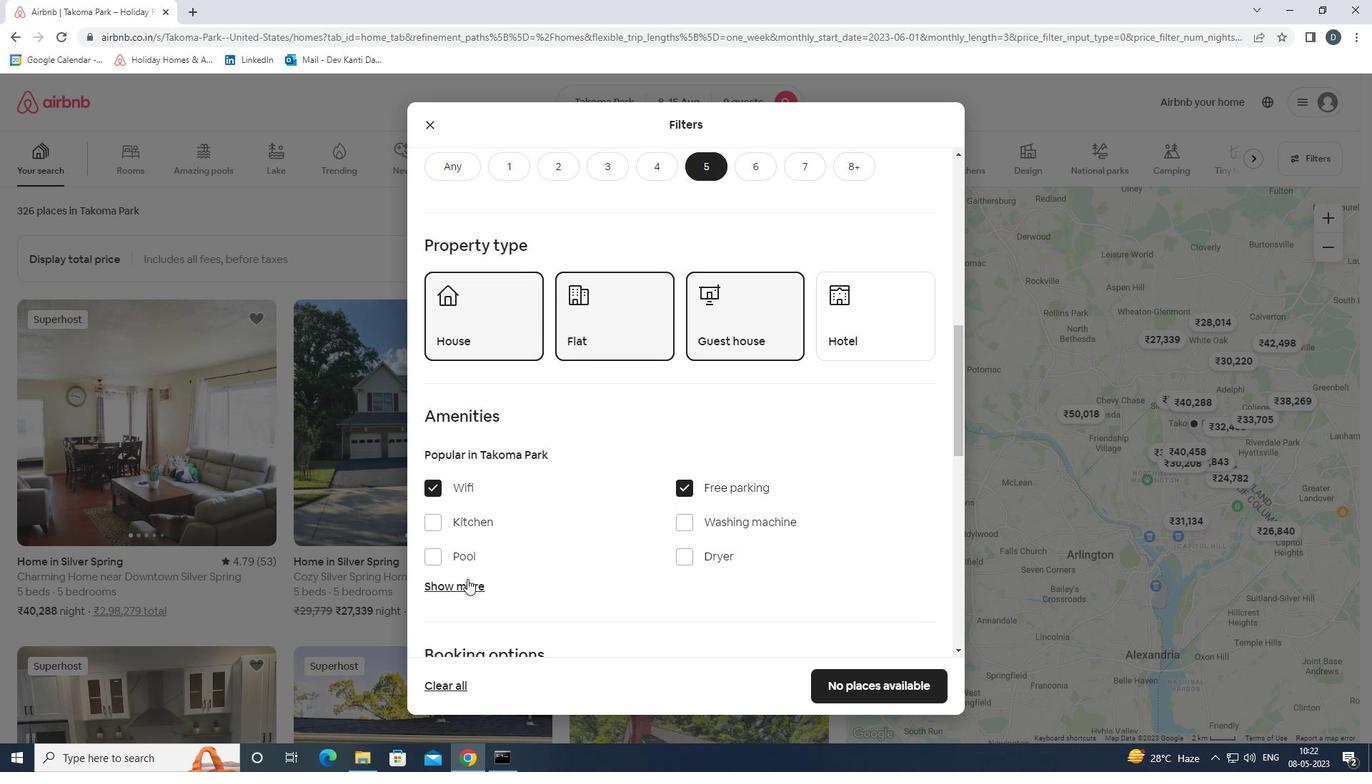 
Action: Mouse pressed left at (464, 582)
Screenshot: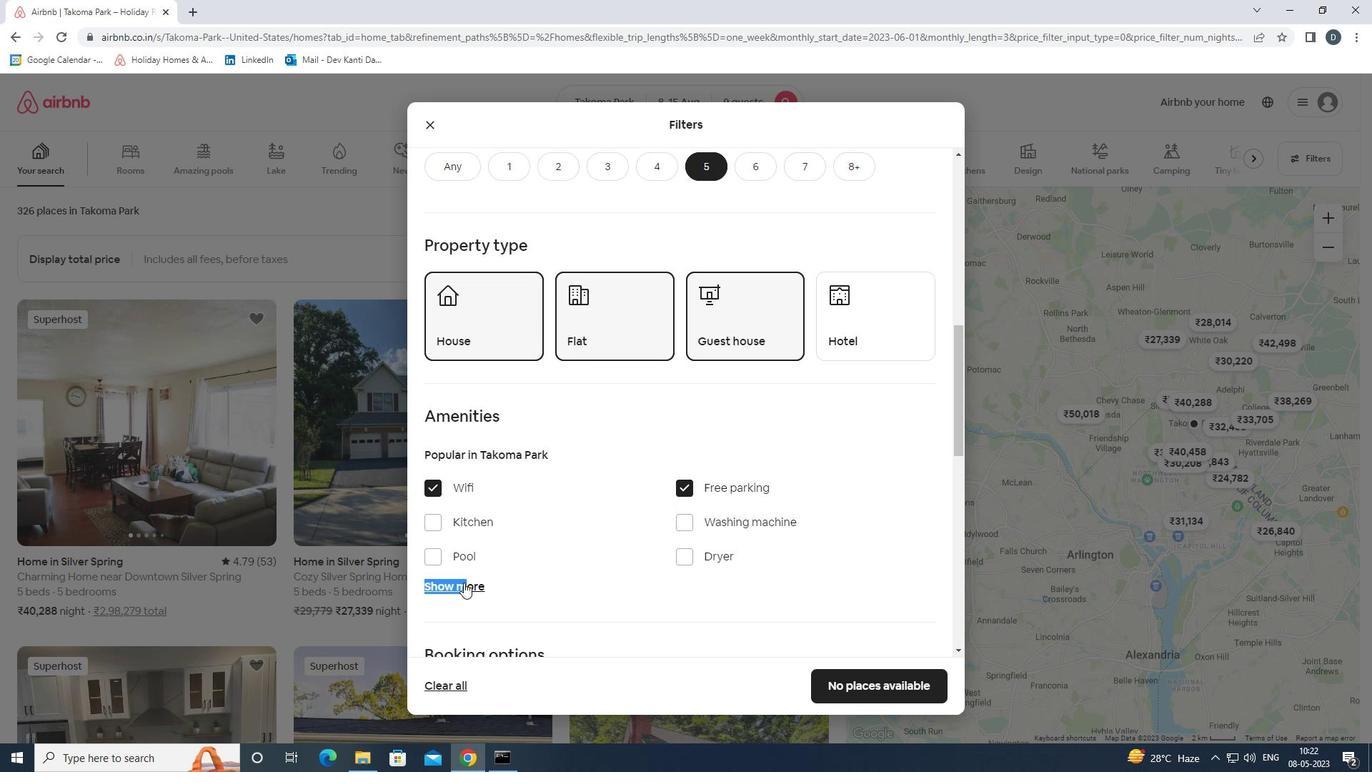 
Action: Mouse moved to (523, 560)
Screenshot: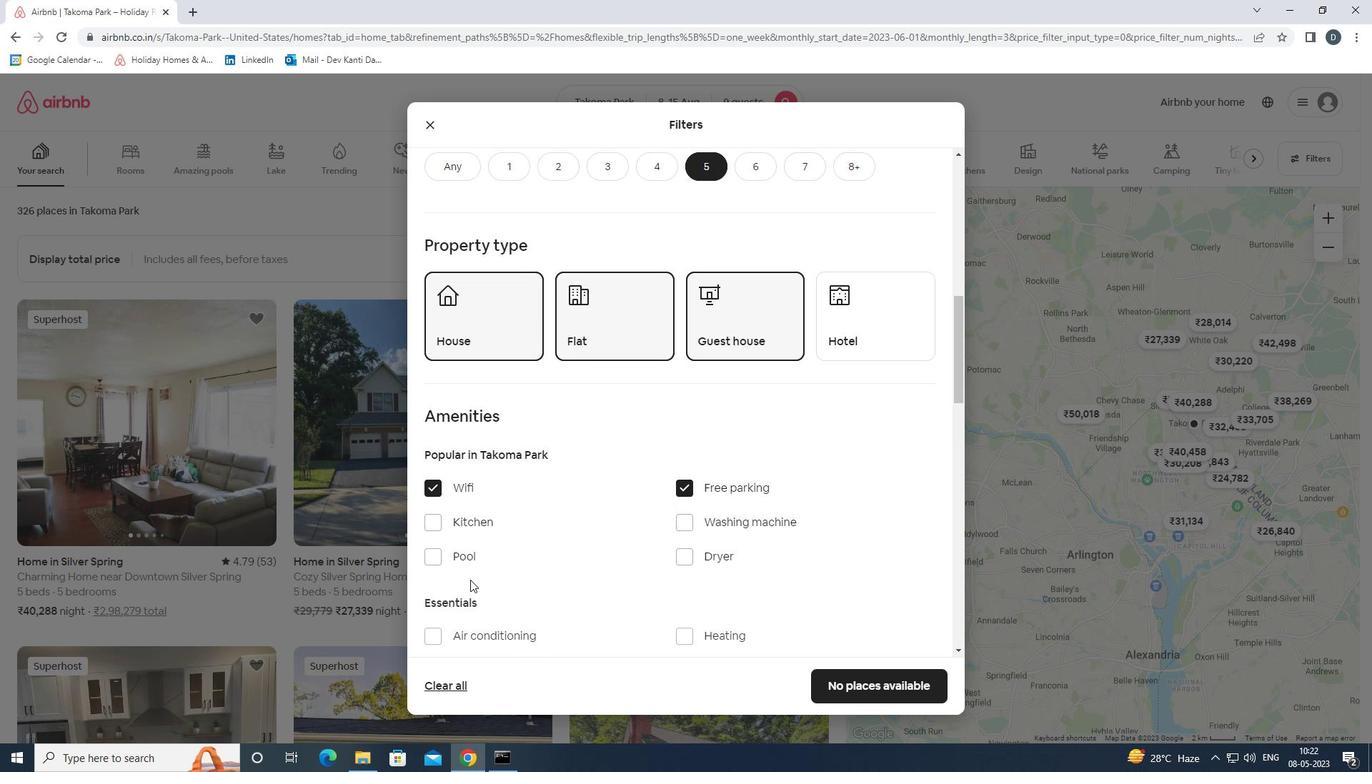 
Action: Mouse scrolled (523, 559) with delta (0, 0)
Screenshot: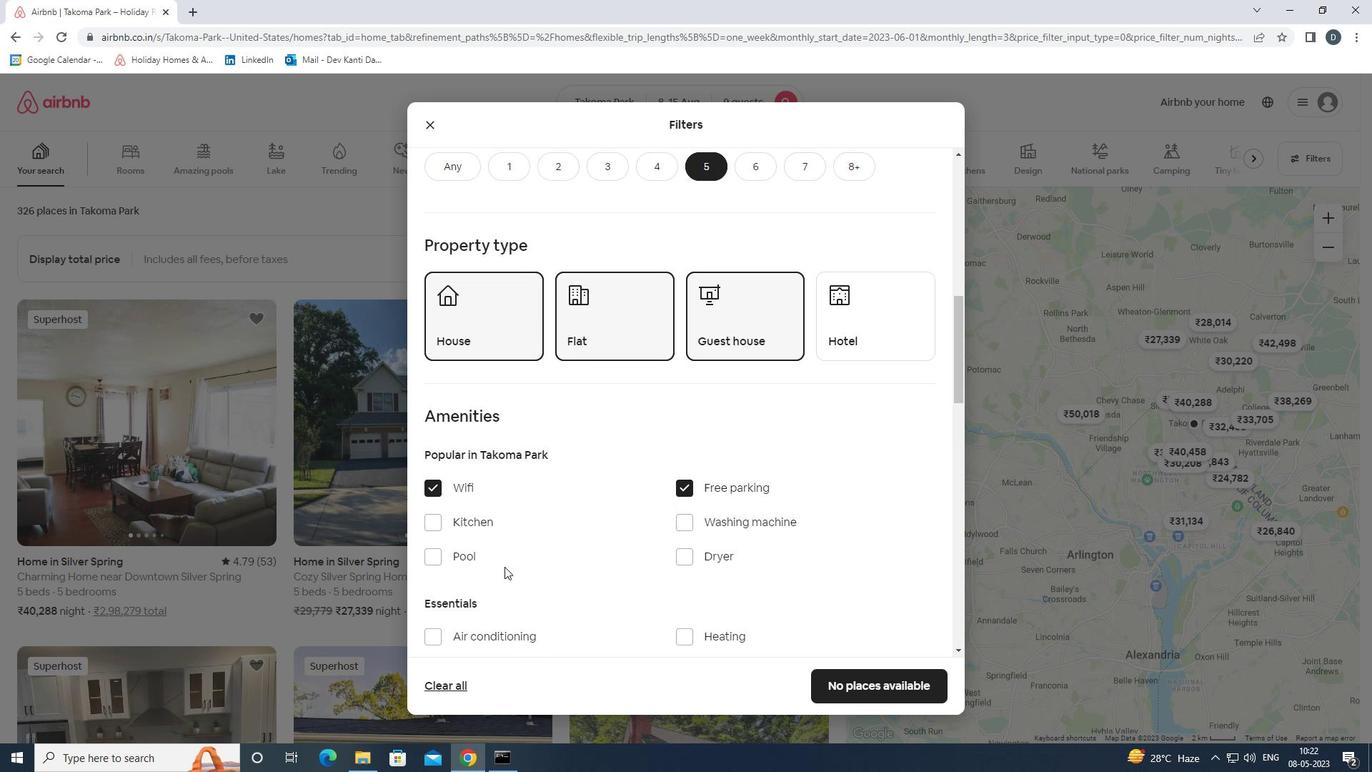 
Action: Mouse scrolled (523, 559) with delta (0, 0)
Screenshot: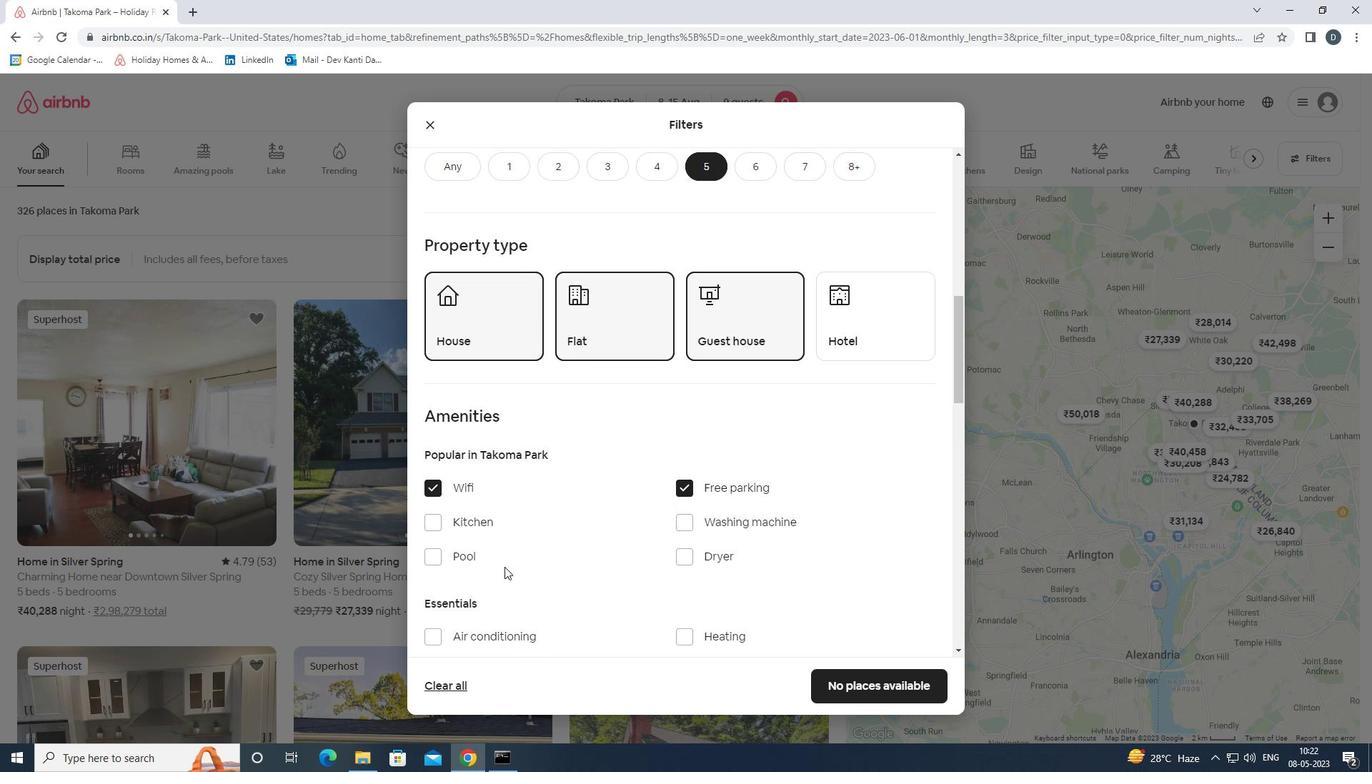 
Action: Mouse moved to (577, 531)
Screenshot: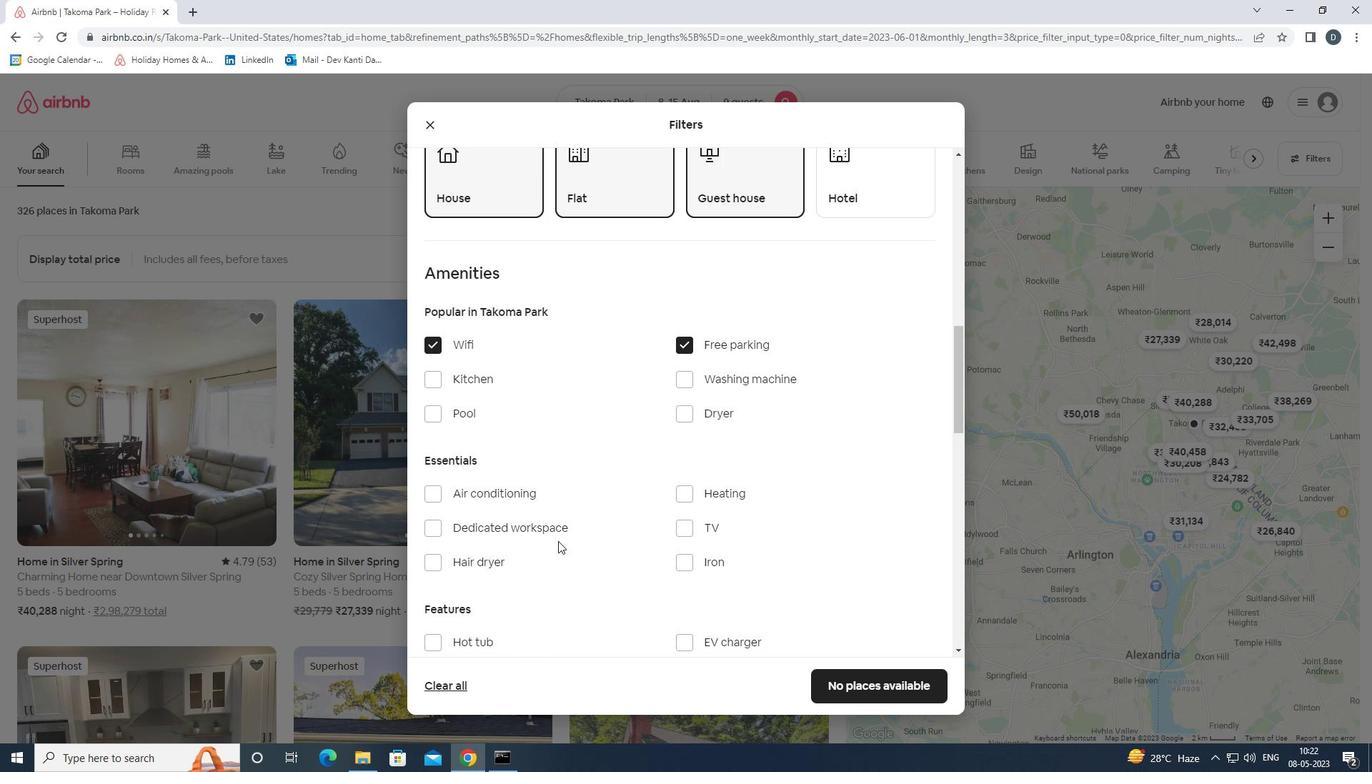 
Action: Mouse scrolled (577, 530) with delta (0, 0)
Screenshot: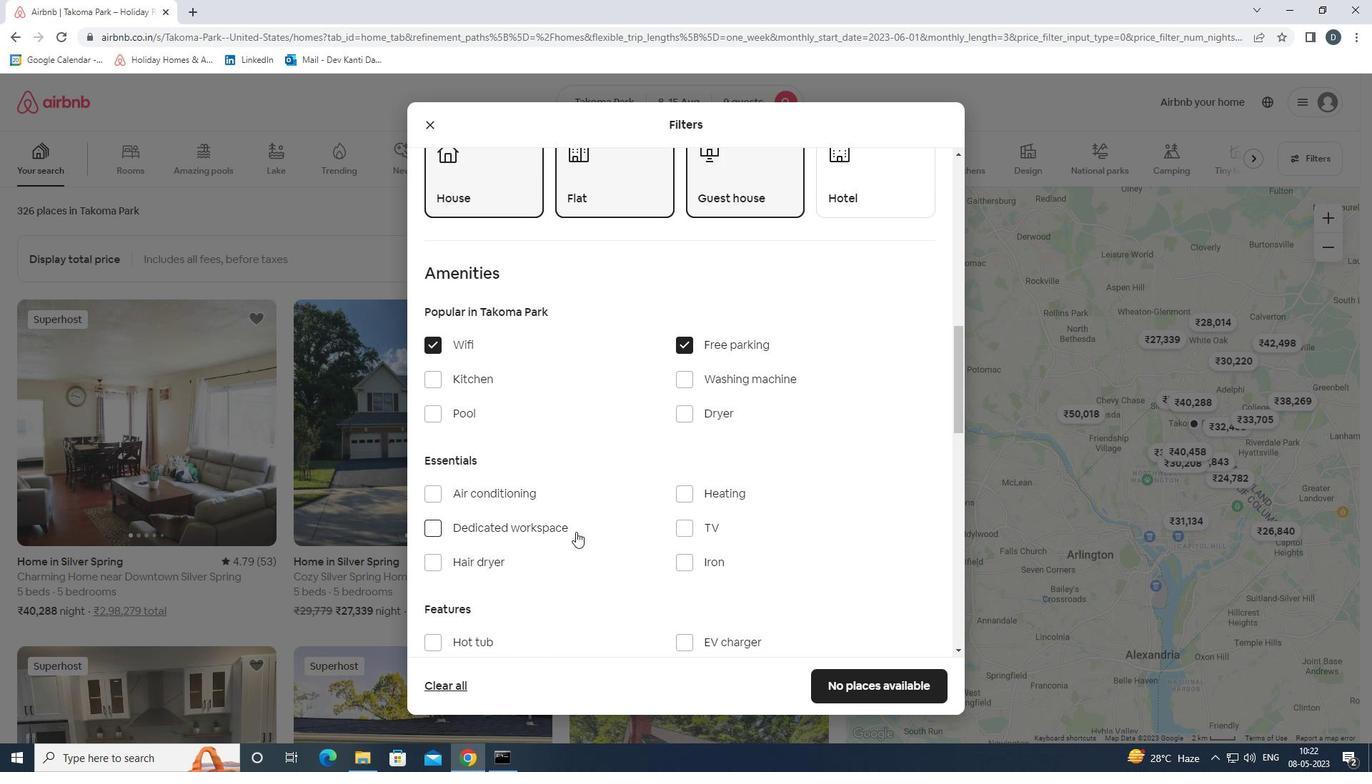 
Action: Mouse moved to (689, 463)
Screenshot: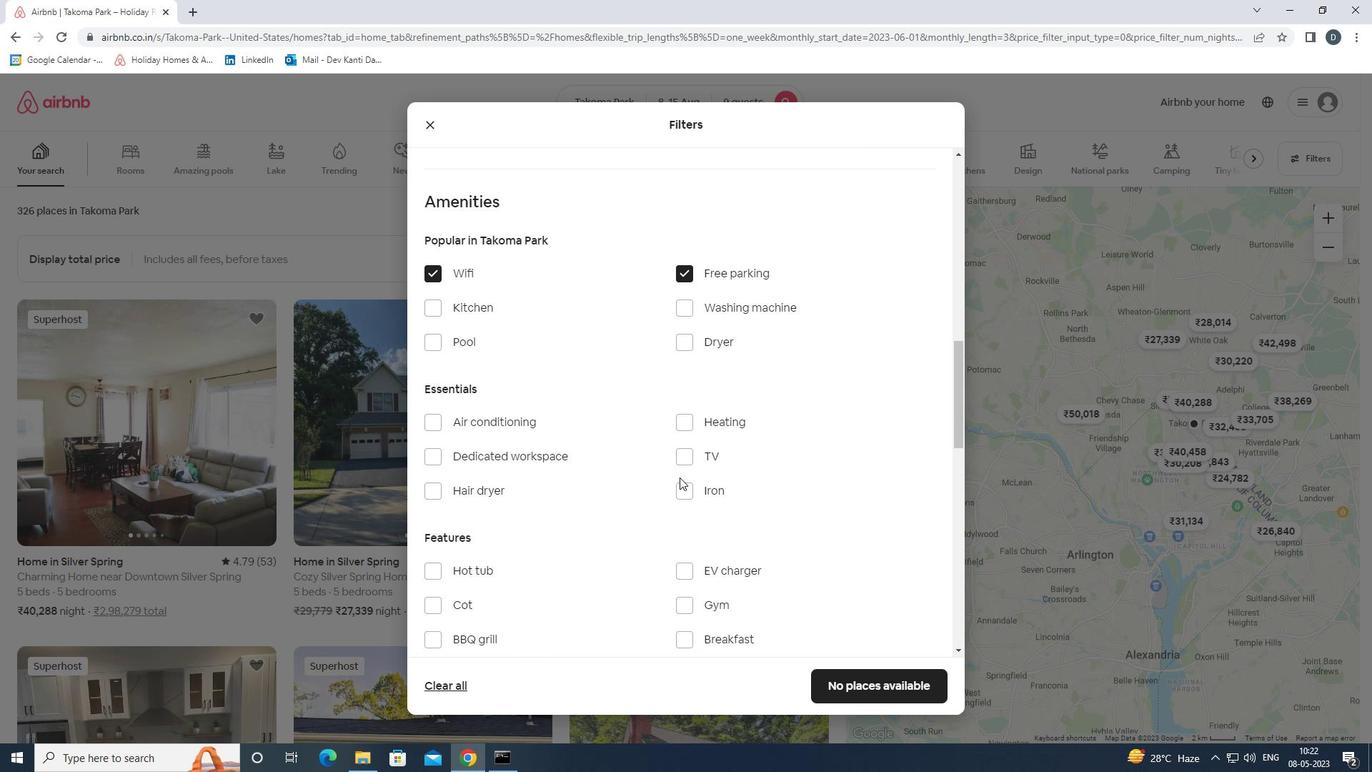 
Action: Mouse pressed left at (689, 463)
Screenshot: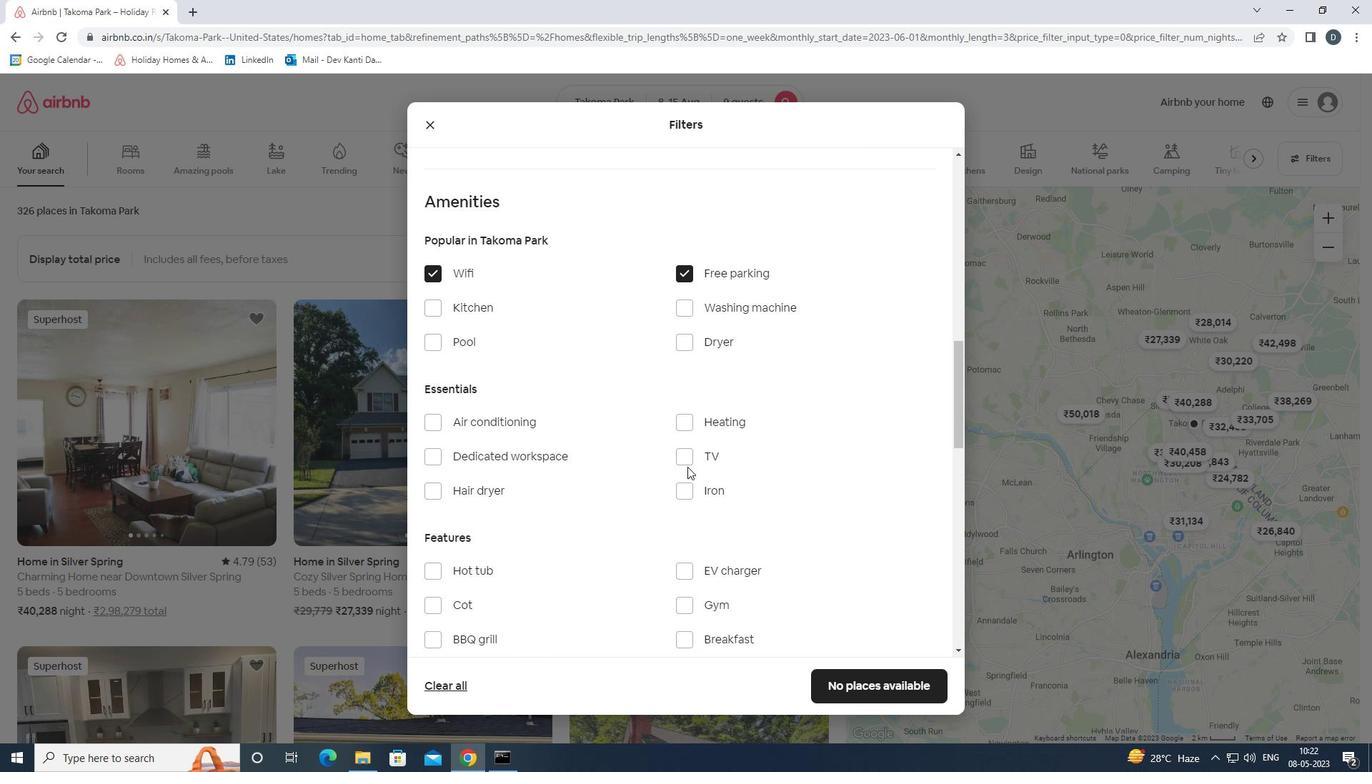
Action: Mouse scrolled (689, 462) with delta (0, 0)
Screenshot: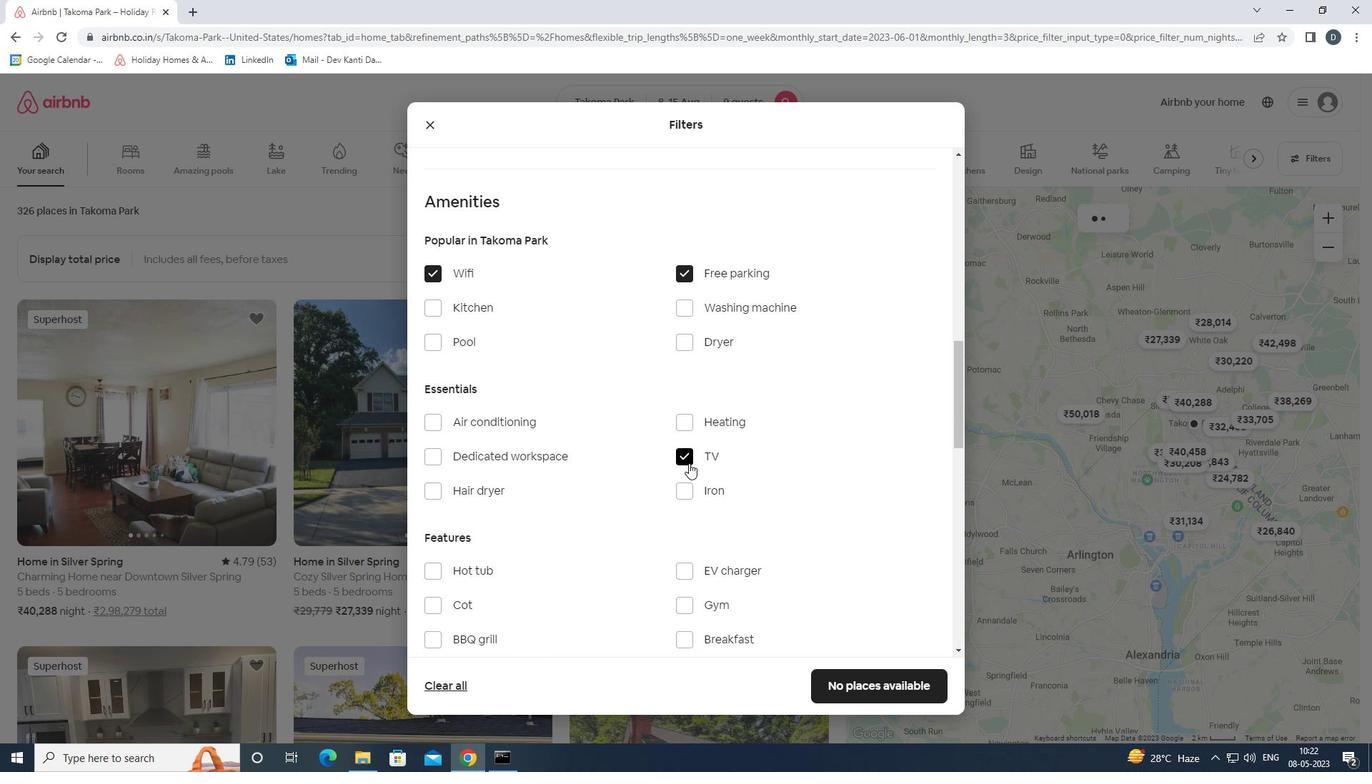 
Action: Mouse scrolled (689, 462) with delta (0, 0)
Screenshot: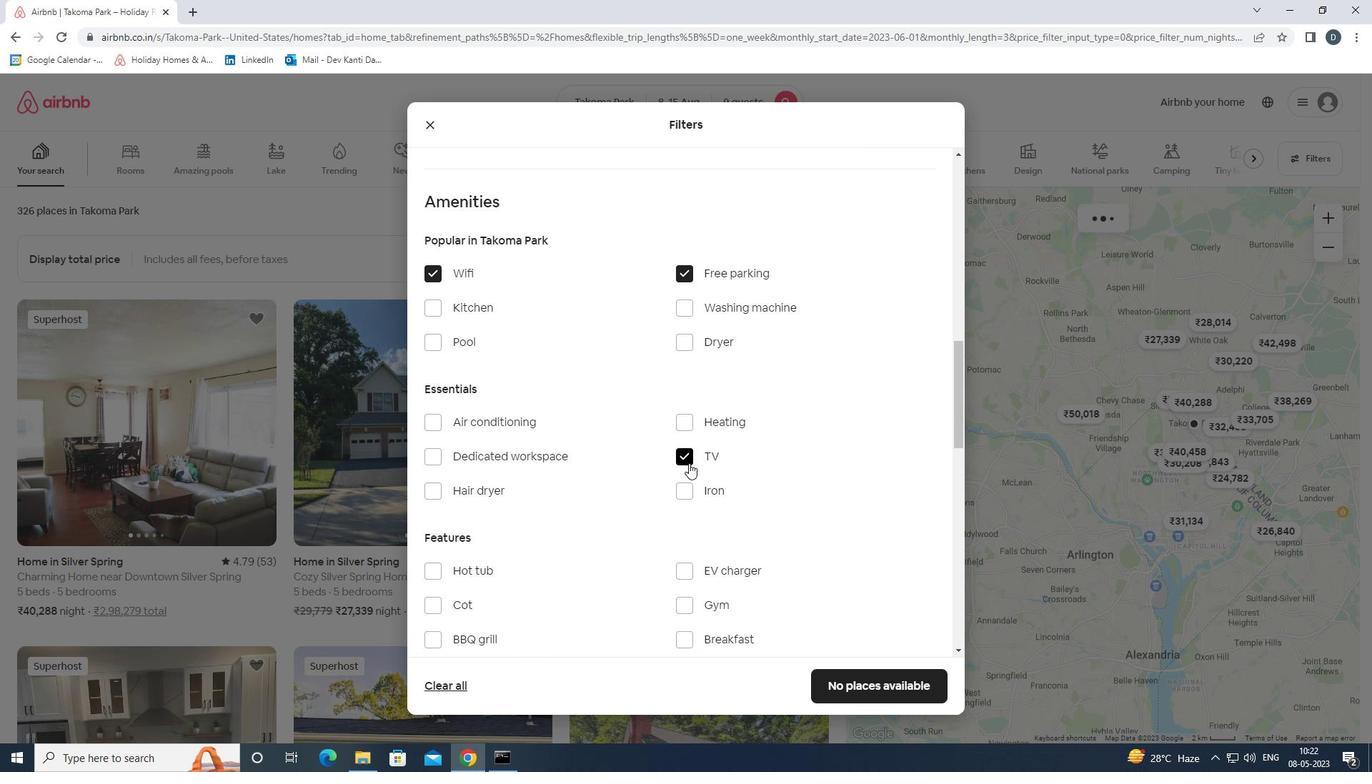 
Action: Mouse moved to (706, 468)
Screenshot: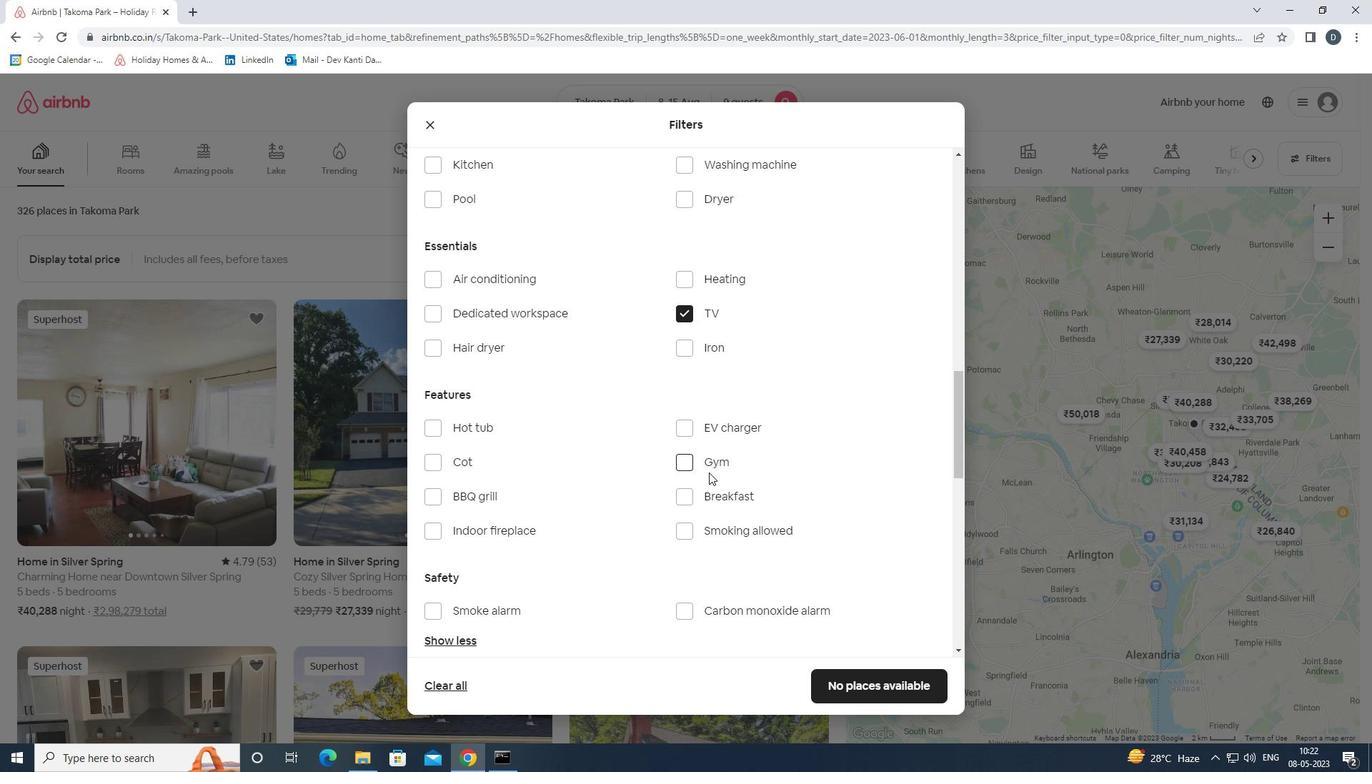 
Action: Mouse pressed left at (706, 468)
Screenshot: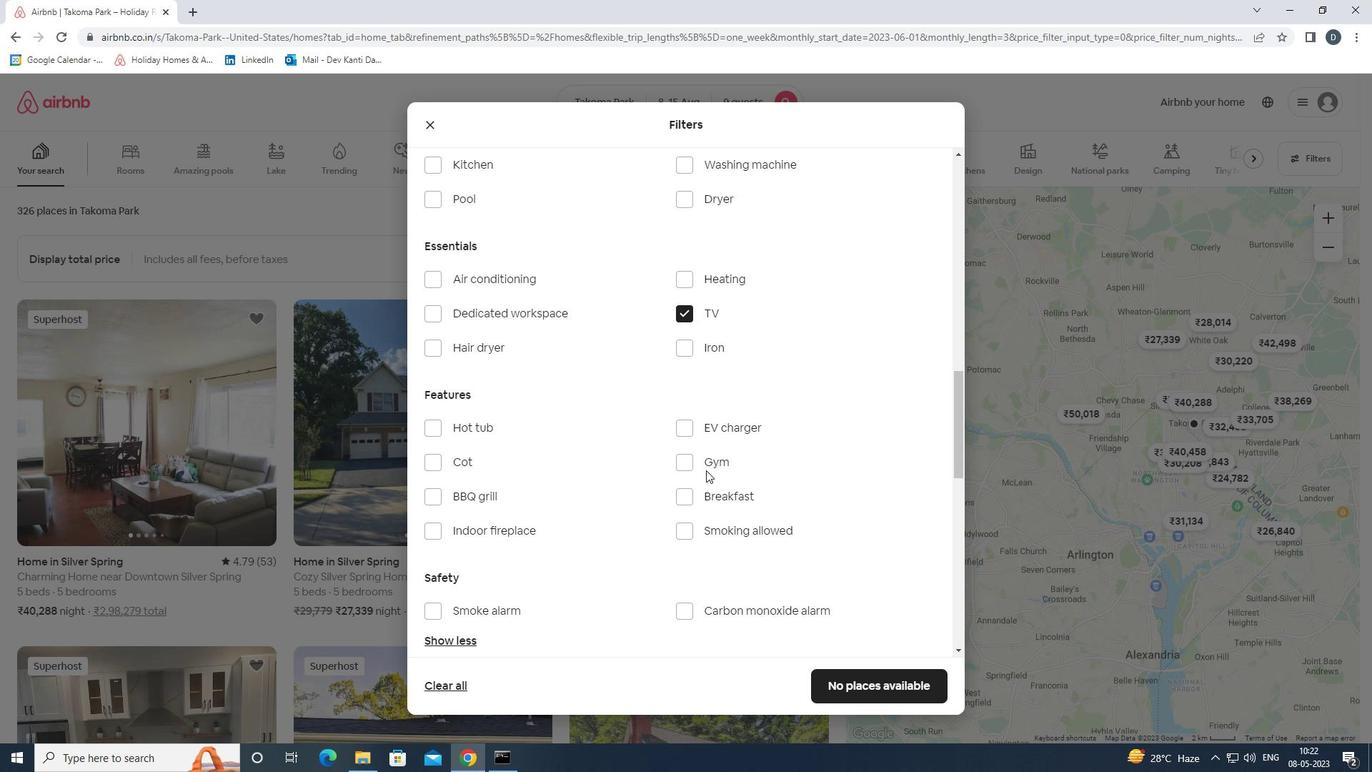 
Action: Mouse moved to (702, 498)
Screenshot: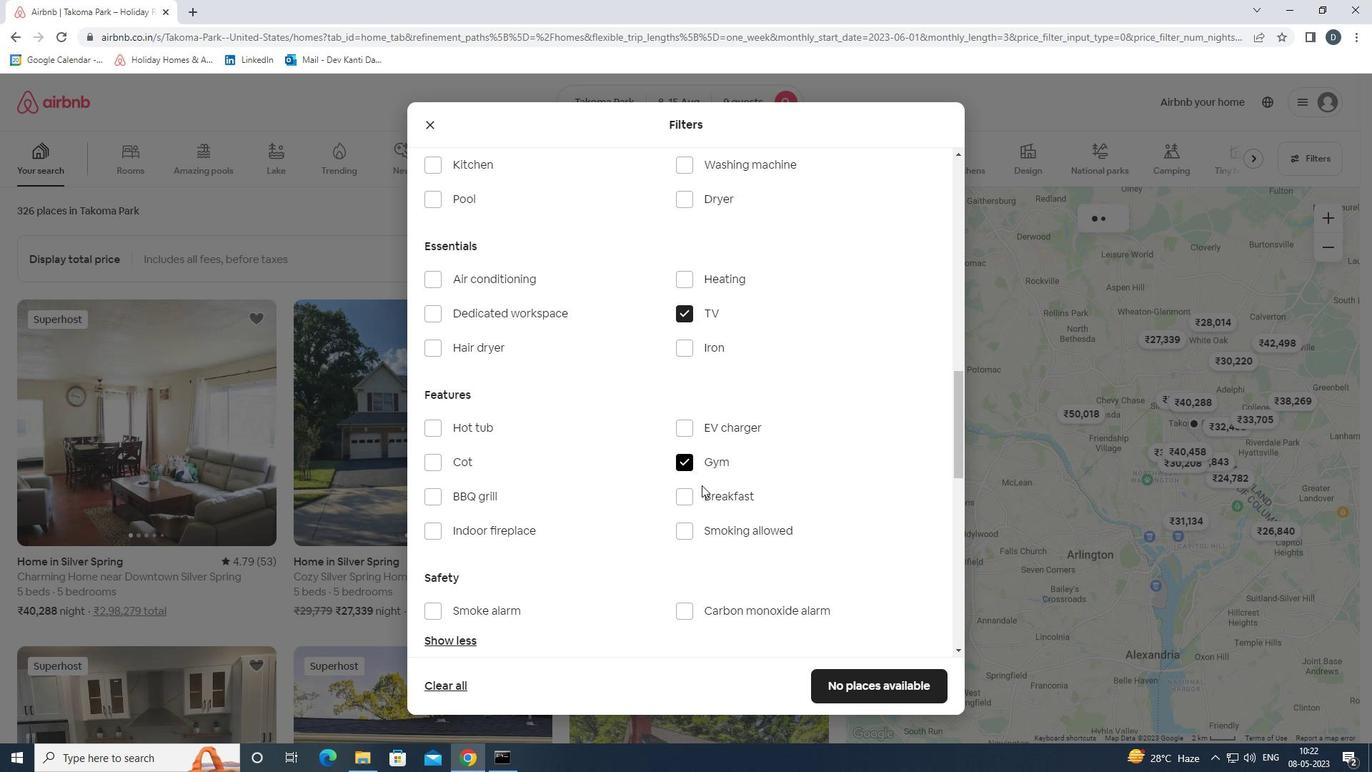 
Action: Mouse pressed left at (702, 498)
Screenshot: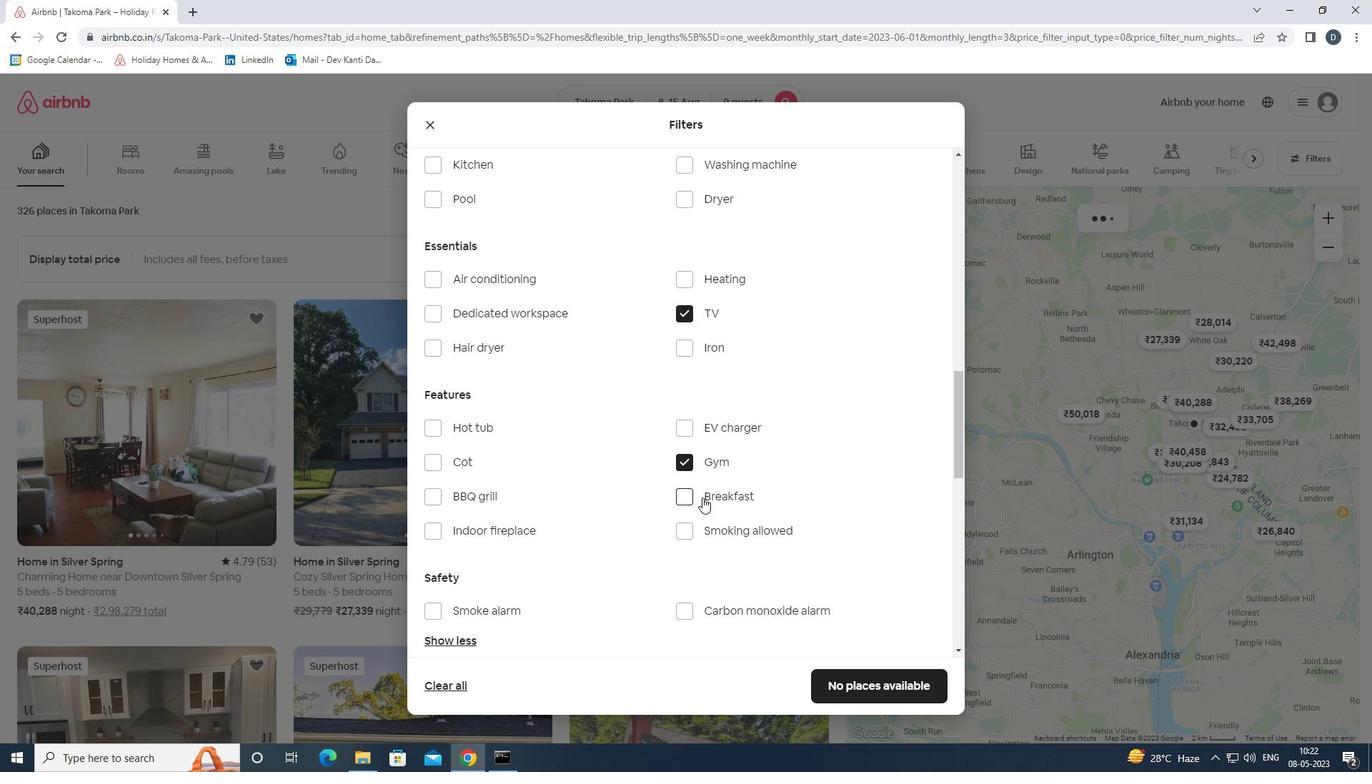 
Action: Mouse scrolled (702, 499) with delta (0, 0)
Screenshot: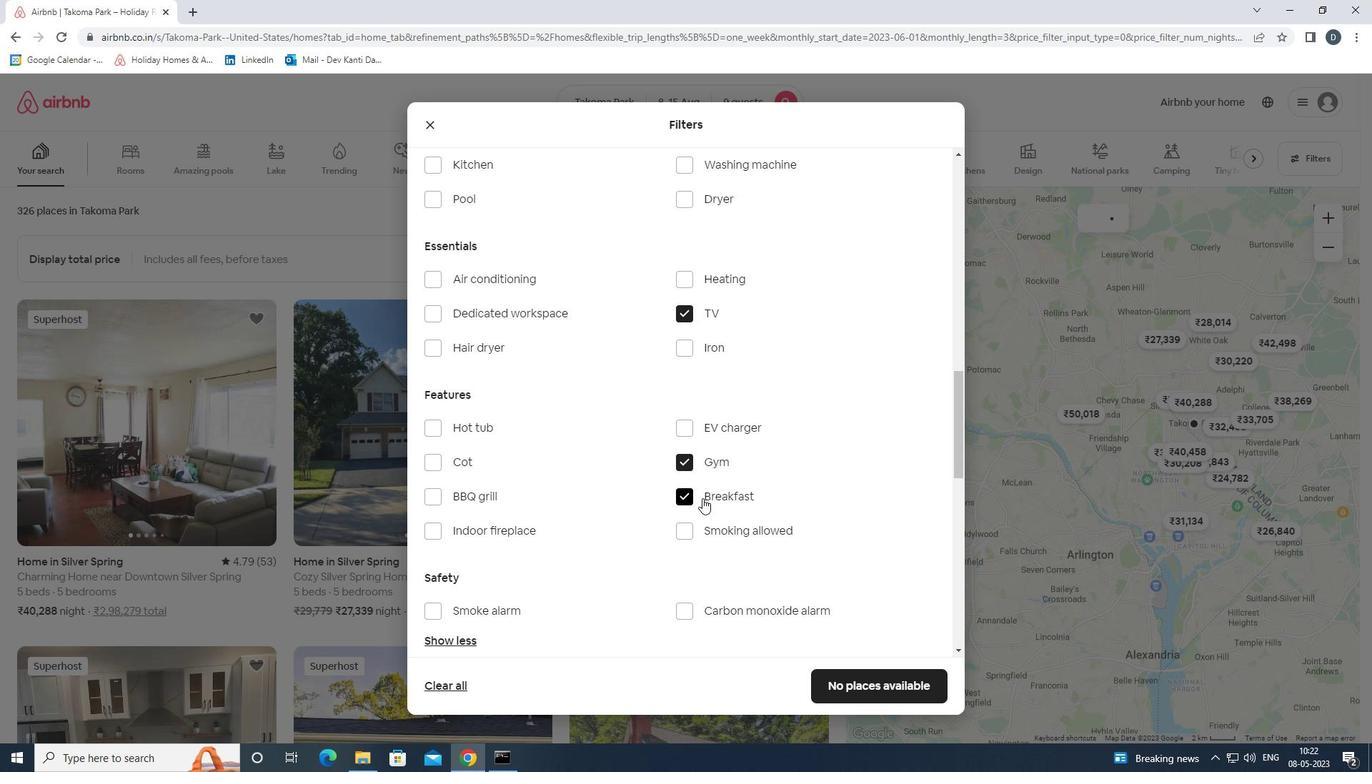 
Action: Mouse scrolled (702, 497) with delta (0, 0)
Screenshot: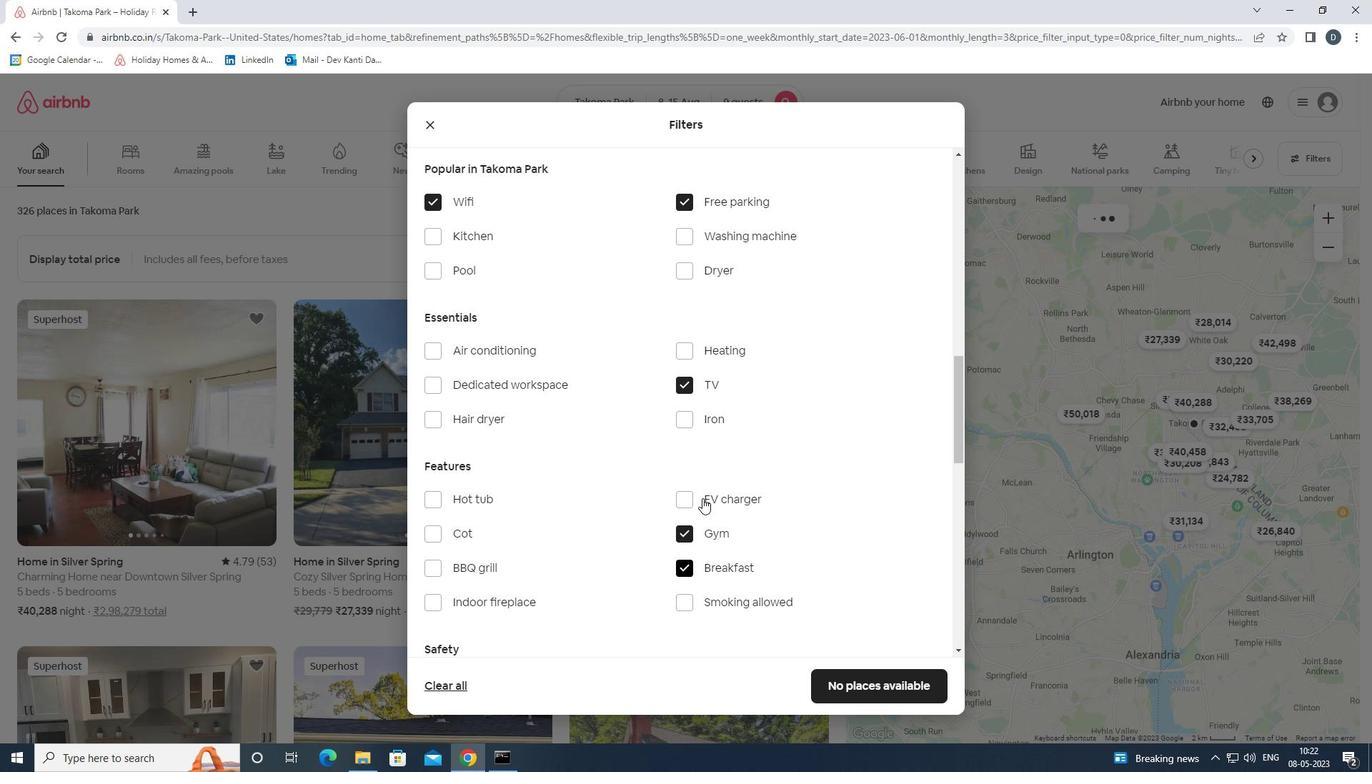 
Action: Mouse scrolled (702, 497) with delta (0, 0)
Screenshot: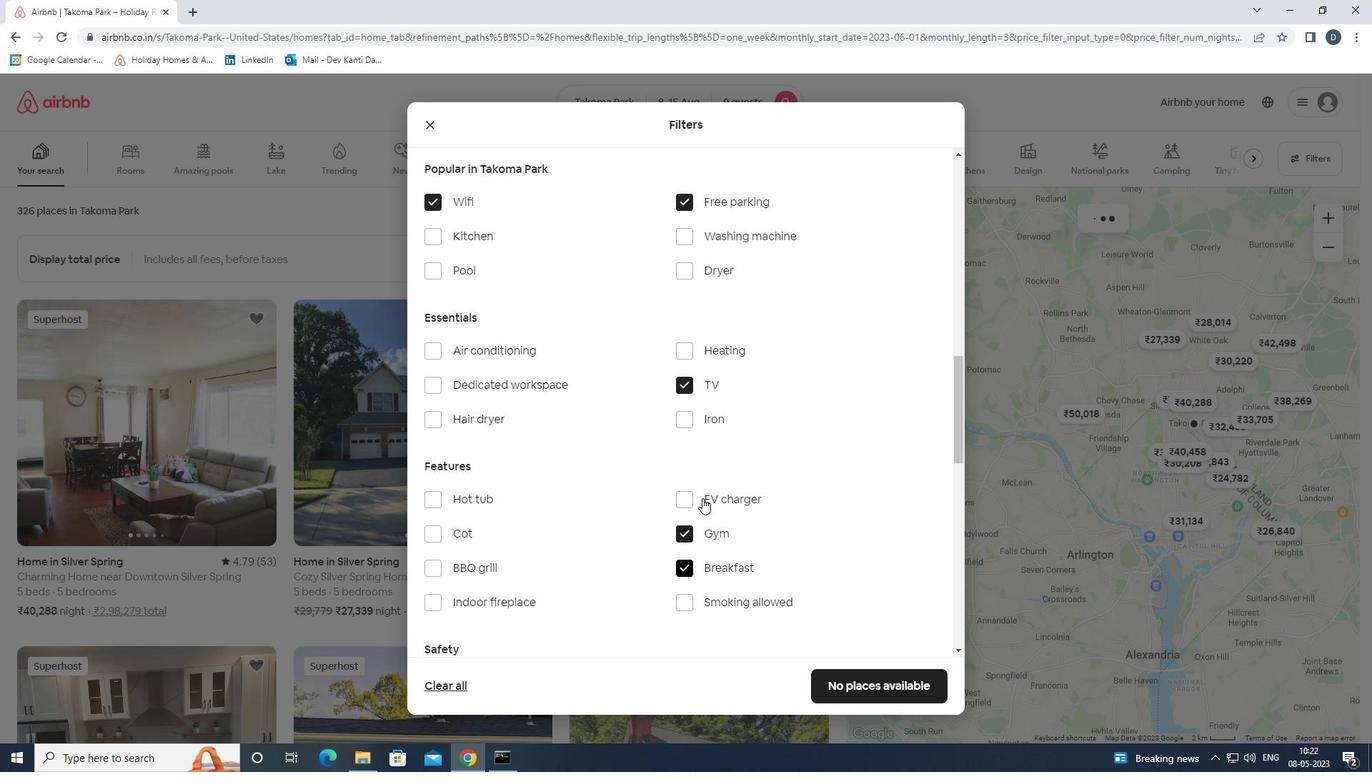 
Action: Mouse scrolled (702, 497) with delta (0, 0)
Screenshot: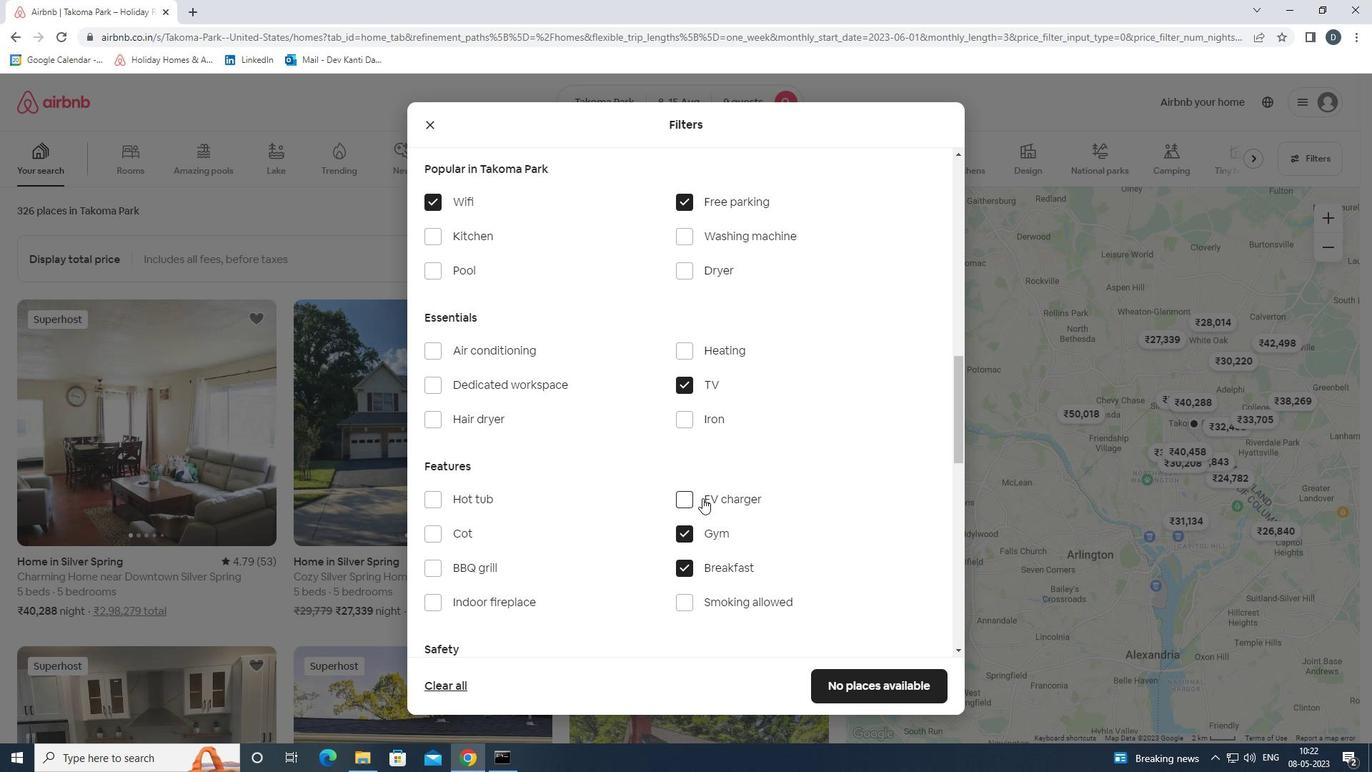 
Action: Mouse scrolled (702, 497) with delta (0, 0)
Screenshot: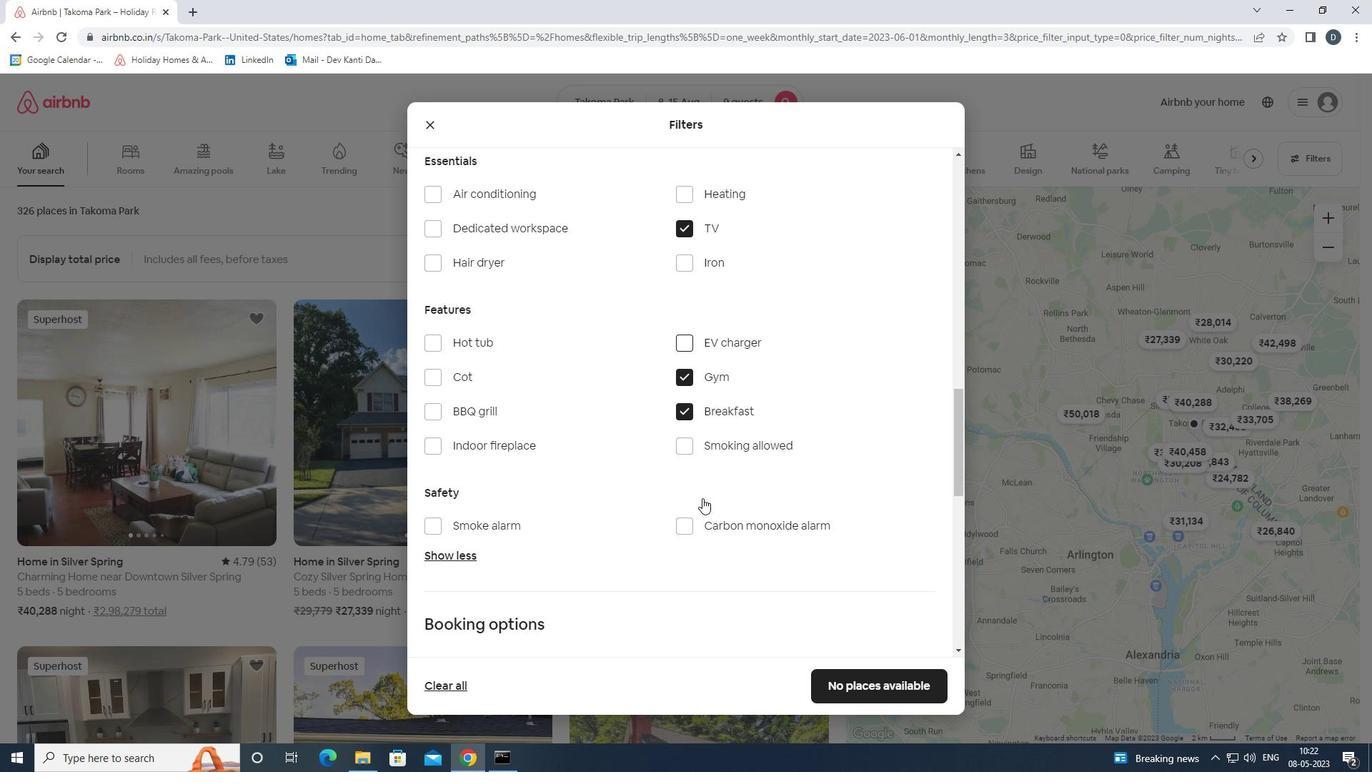 
Action: Mouse scrolled (702, 497) with delta (0, 0)
Screenshot: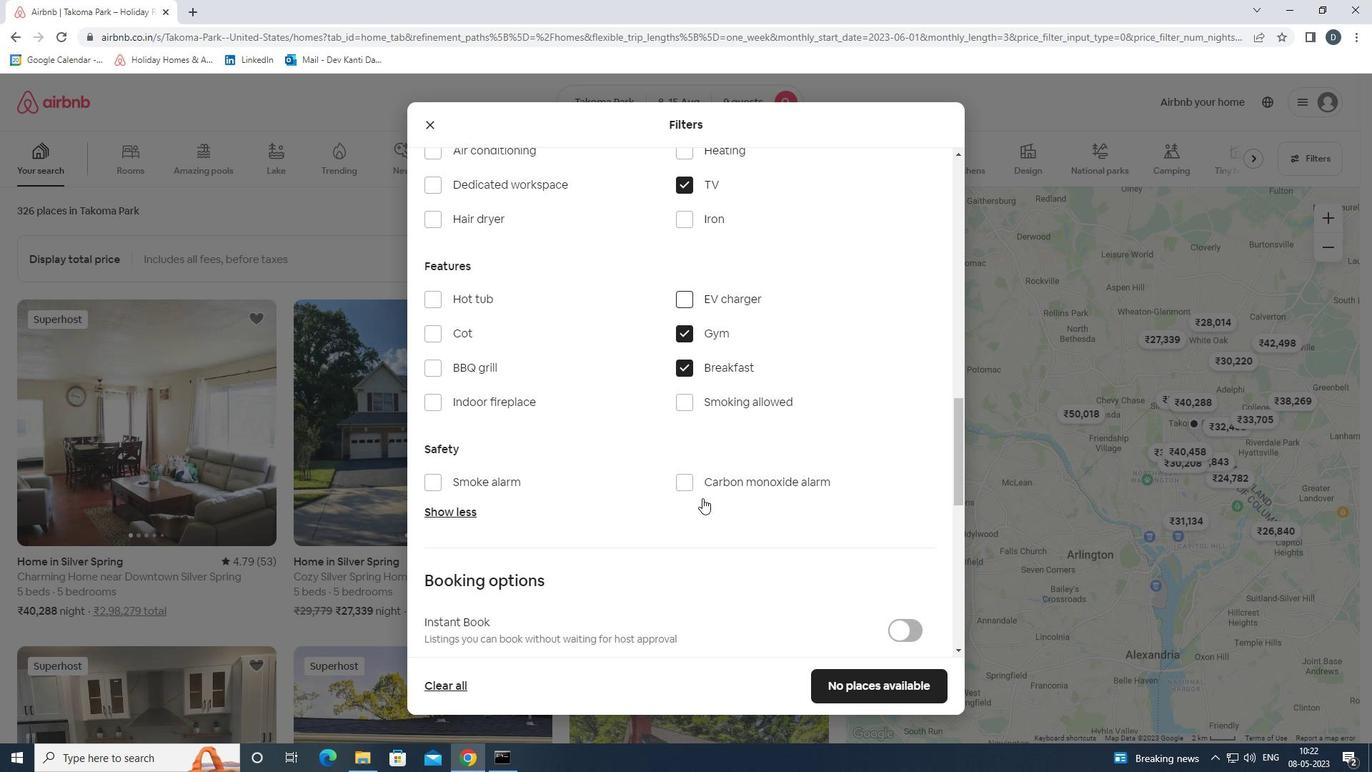 
Action: Mouse moved to (914, 523)
Screenshot: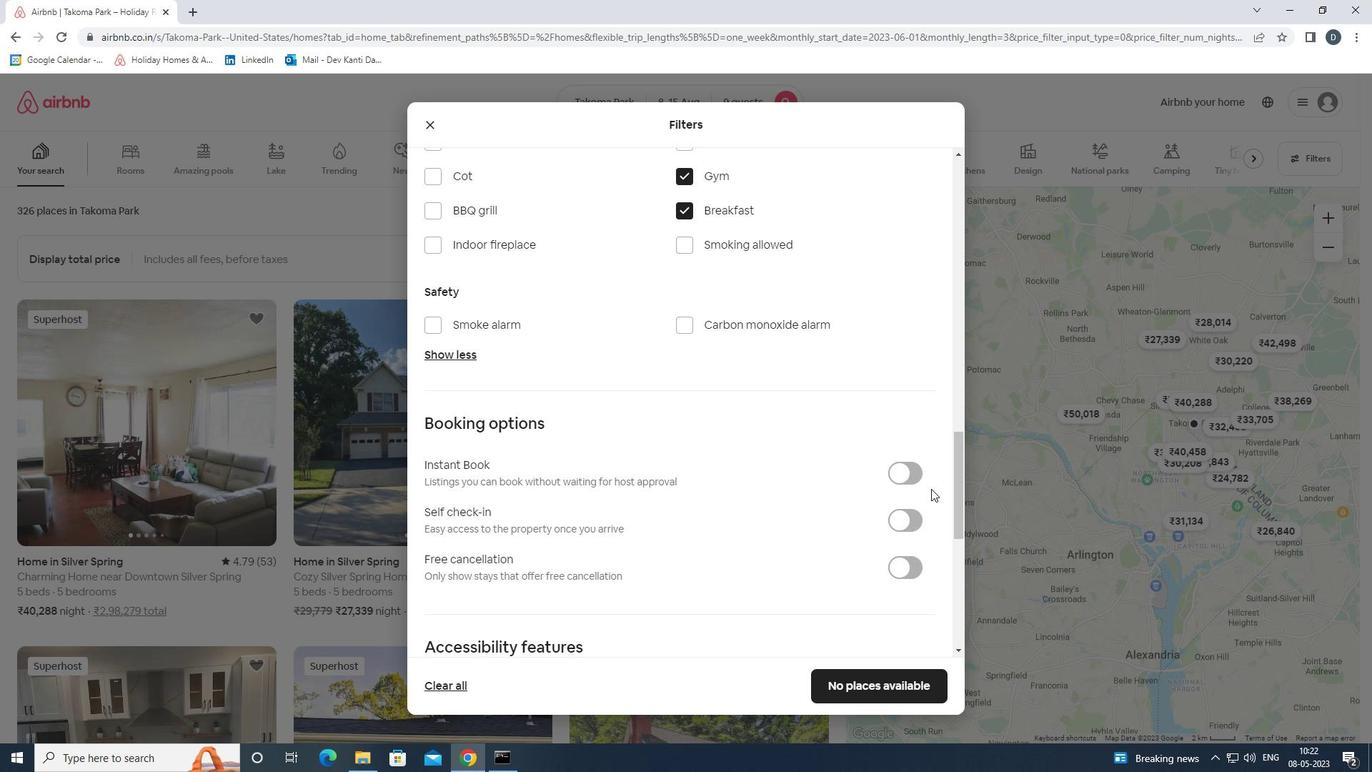 
Action: Mouse pressed left at (914, 523)
Screenshot: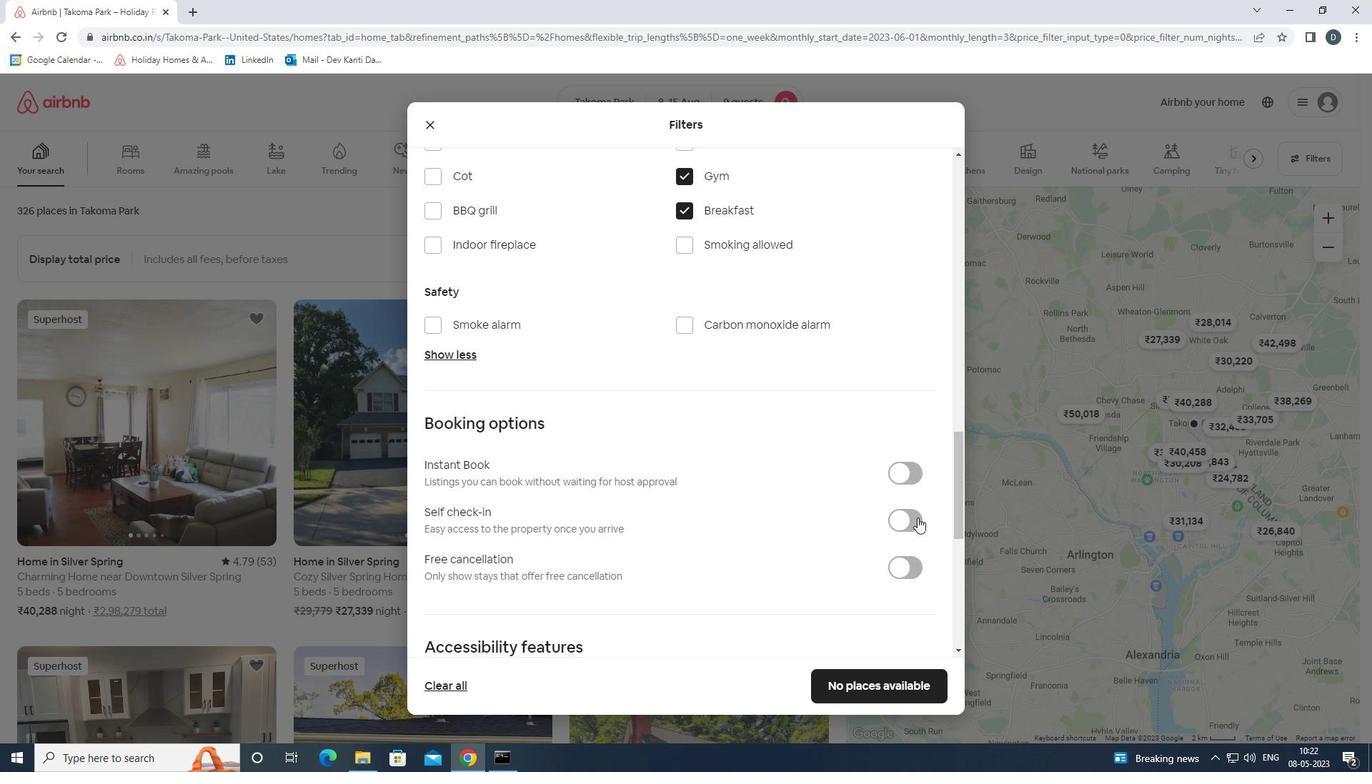 
Action: Mouse moved to (910, 519)
Screenshot: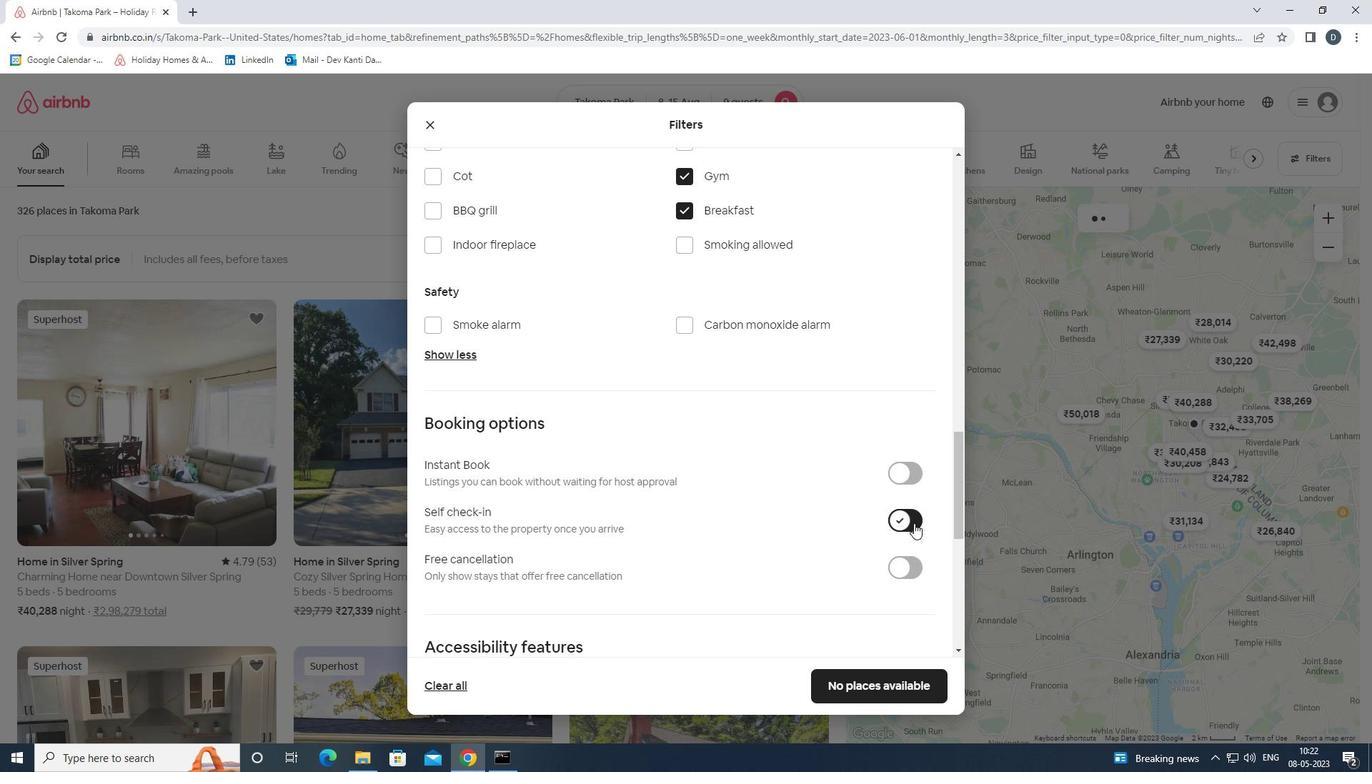 
Action: Mouse scrolled (910, 518) with delta (0, 0)
Screenshot: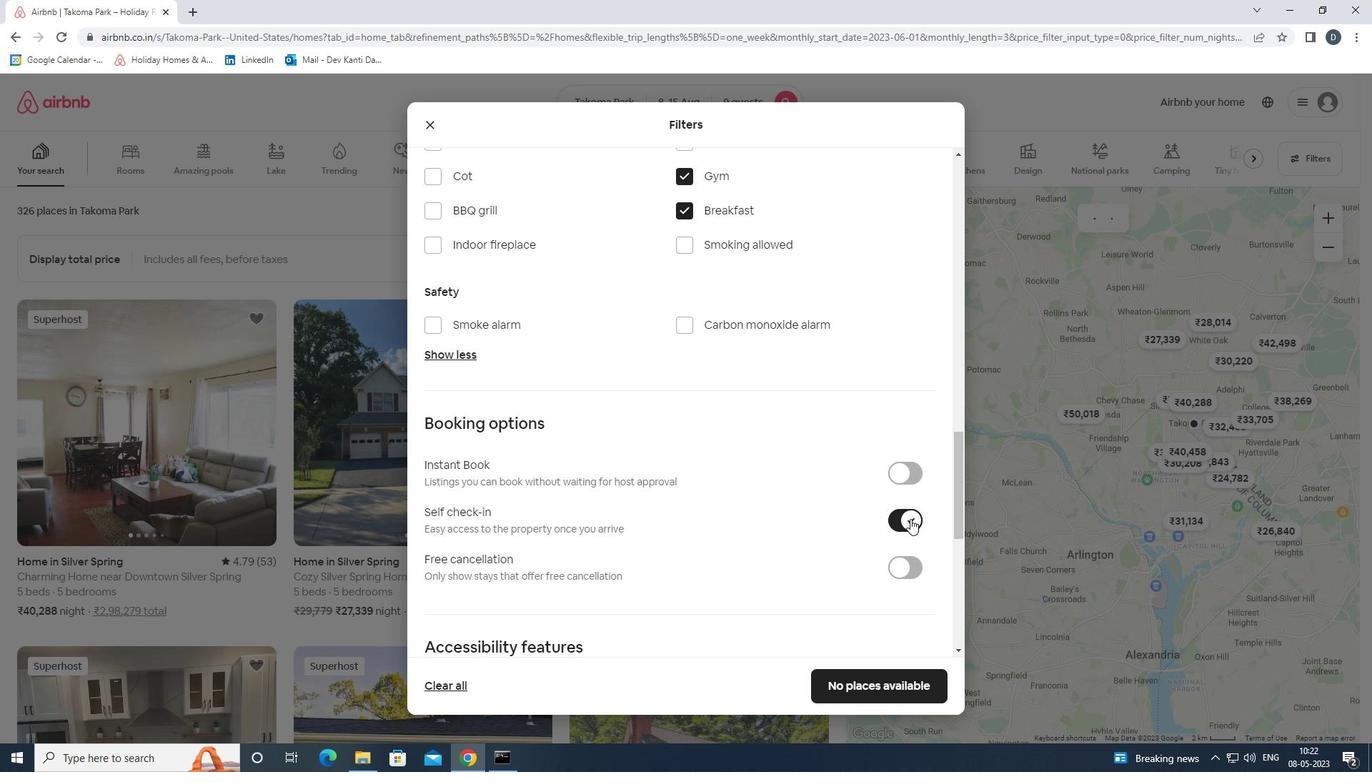 
Action: Mouse scrolled (910, 518) with delta (0, 0)
Screenshot: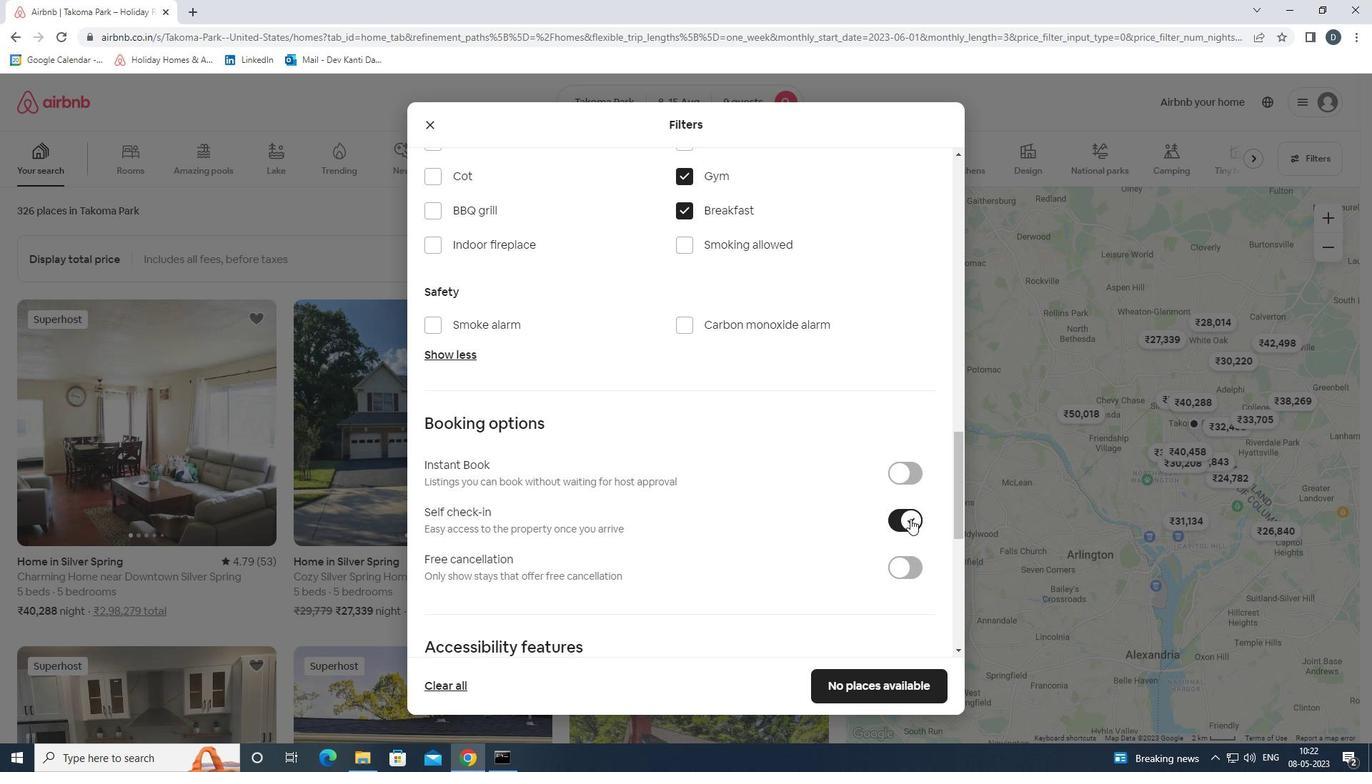 
Action: Mouse scrolled (910, 518) with delta (0, 0)
Screenshot: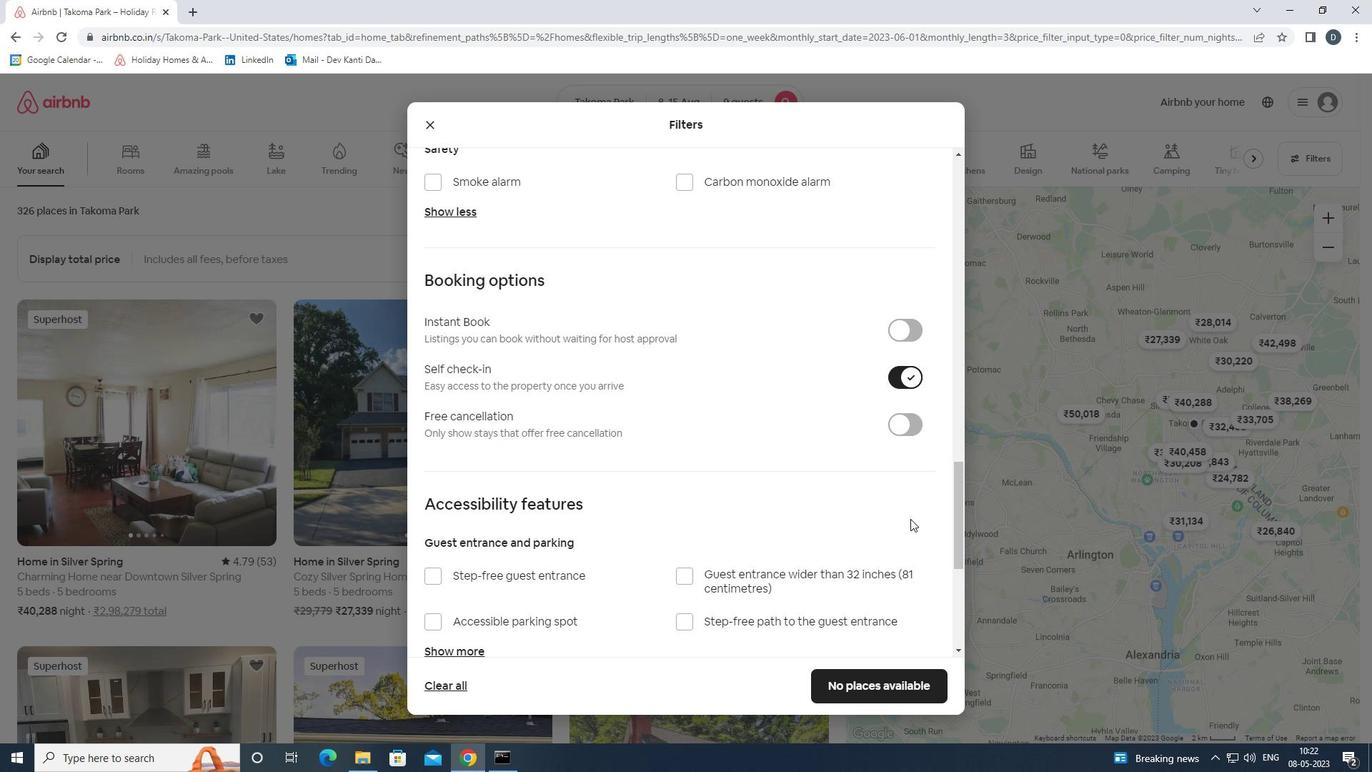 
Action: Mouse scrolled (910, 518) with delta (0, 0)
Screenshot: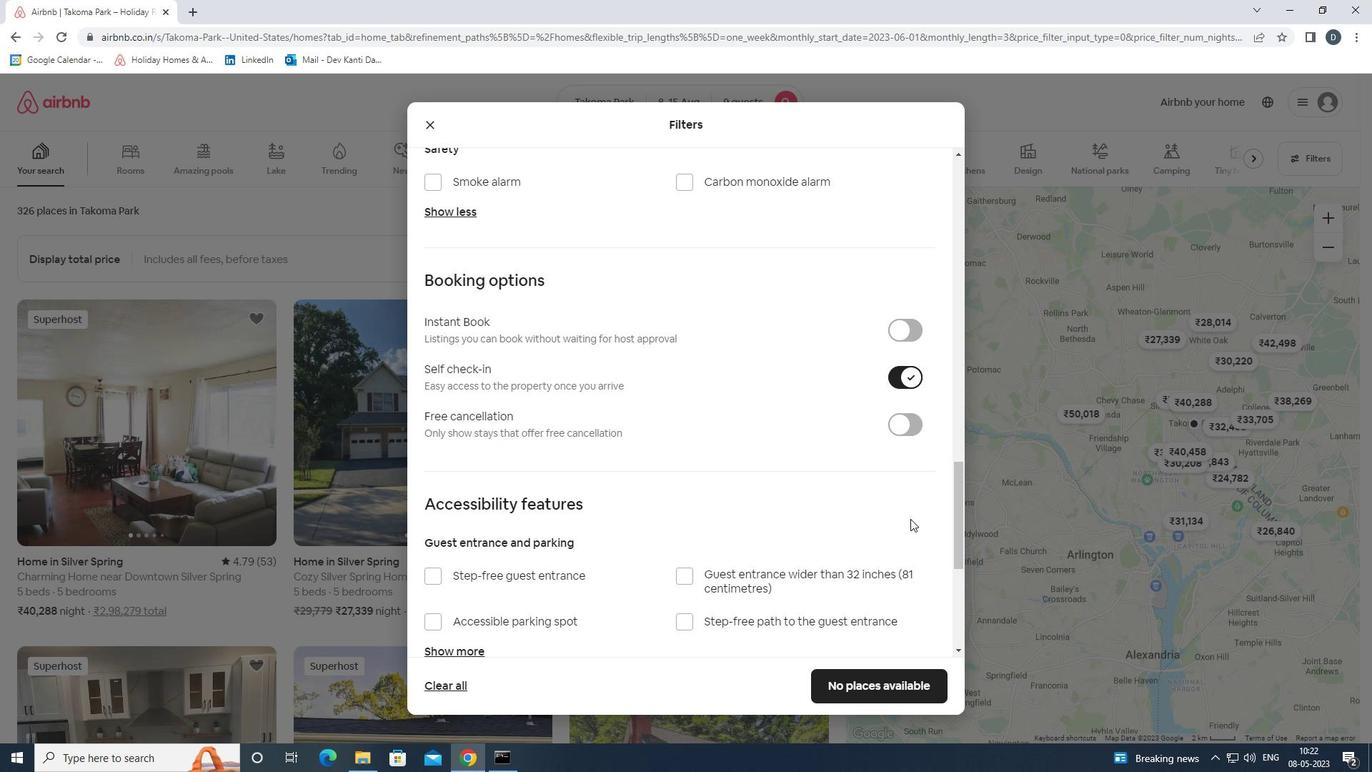 
Action: Mouse scrolled (910, 518) with delta (0, 0)
Screenshot: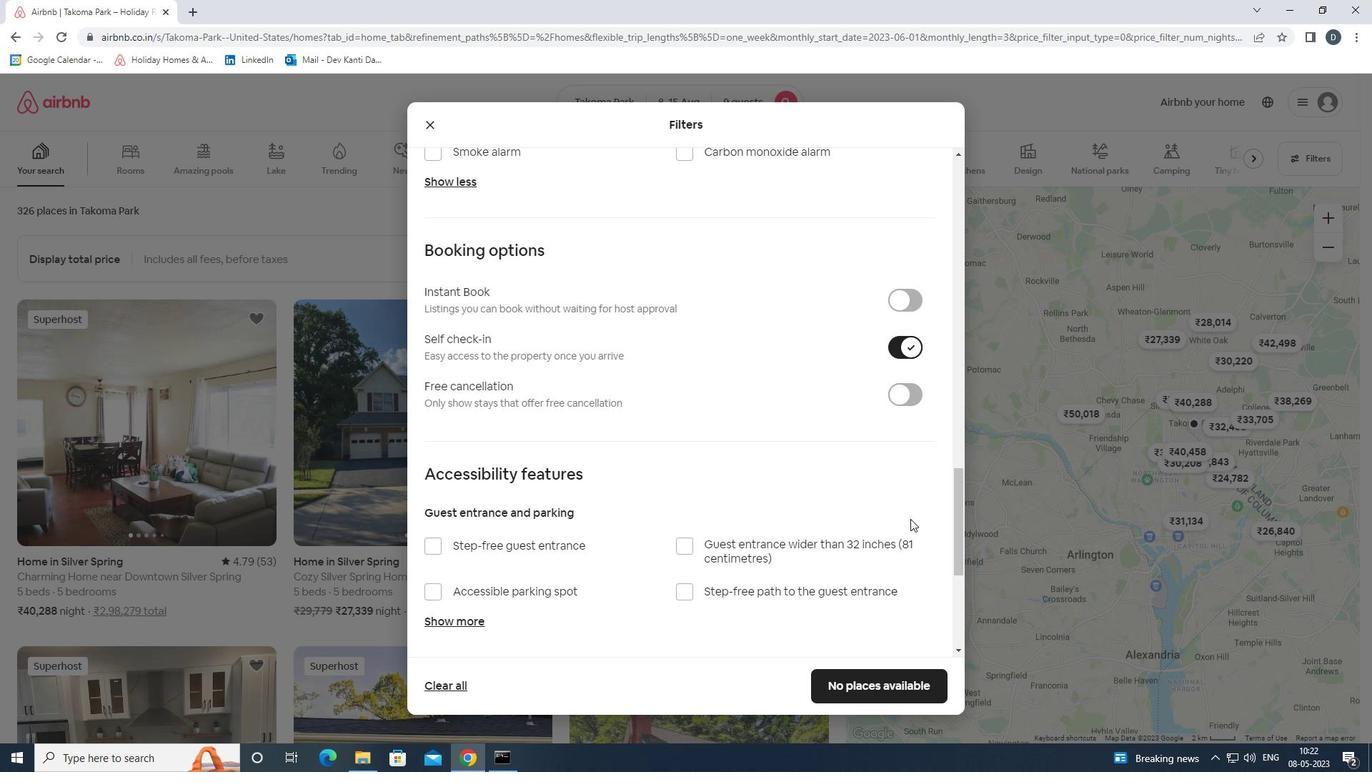 
Action: Mouse scrolled (910, 518) with delta (0, 0)
Screenshot: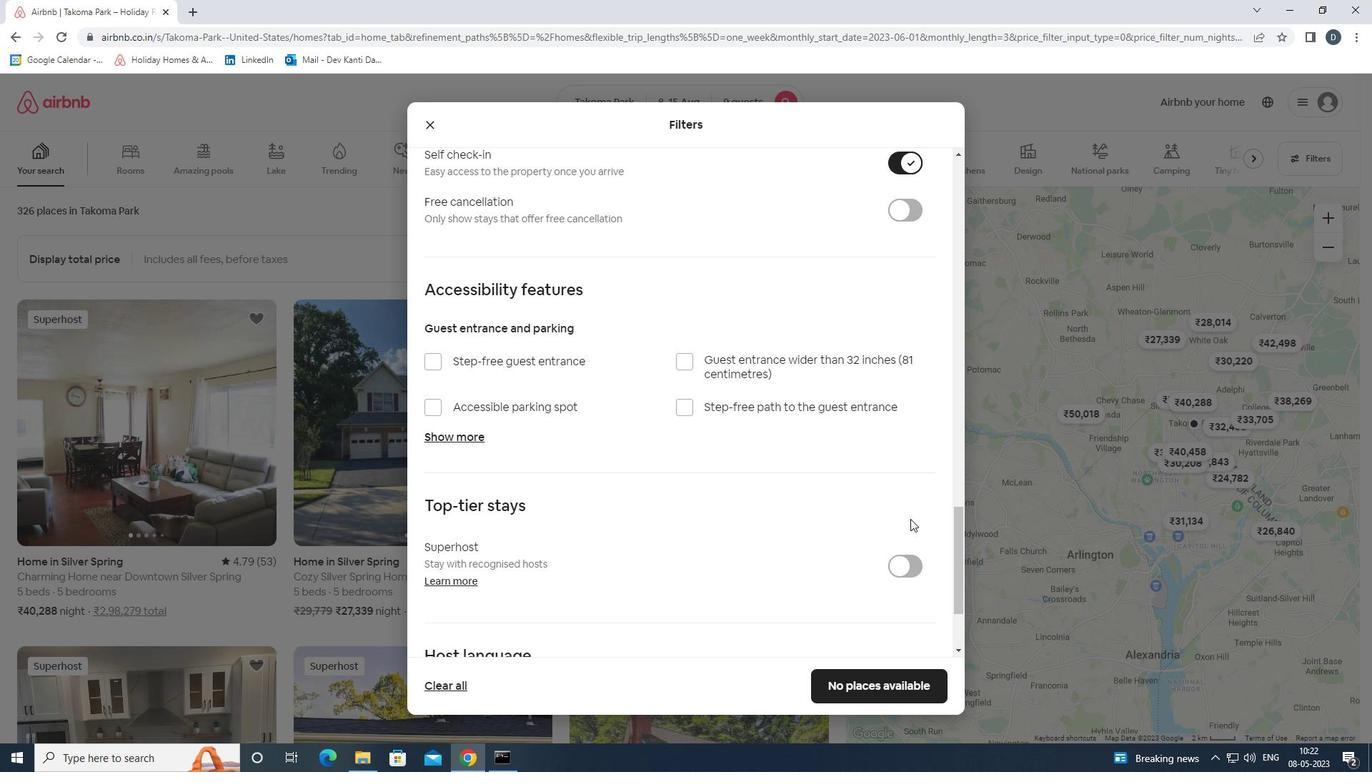 
Action: Mouse scrolled (910, 518) with delta (0, 0)
Screenshot: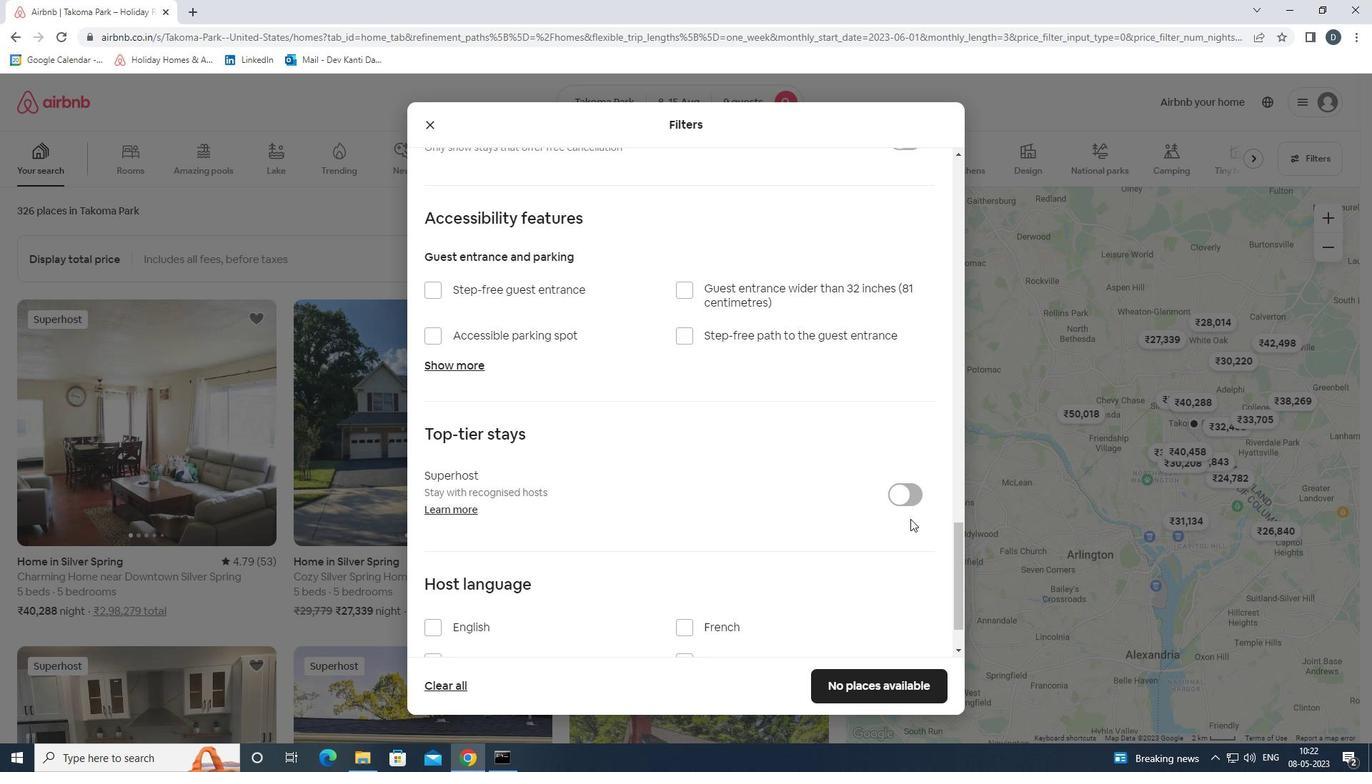 
Action: Mouse moved to (900, 518)
Screenshot: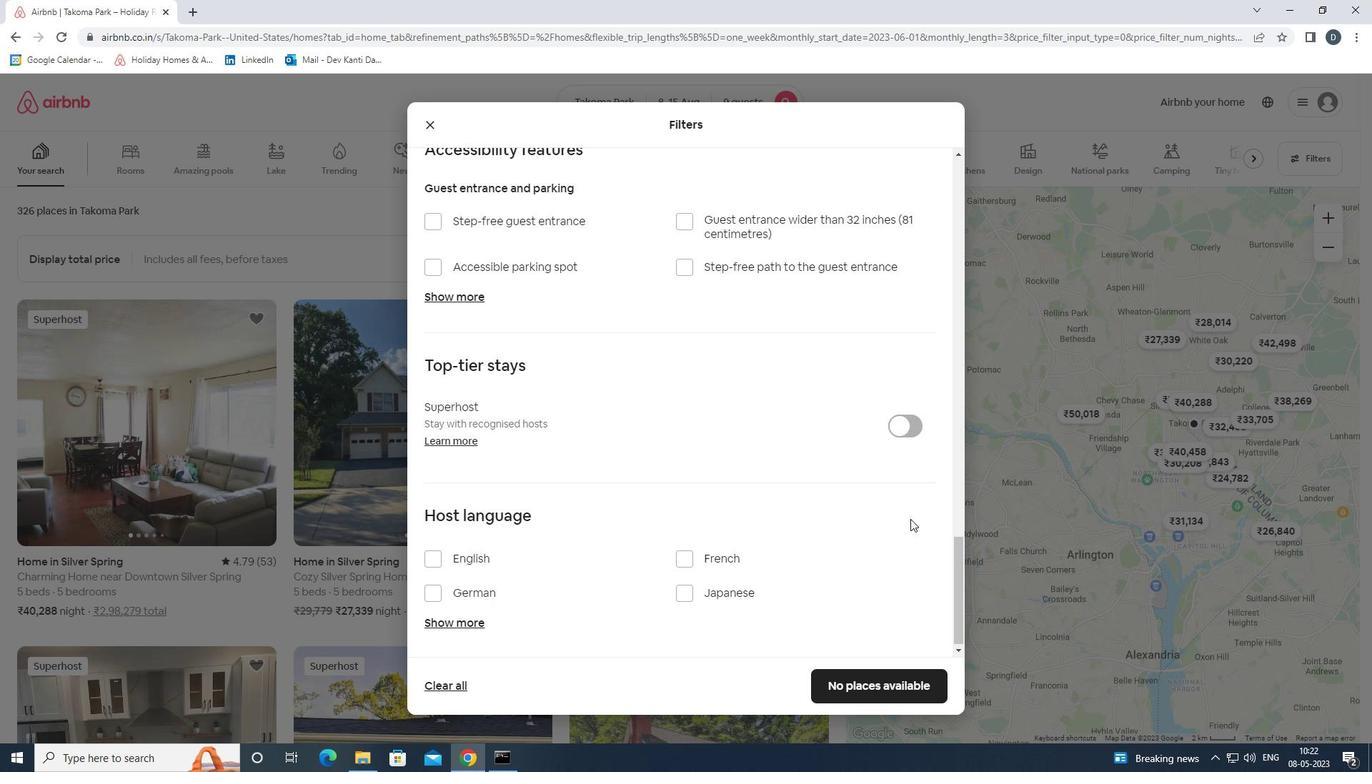 
Action: Mouse scrolled (900, 517) with delta (0, 0)
Screenshot: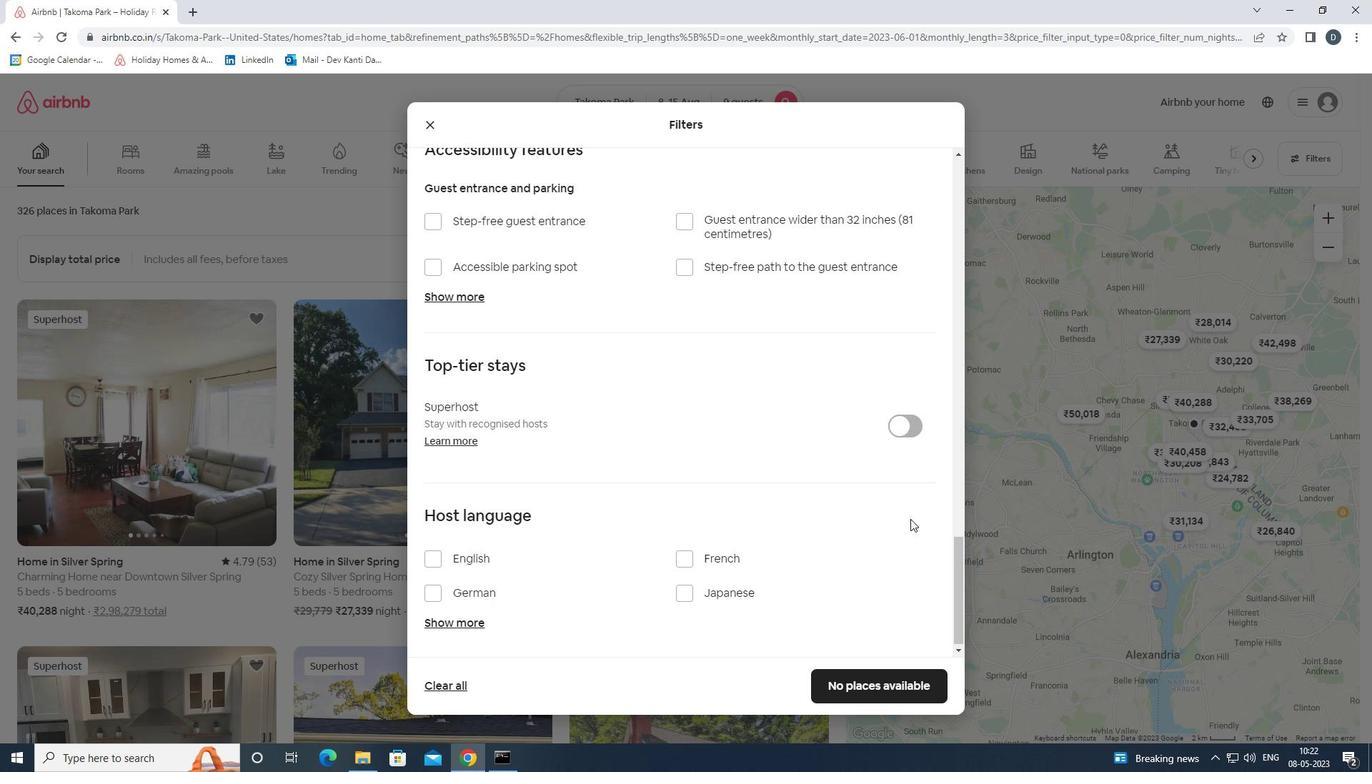 
Action: Mouse moved to (893, 516)
Screenshot: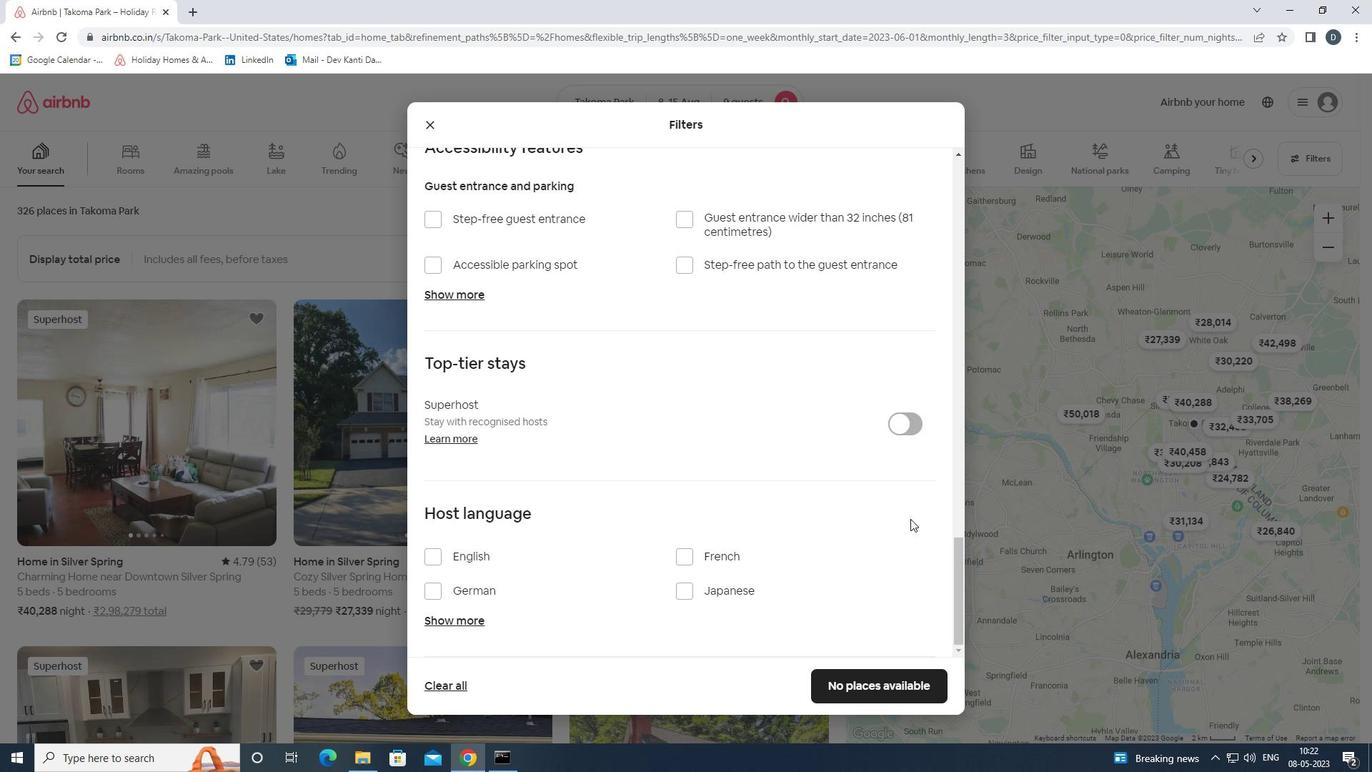 
Action: Mouse scrolled (893, 516) with delta (0, 0)
Screenshot: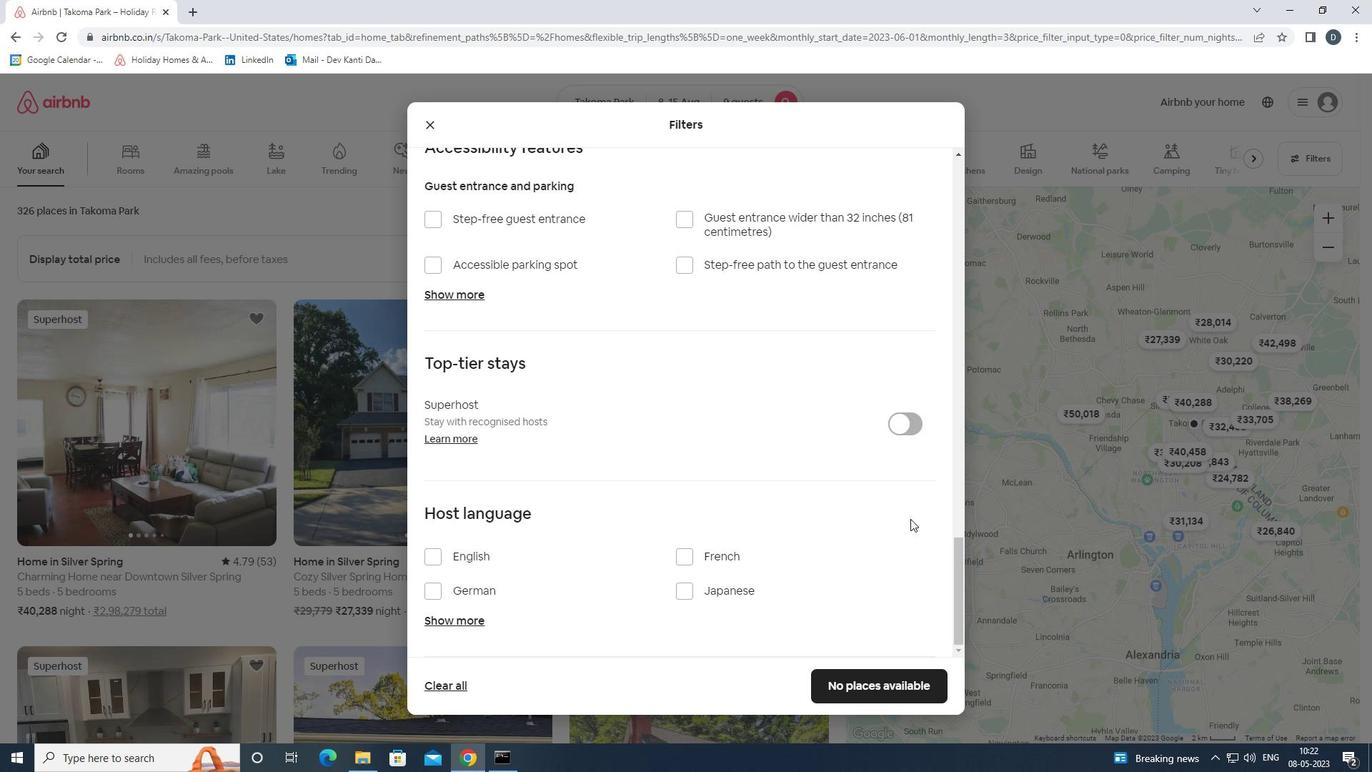 
Action: Mouse moved to (885, 515)
Screenshot: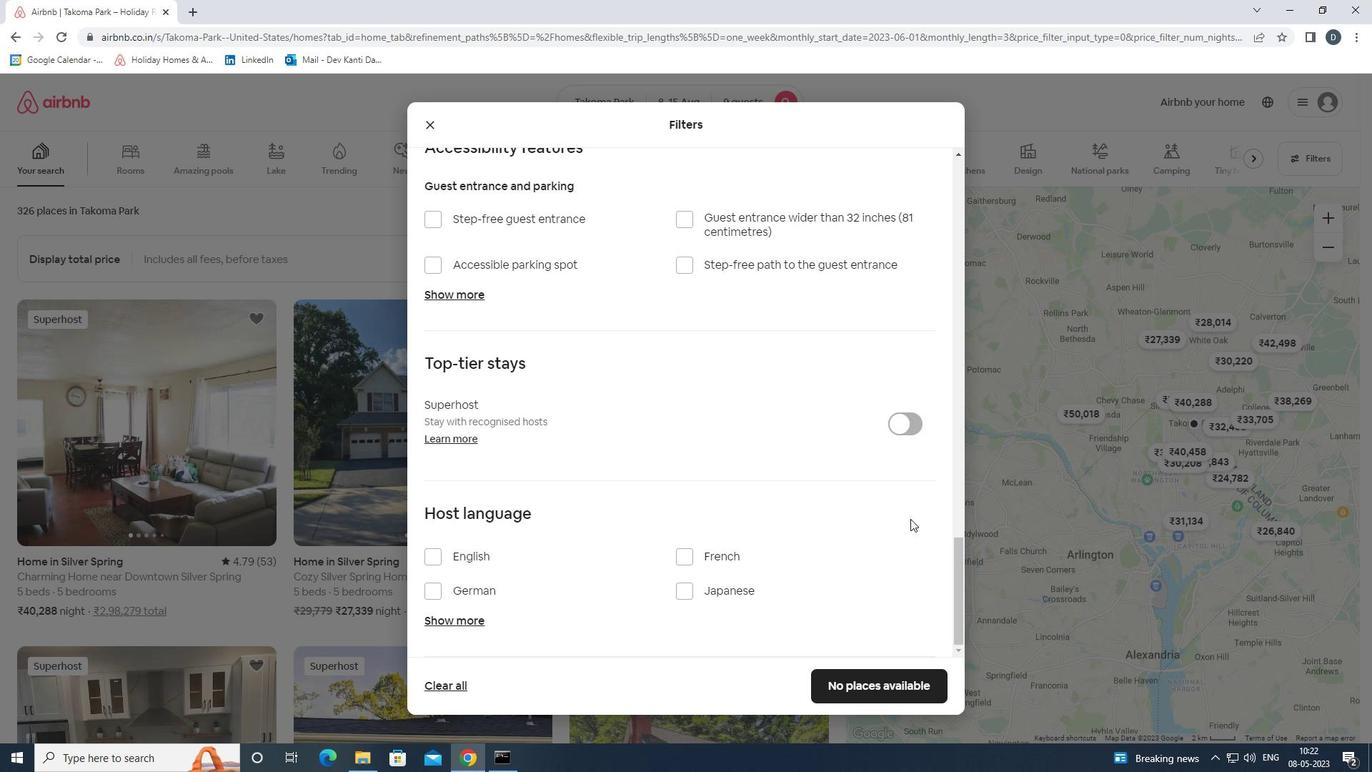 
Action: Mouse scrolled (885, 514) with delta (0, 0)
Screenshot: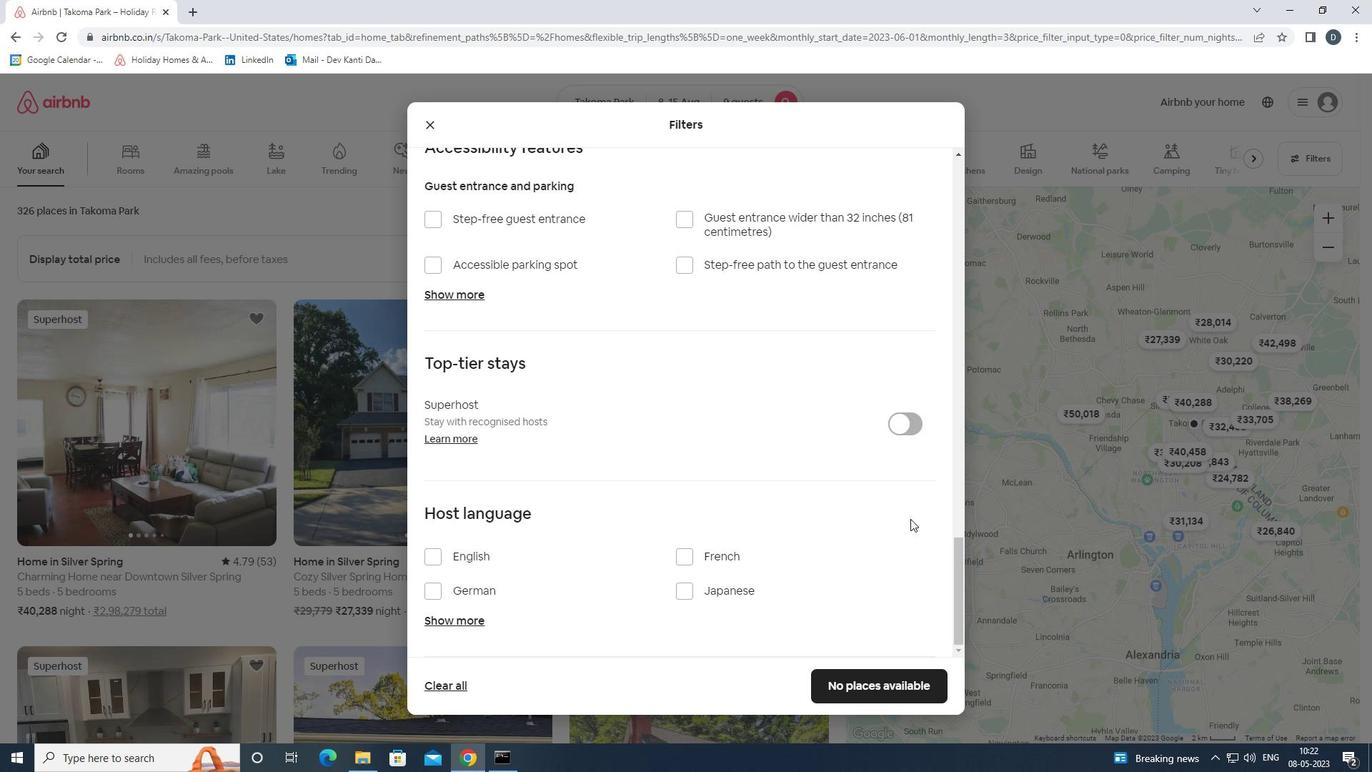 
Action: Mouse moved to (466, 569)
Screenshot: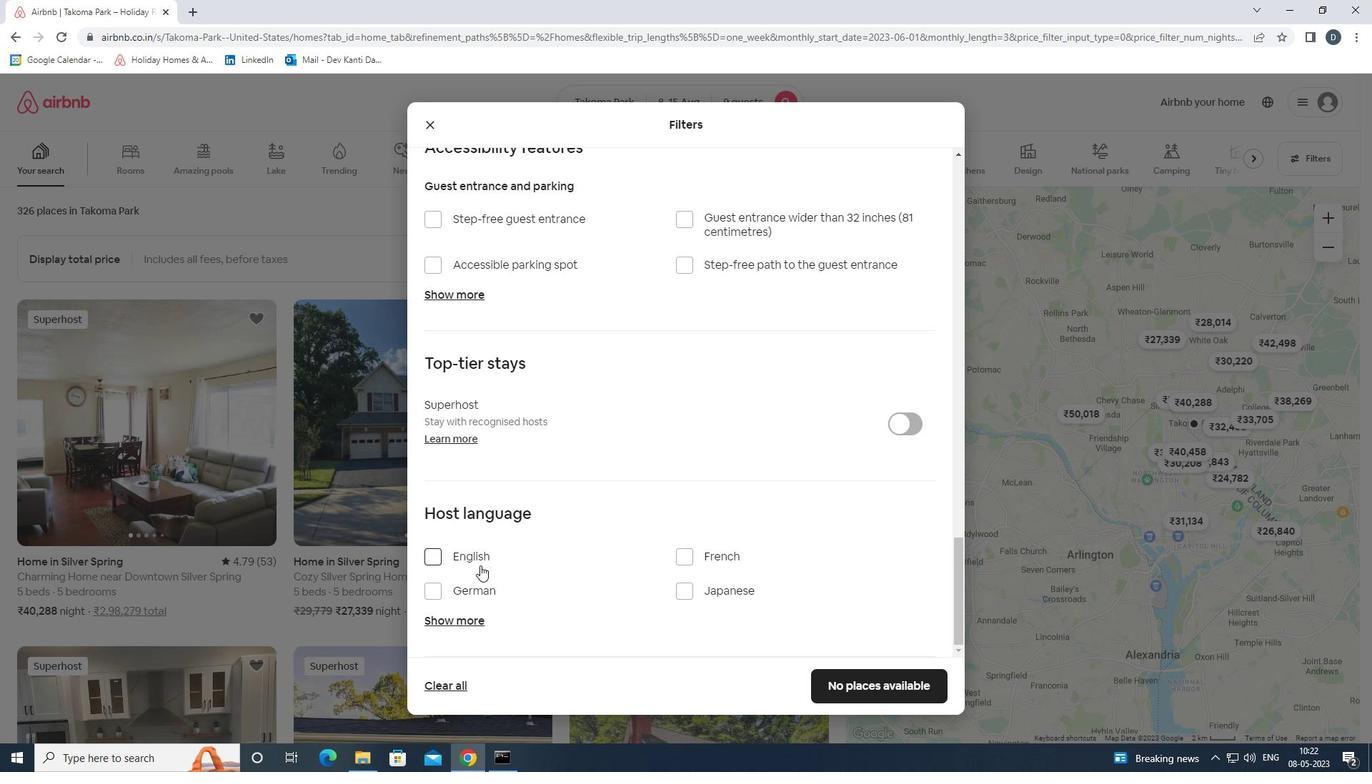 
Action: Mouse pressed left at (466, 569)
Screenshot: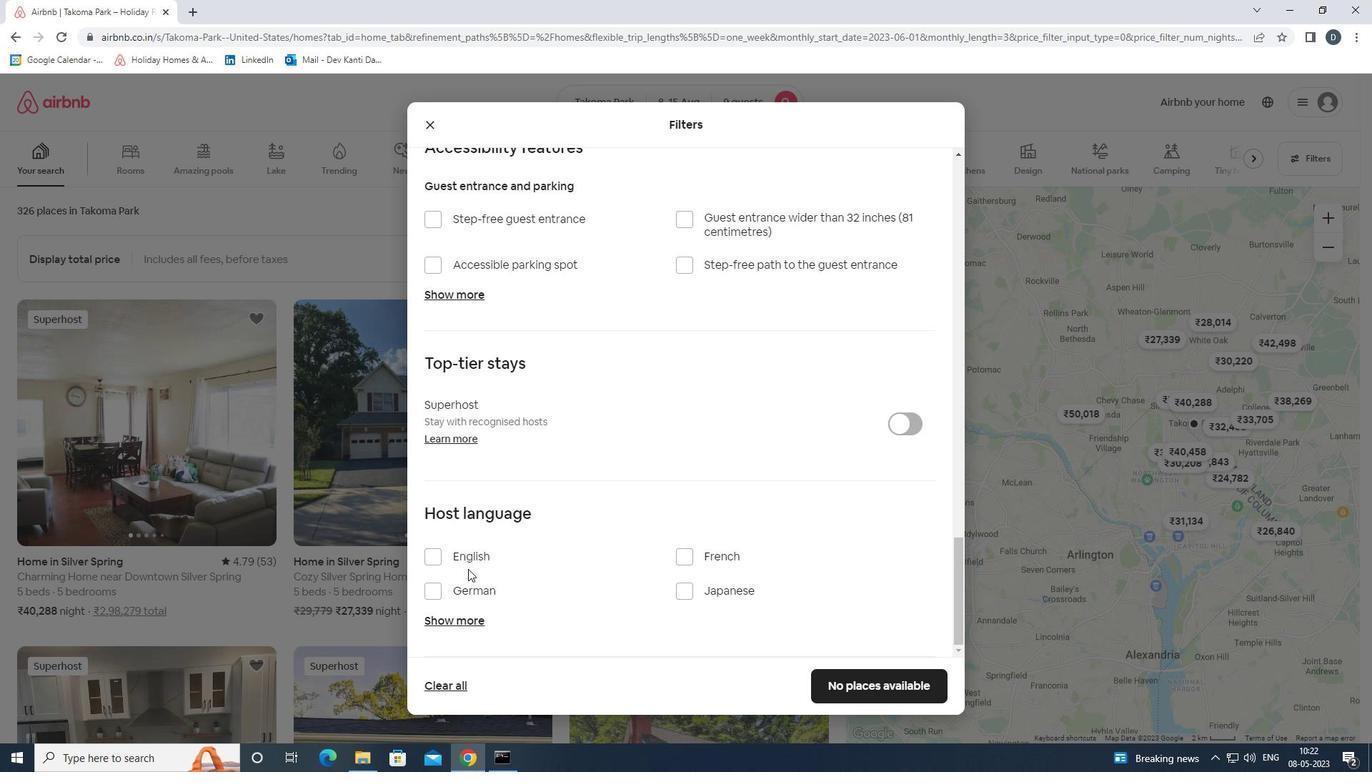
Action: Mouse moved to (463, 562)
Screenshot: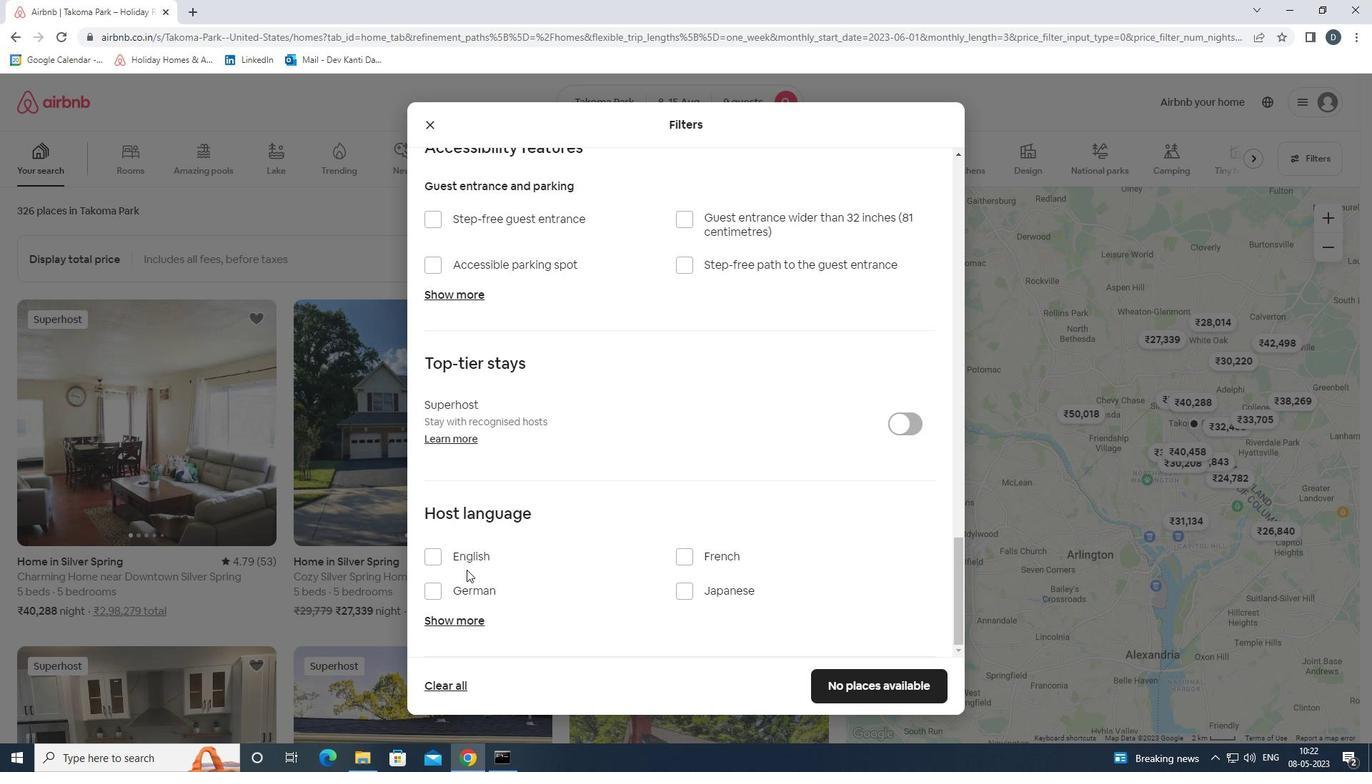 
Action: Mouse pressed left at (463, 562)
Screenshot: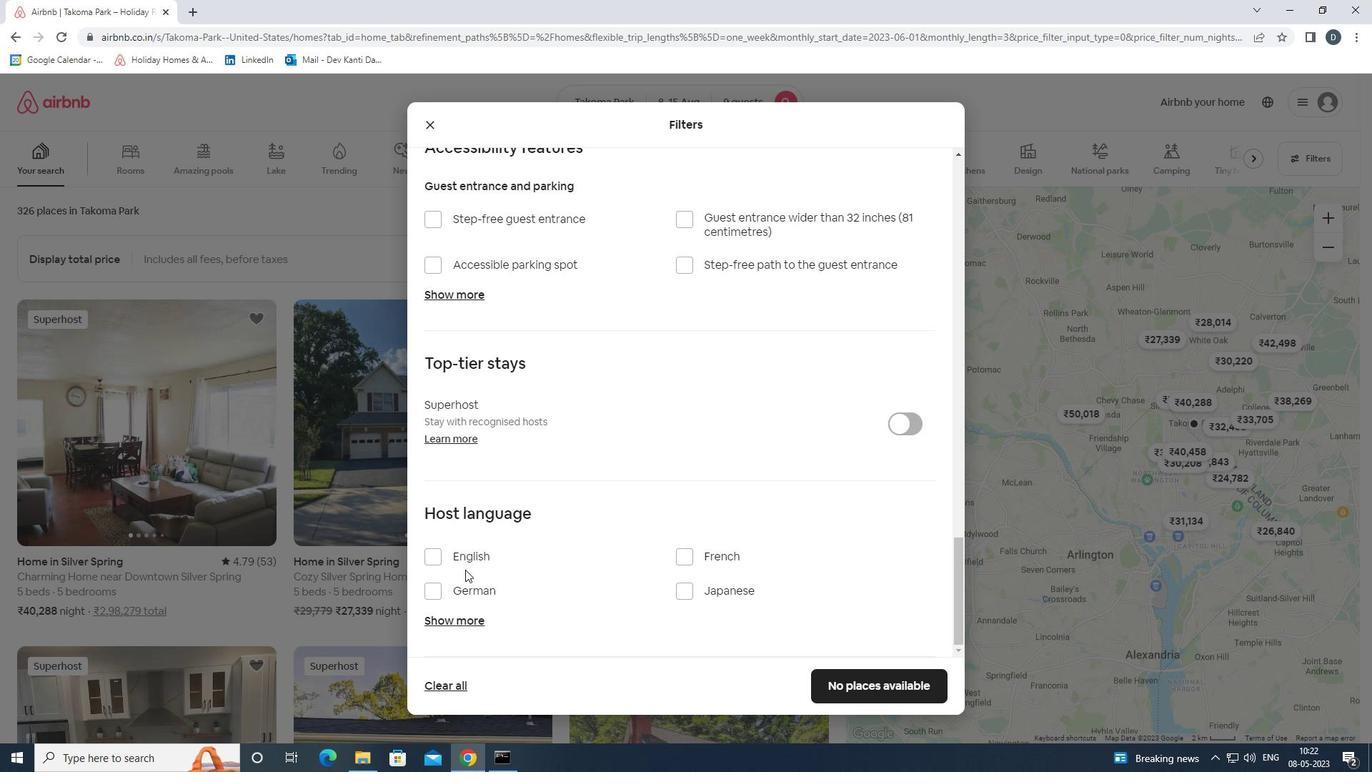 
Action: Mouse moved to (833, 680)
Screenshot: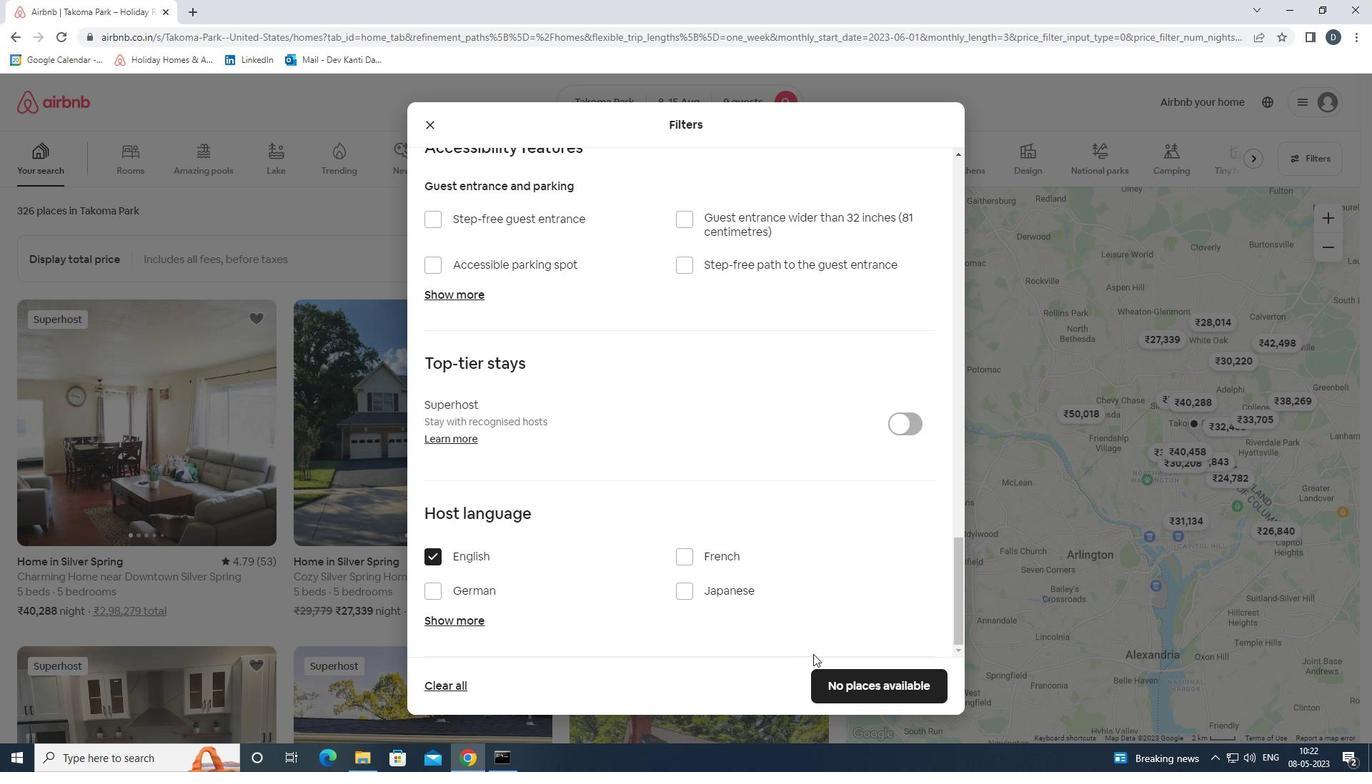 
Action: Mouse pressed left at (833, 680)
Screenshot: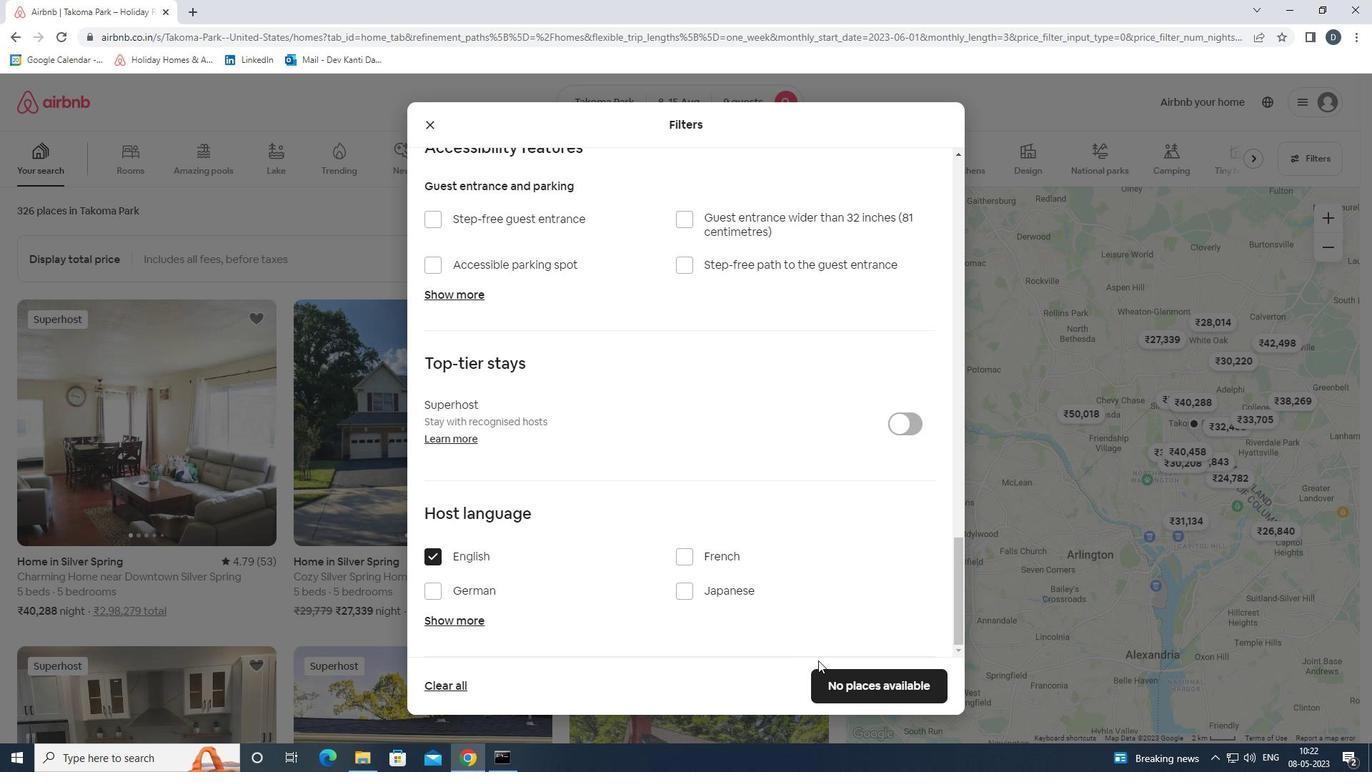 
Action: Mouse moved to (821, 577)
Screenshot: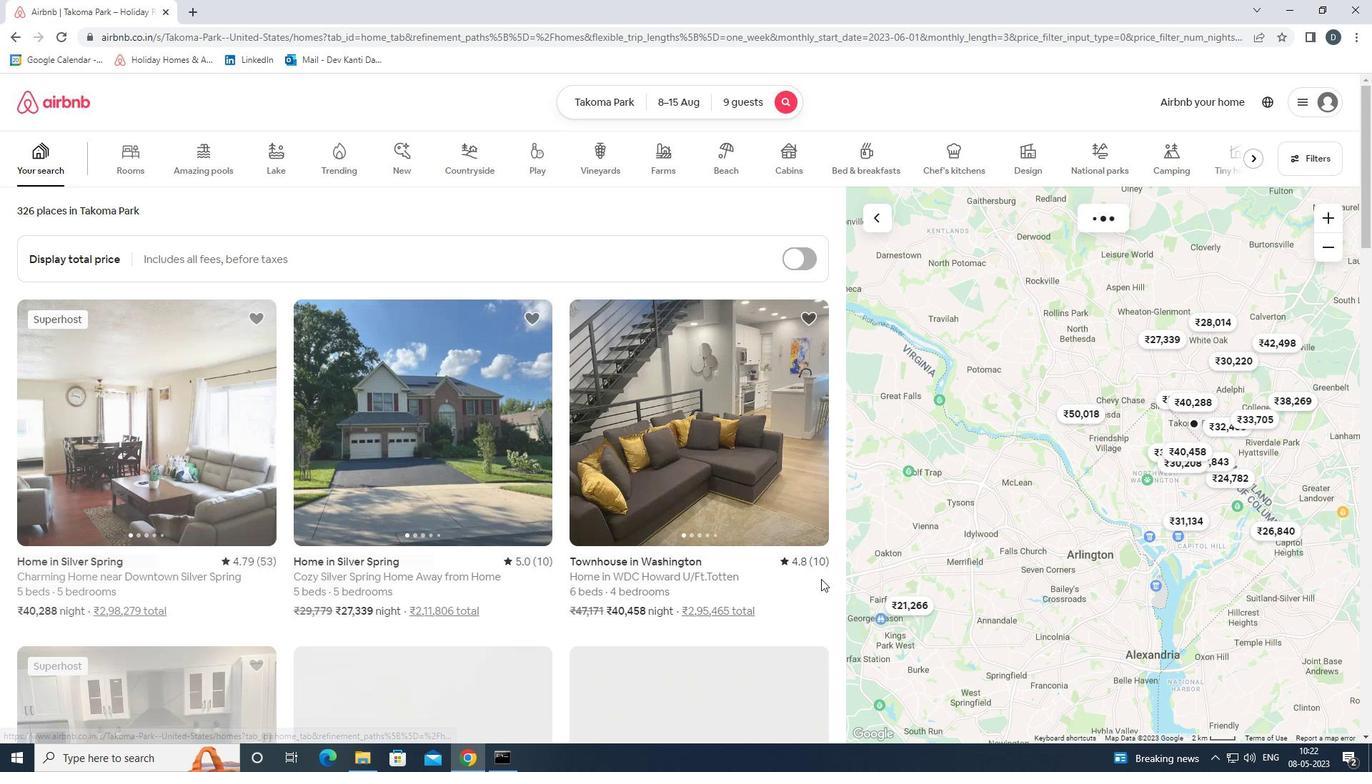 
